 Task: Look for space in Nāsriganj, India from 3rd August, 2023 to 7th August, 2023 for 2 adults in price range Rs.4000 to Rs.9000. Place can be private room with 1  bedroom having 1 bed and 1 bathroom. Property type can be house, flat, guest house, hotel. Amenities needed are: washing machine. Booking option can be shelf check-in. Required host language is English.
Action: Mouse moved to (561, 90)
Screenshot: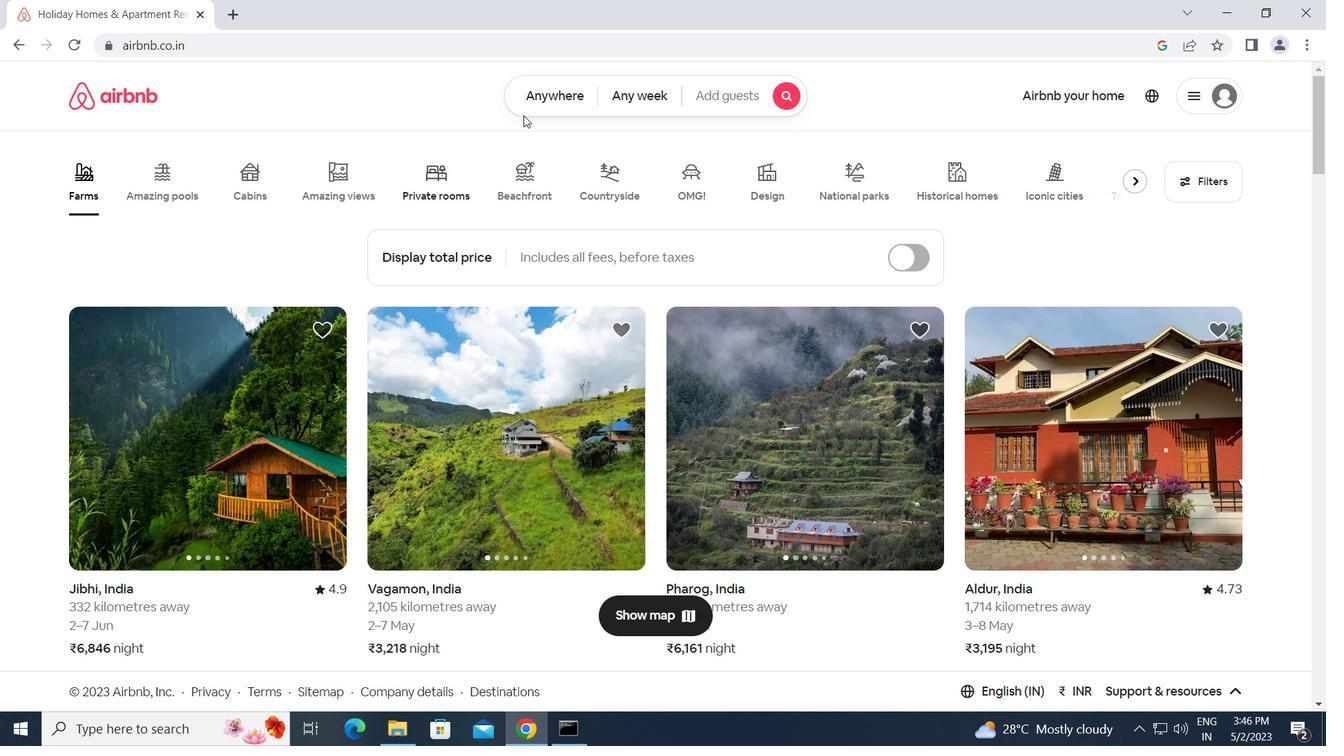 
Action: Mouse pressed left at (561, 90)
Screenshot: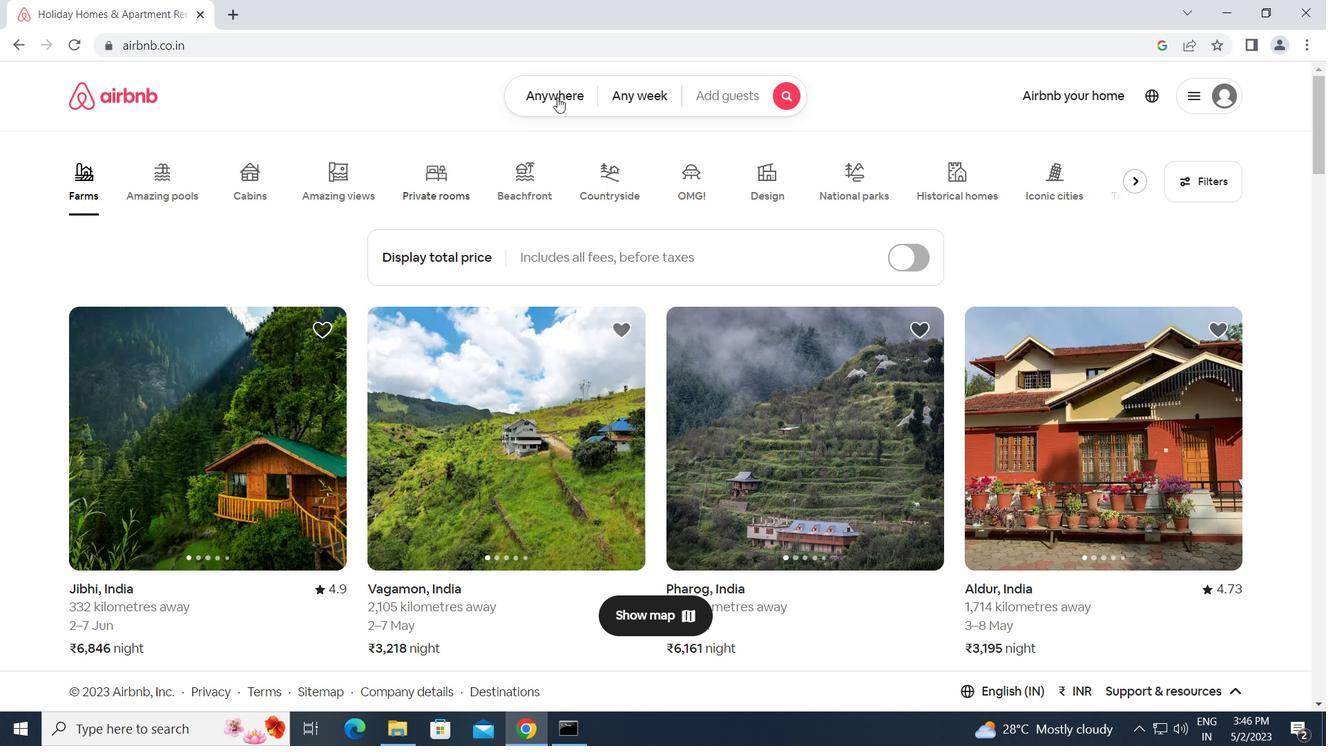 
Action: Mouse moved to (443, 156)
Screenshot: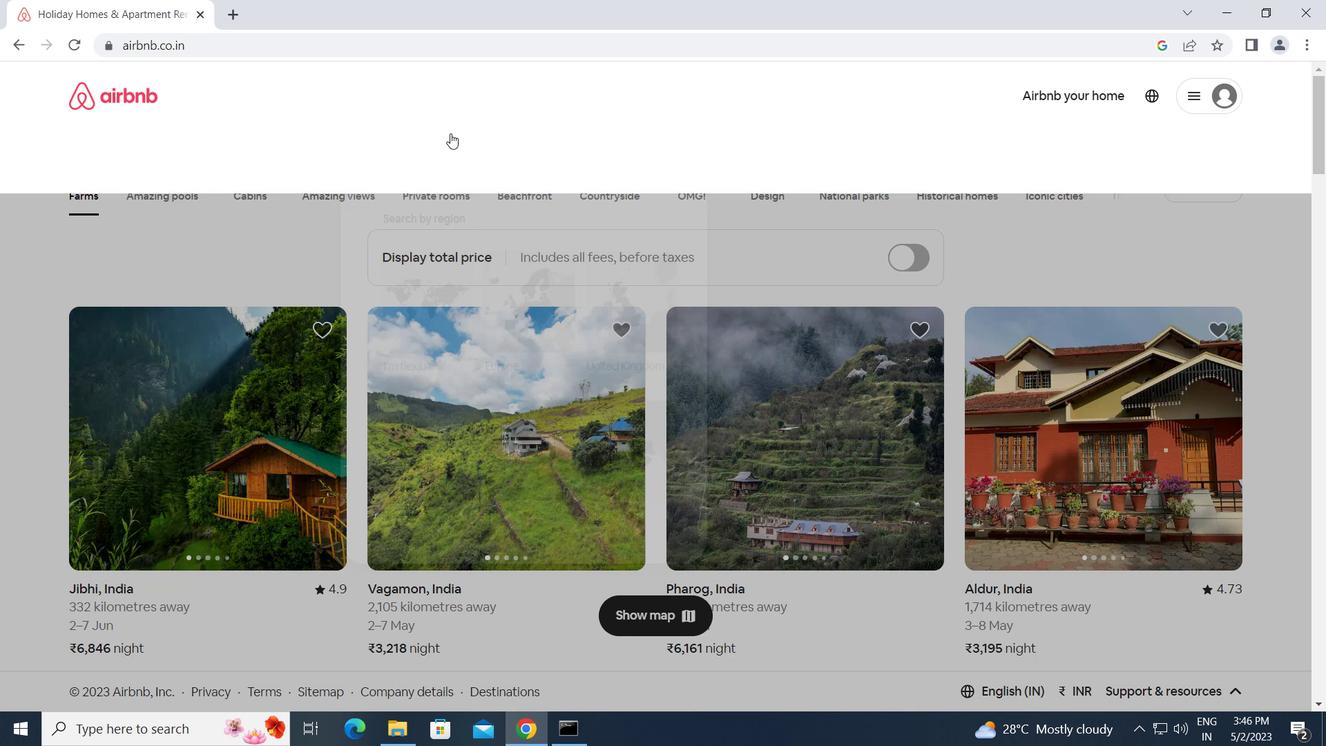 
Action: Mouse pressed left at (443, 156)
Screenshot: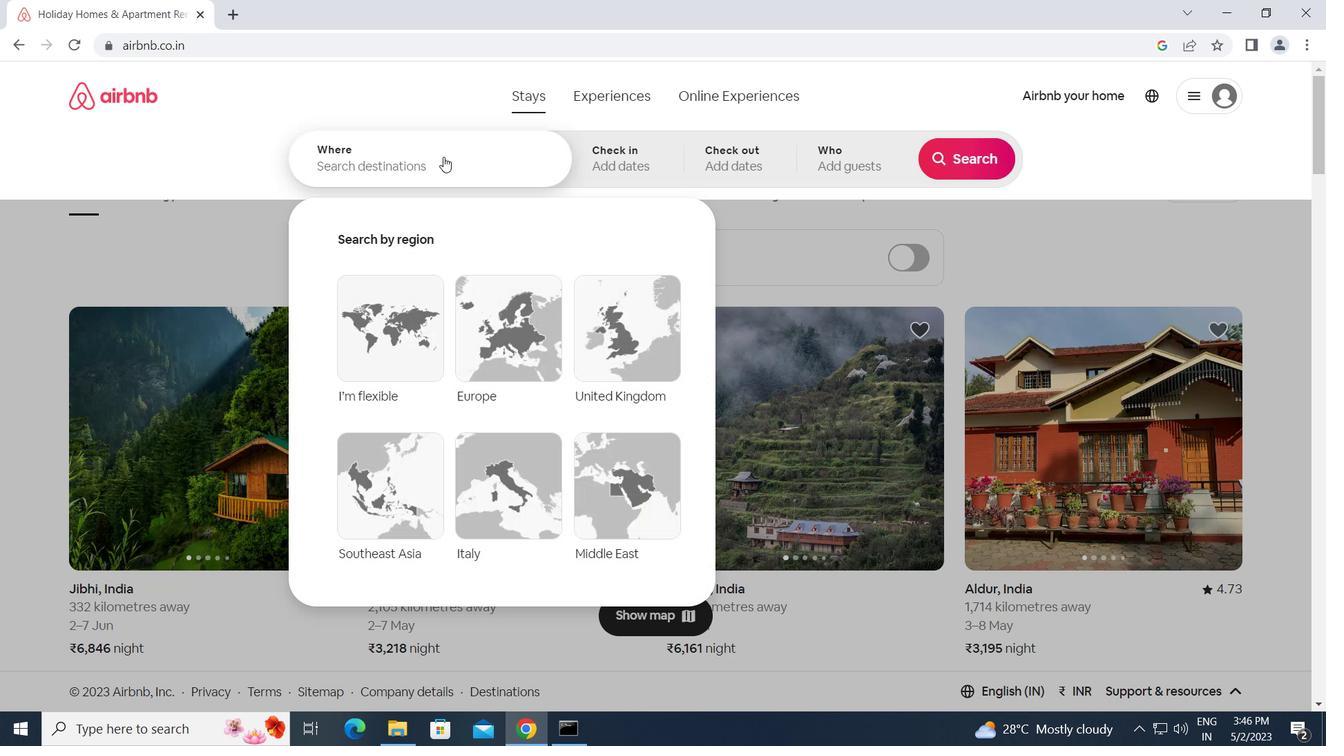 
Action: Key pressed n<Key.caps_lock>asriganj,<Key.space><Key.caps_lock>i<Key.caps_lock>ndia<Key.enter>
Screenshot: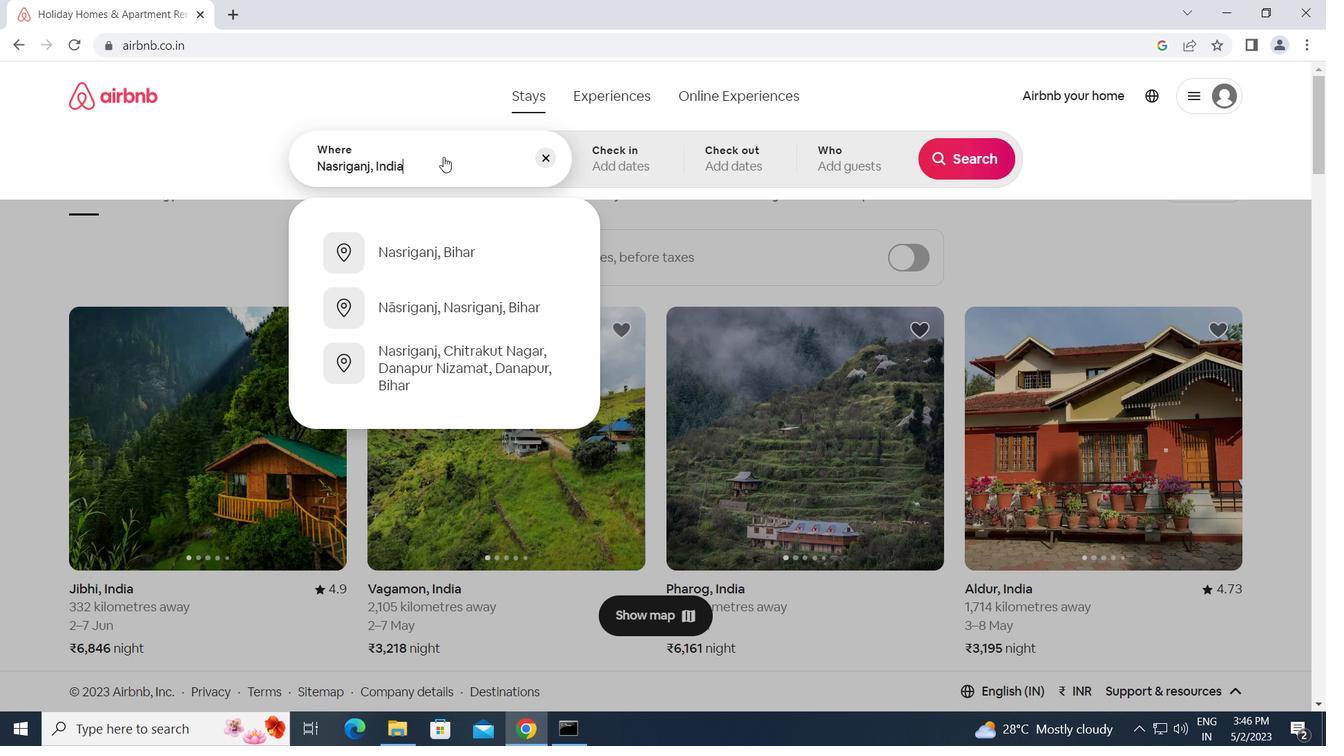 
Action: Mouse moved to (973, 297)
Screenshot: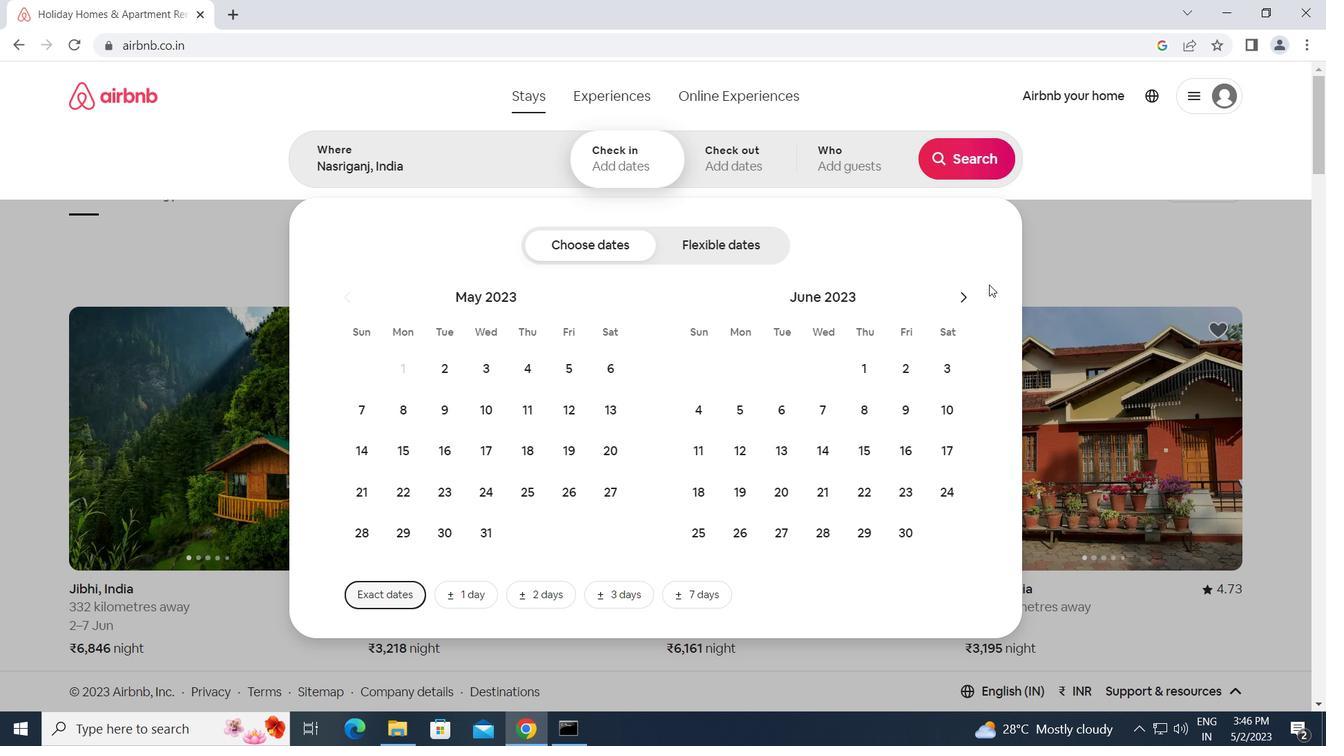 
Action: Mouse pressed left at (973, 297)
Screenshot: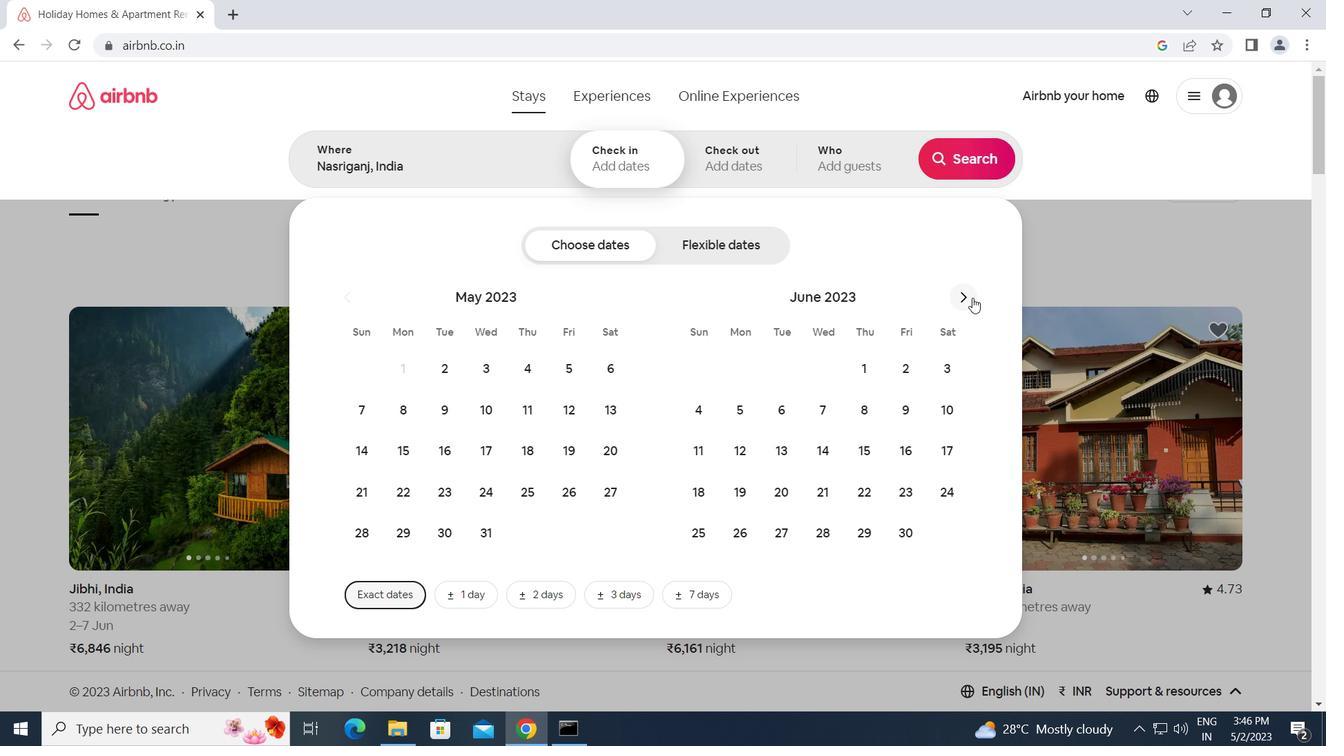 
Action: Mouse pressed left at (973, 297)
Screenshot: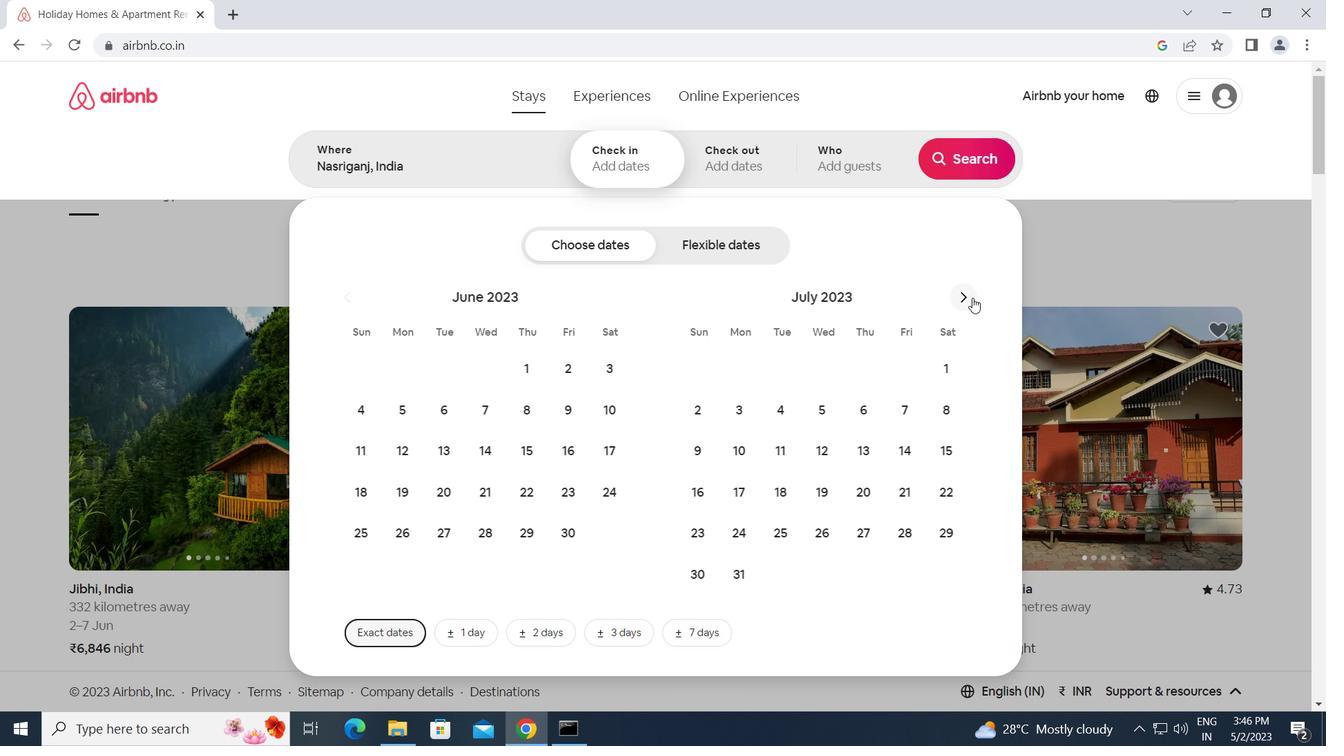
Action: Mouse moved to (868, 360)
Screenshot: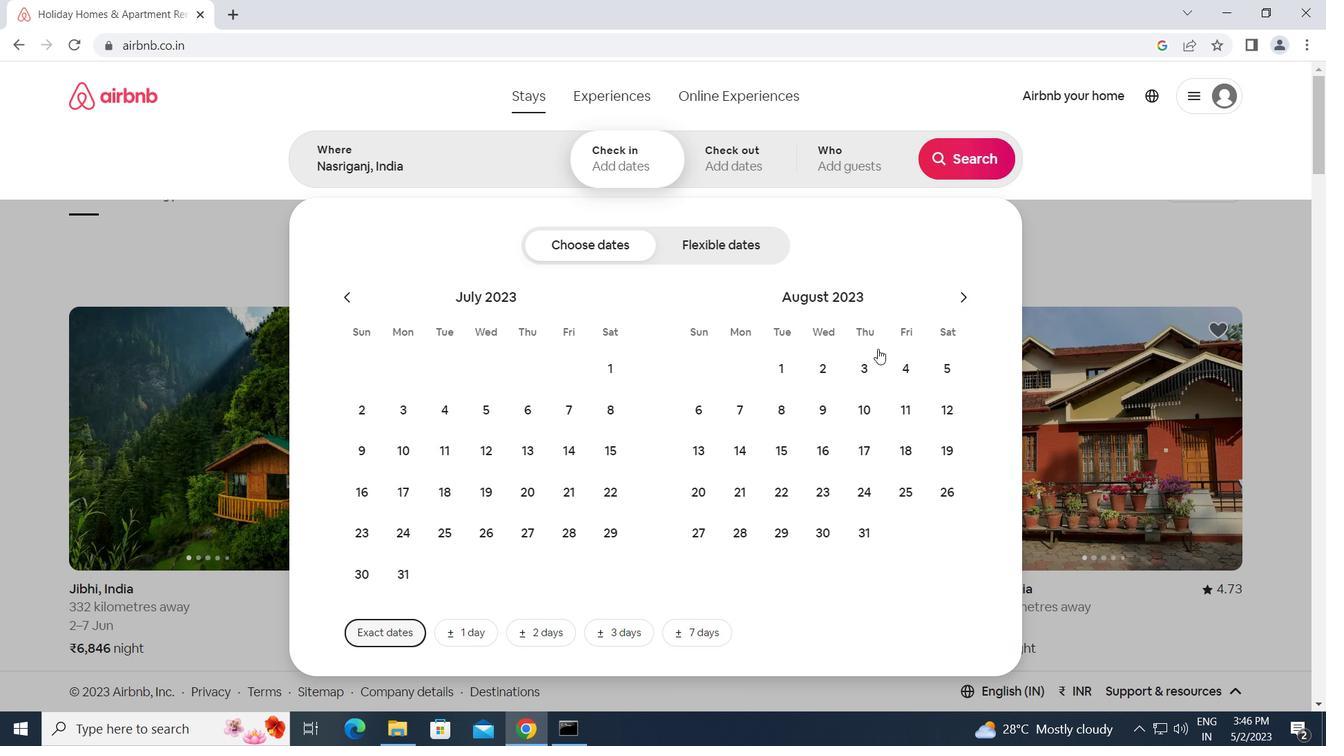 
Action: Mouse pressed left at (868, 360)
Screenshot: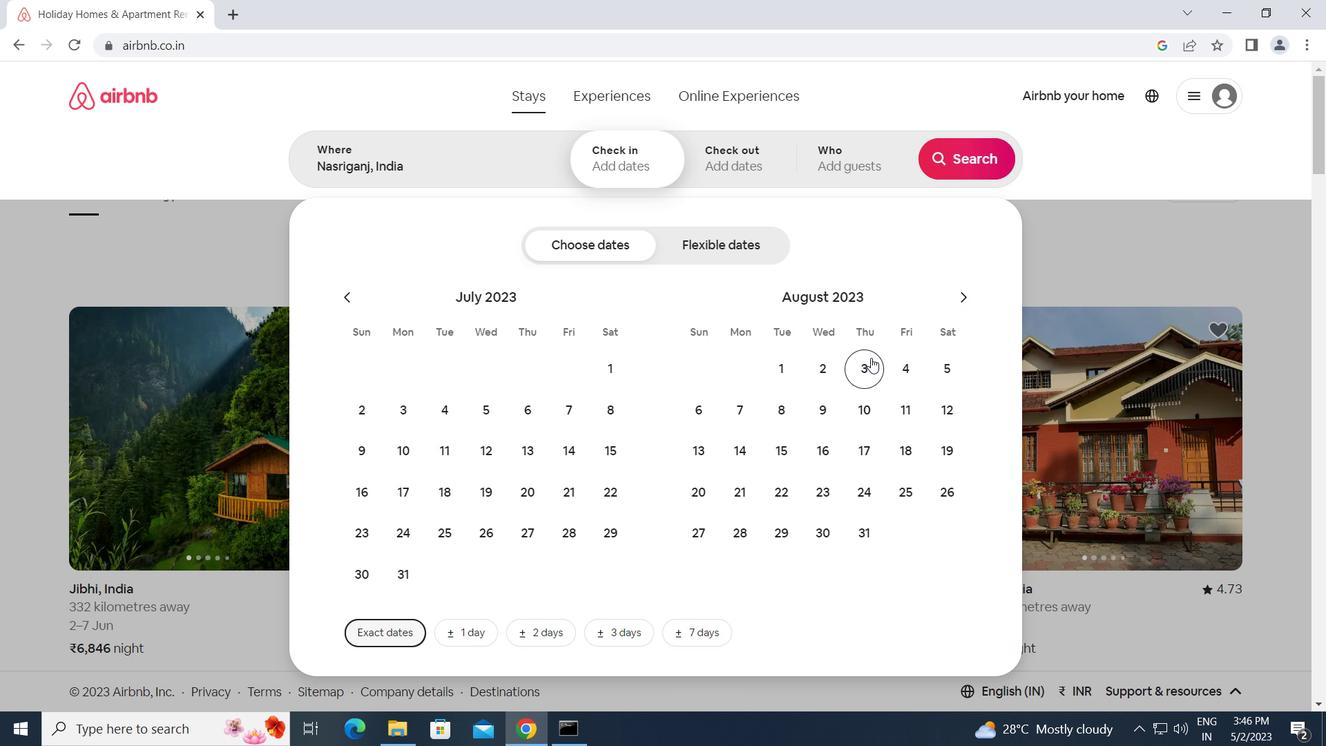 
Action: Mouse moved to (728, 402)
Screenshot: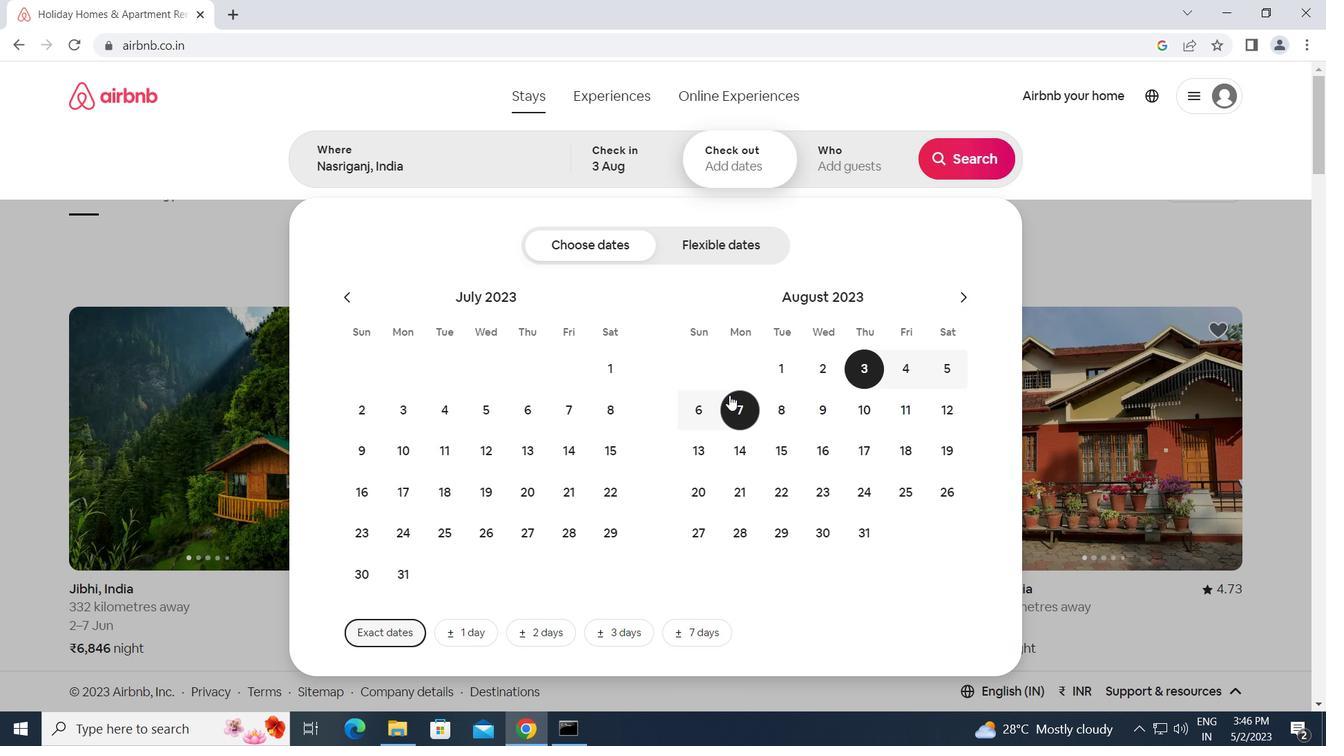 
Action: Mouse pressed left at (728, 402)
Screenshot: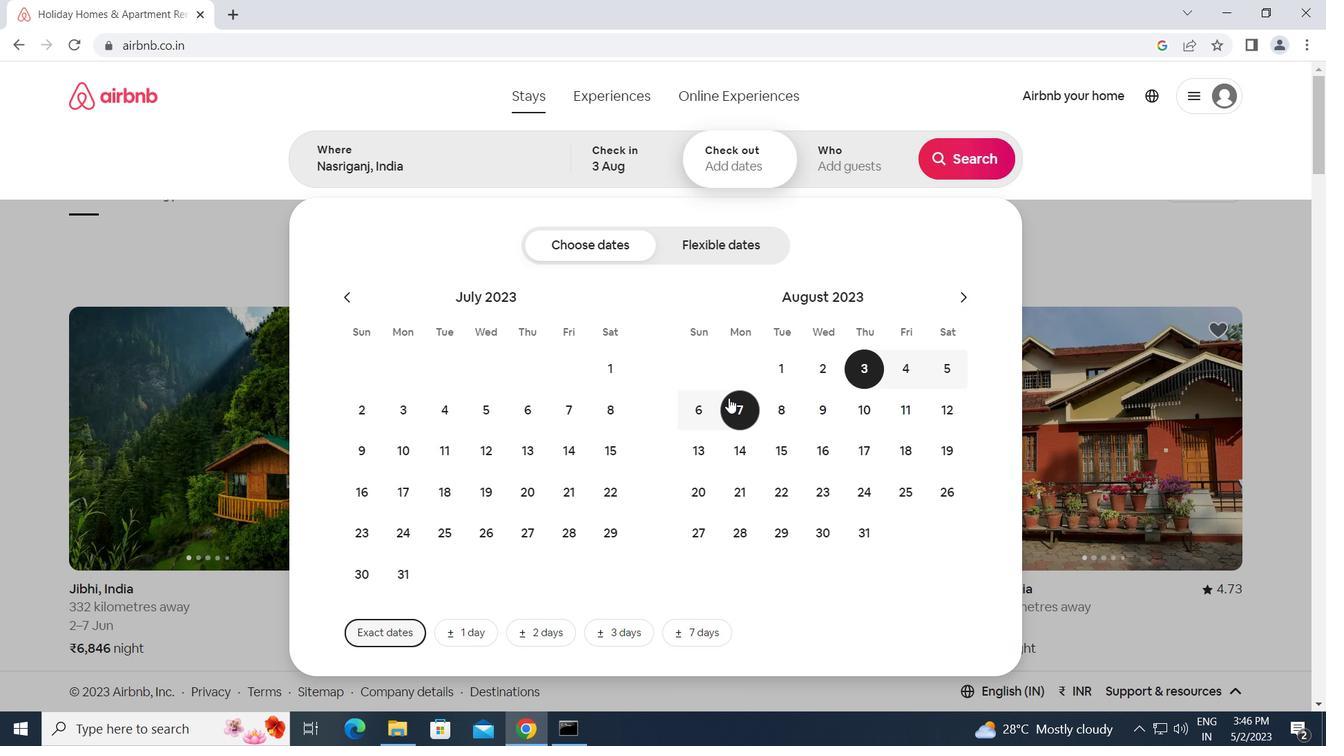 
Action: Mouse moved to (855, 156)
Screenshot: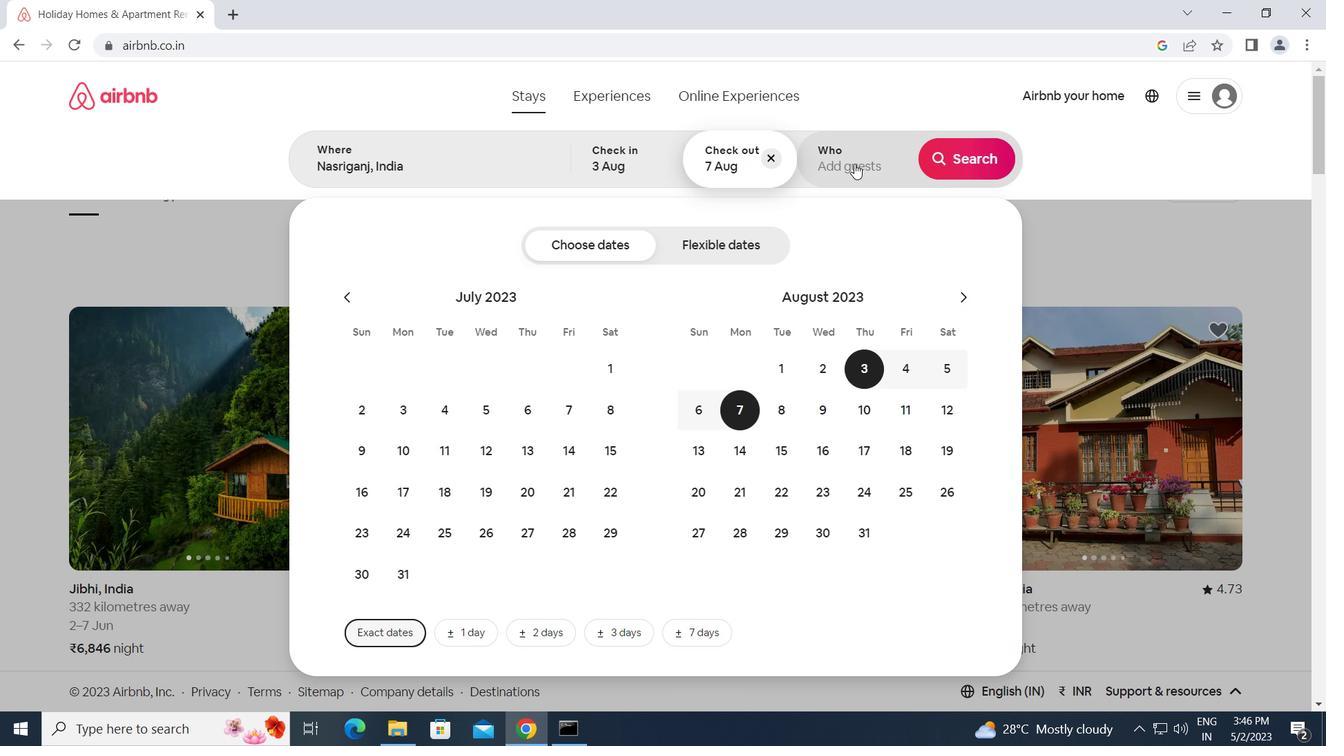 
Action: Mouse pressed left at (855, 156)
Screenshot: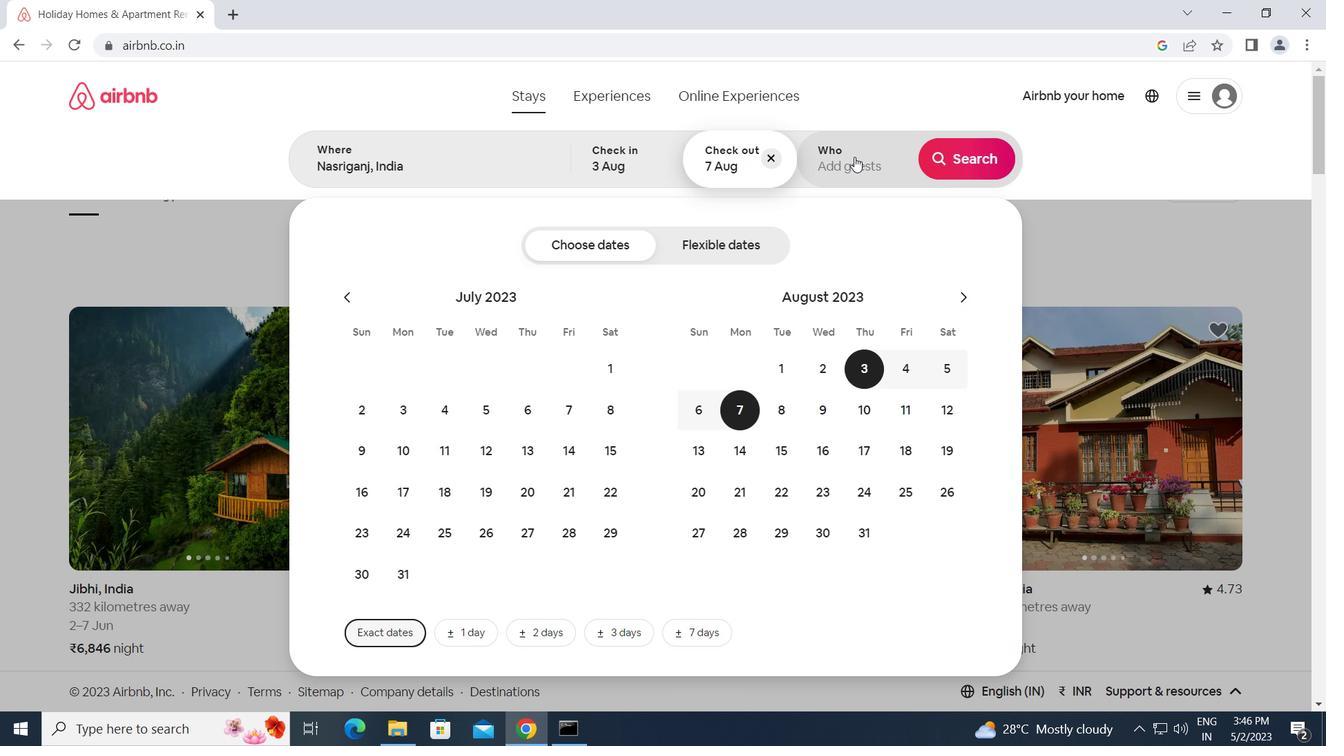 
Action: Mouse moved to (972, 249)
Screenshot: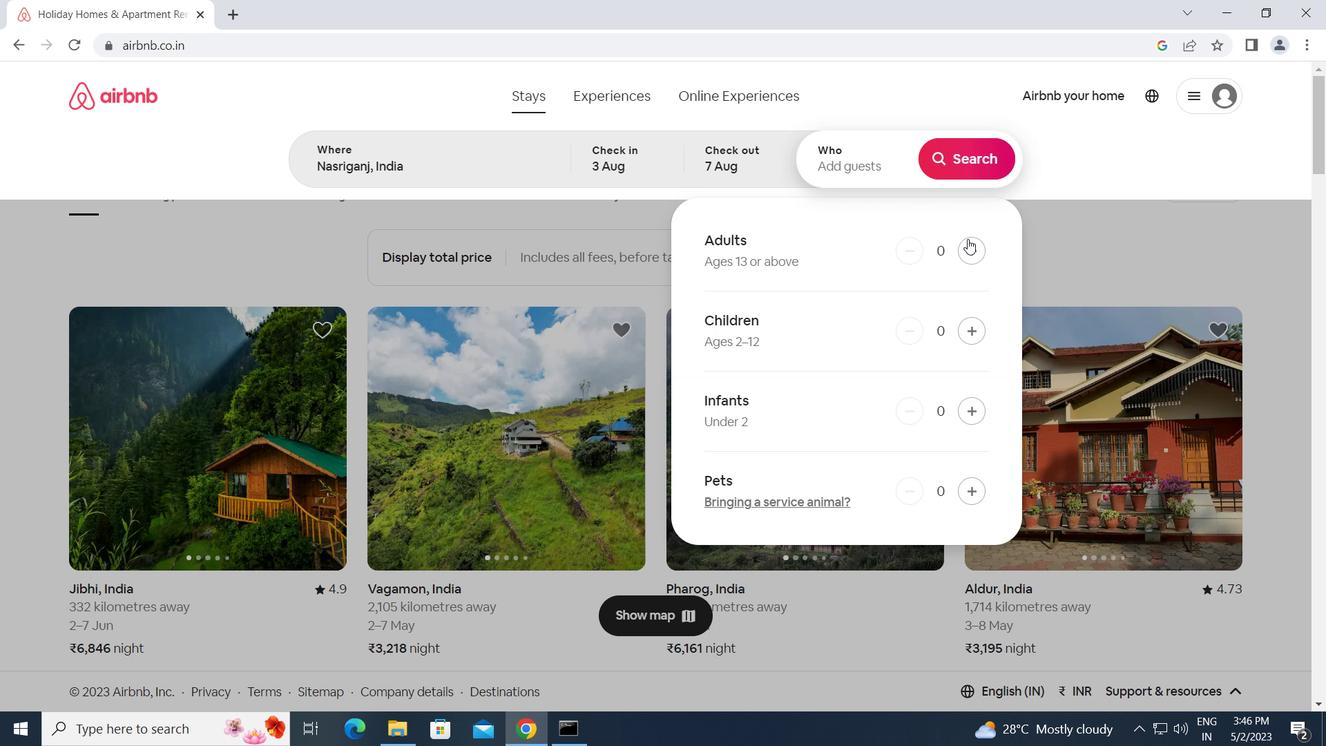 
Action: Mouse pressed left at (972, 249)
Screenshot: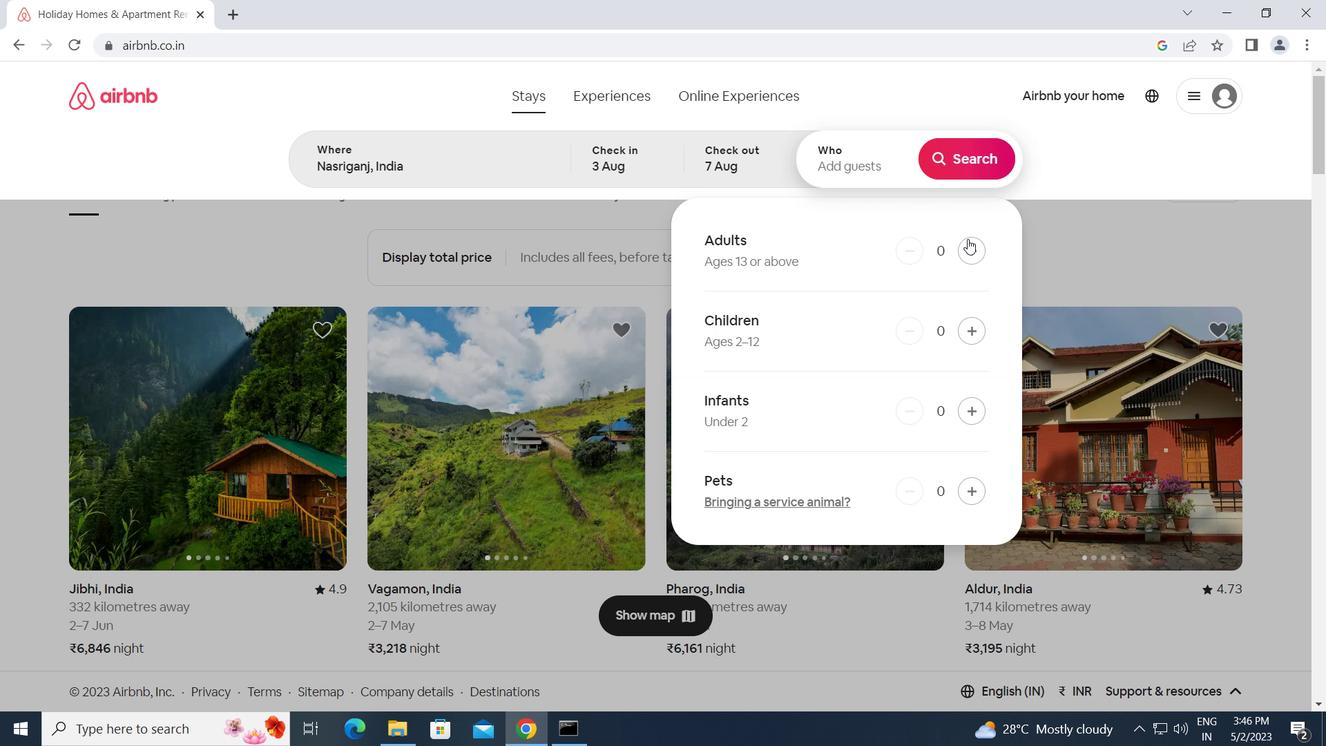 
Action: Mouse pressed left at (972, 249)
Screenshot: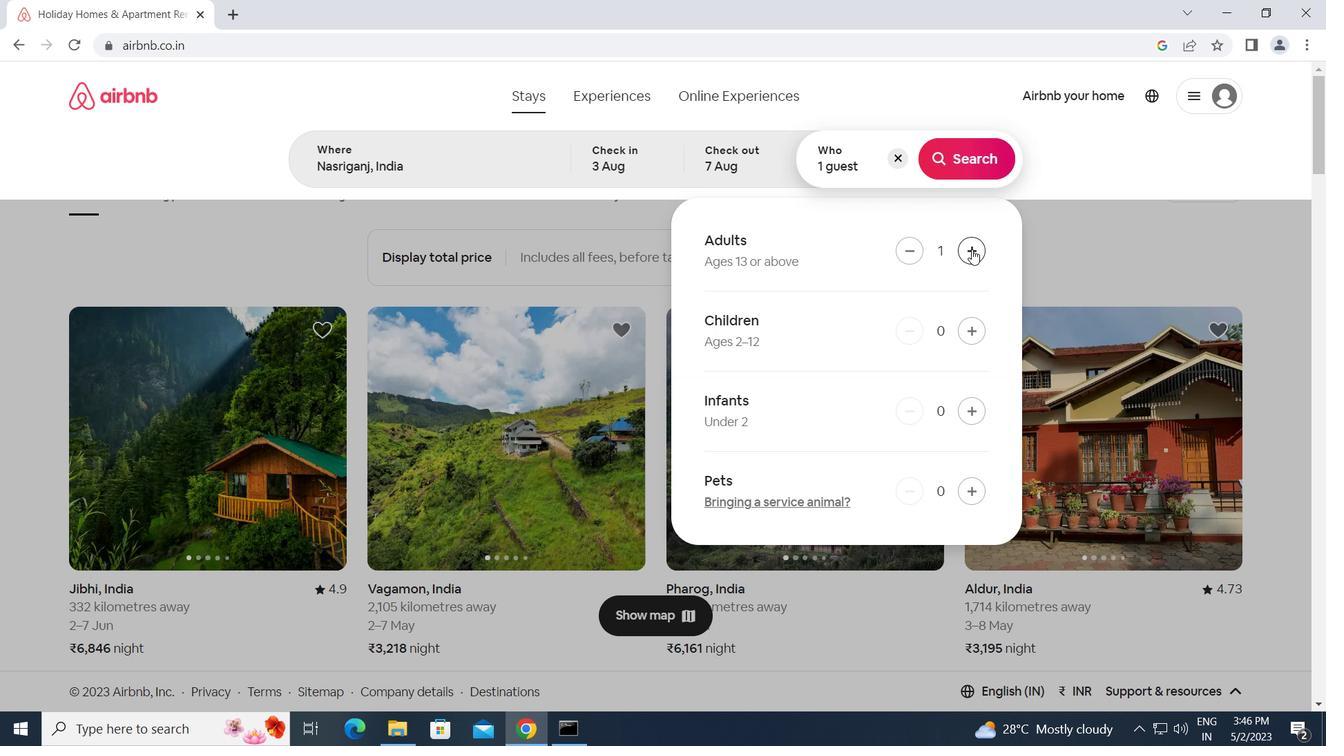 
Action: Mouse moved to (960, 157)
Screenshot: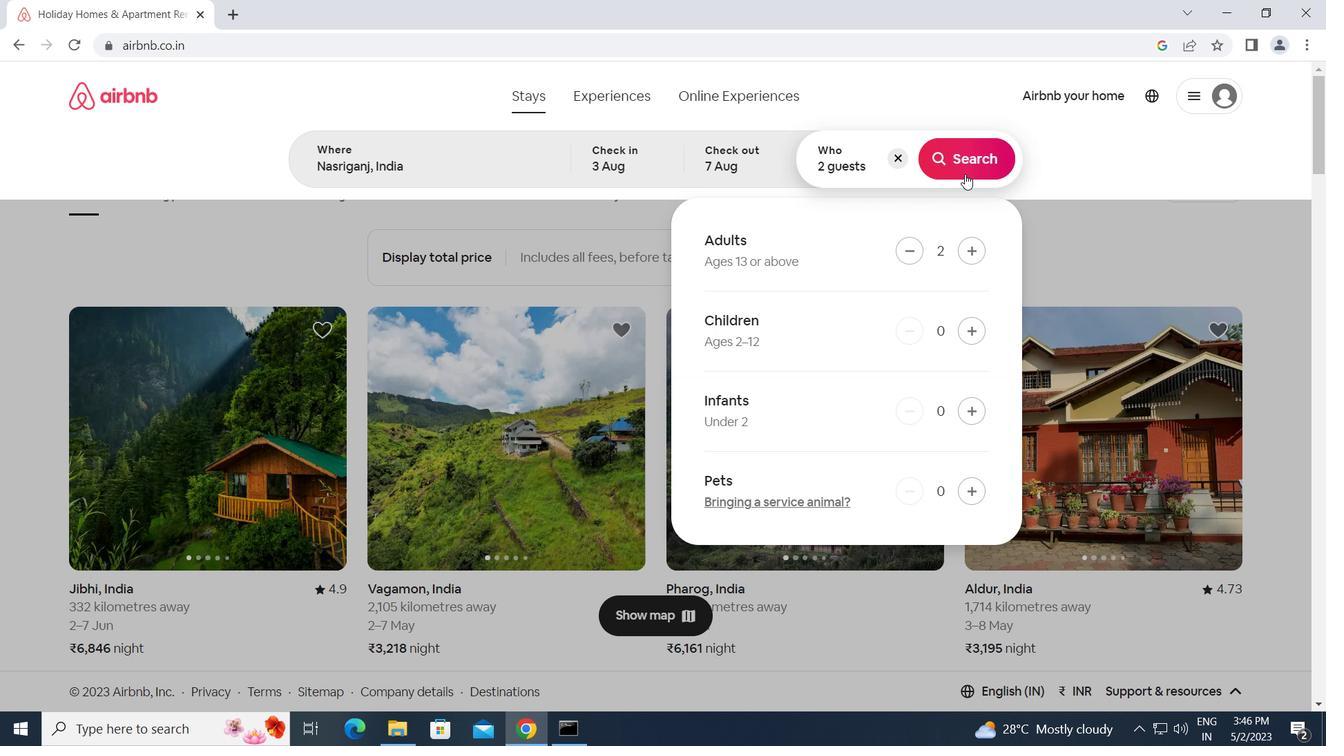 
Action: Mouse pressed left at (960, 157)
Screenshot: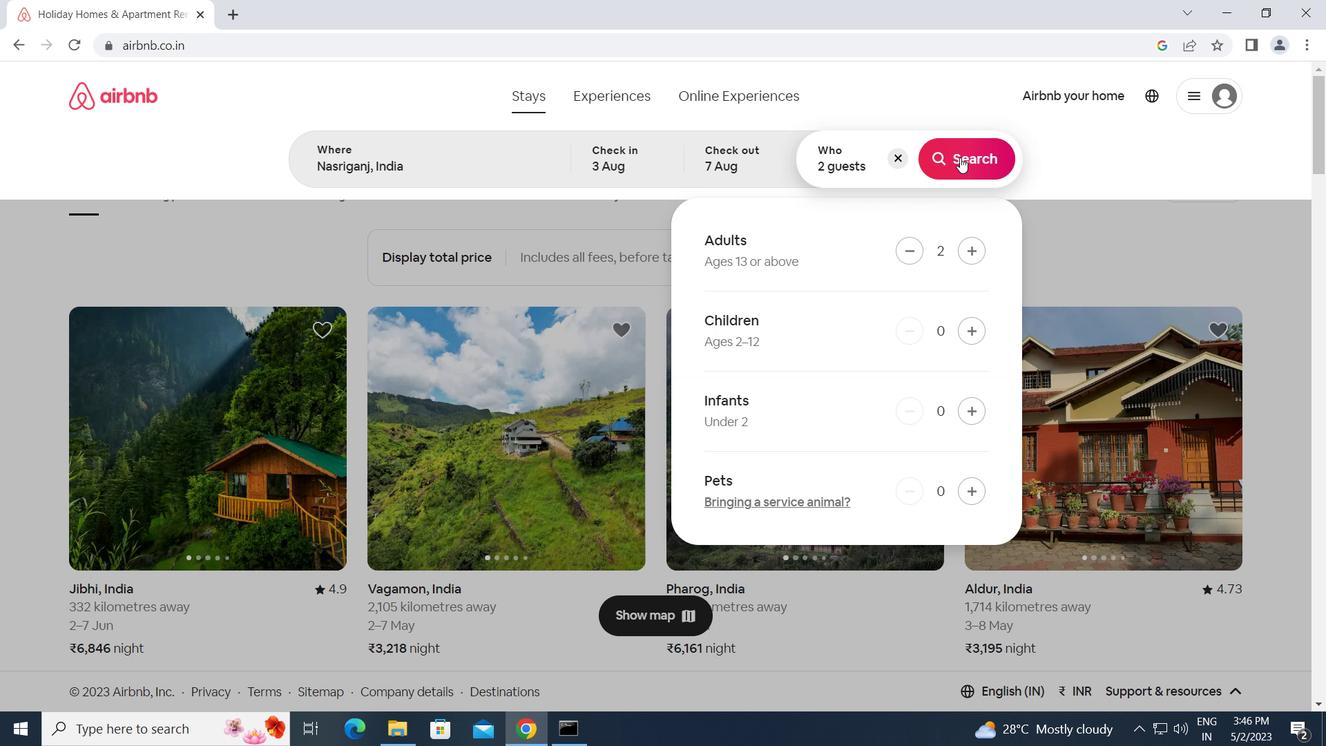 
Action: Mouse moved to (1234, 165)
Screenshot: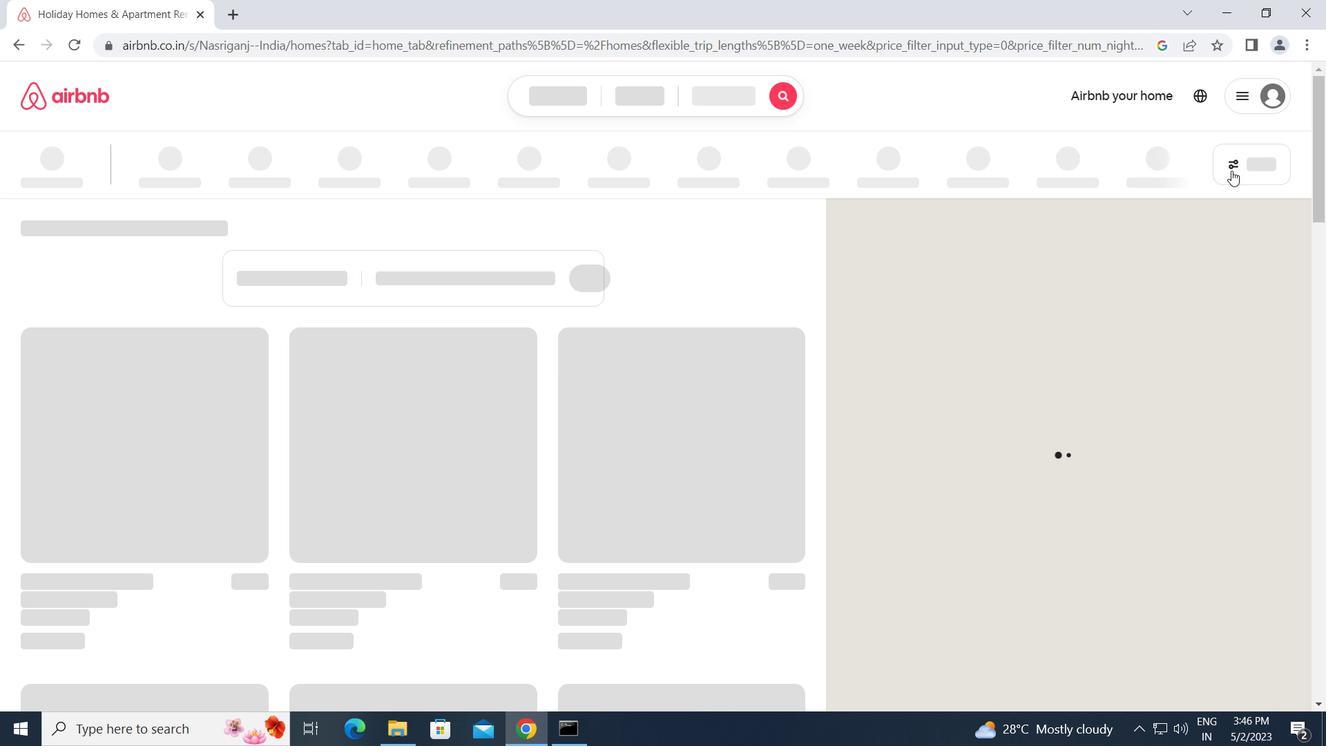 
Action: Mouse pressed left at (1234, 165)
Screenshot: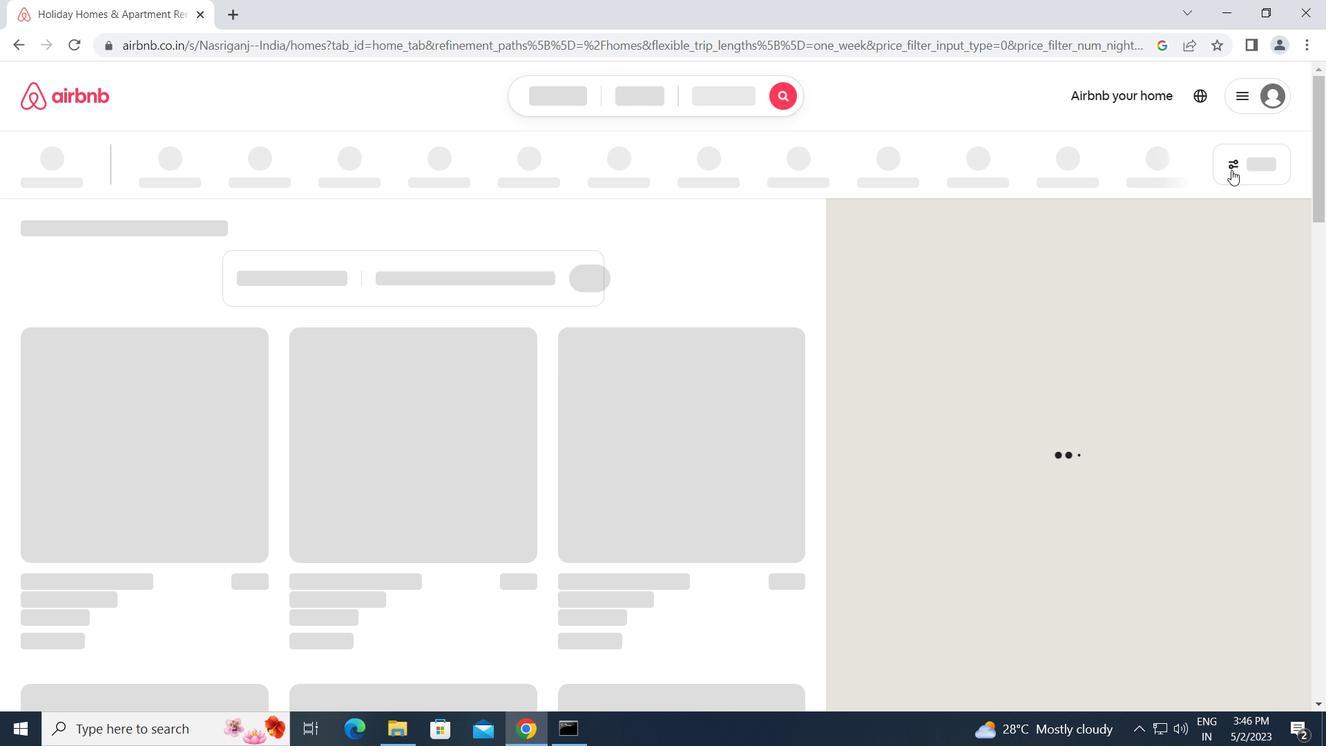 
Action: Mouse moved to (461, 384)
Screenshot: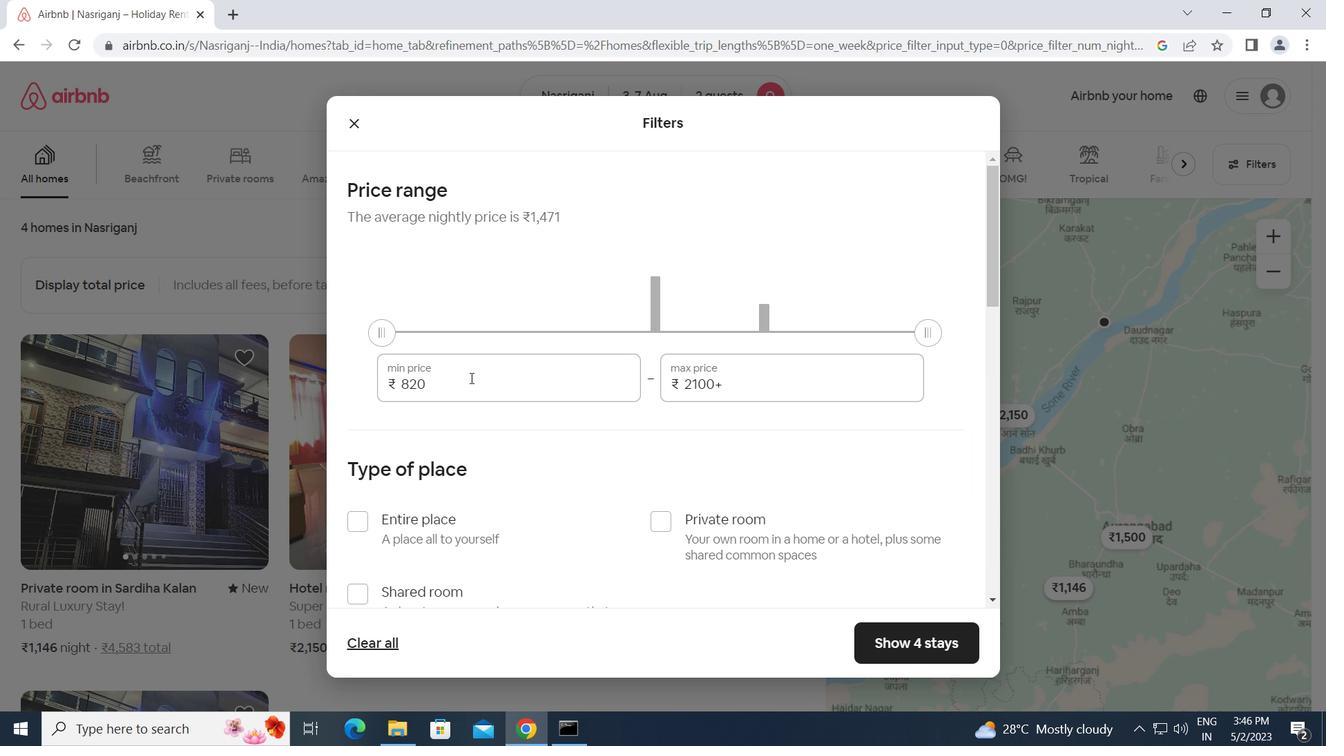 
Action: Mouse pressed left at (461, 384)
Screenshot: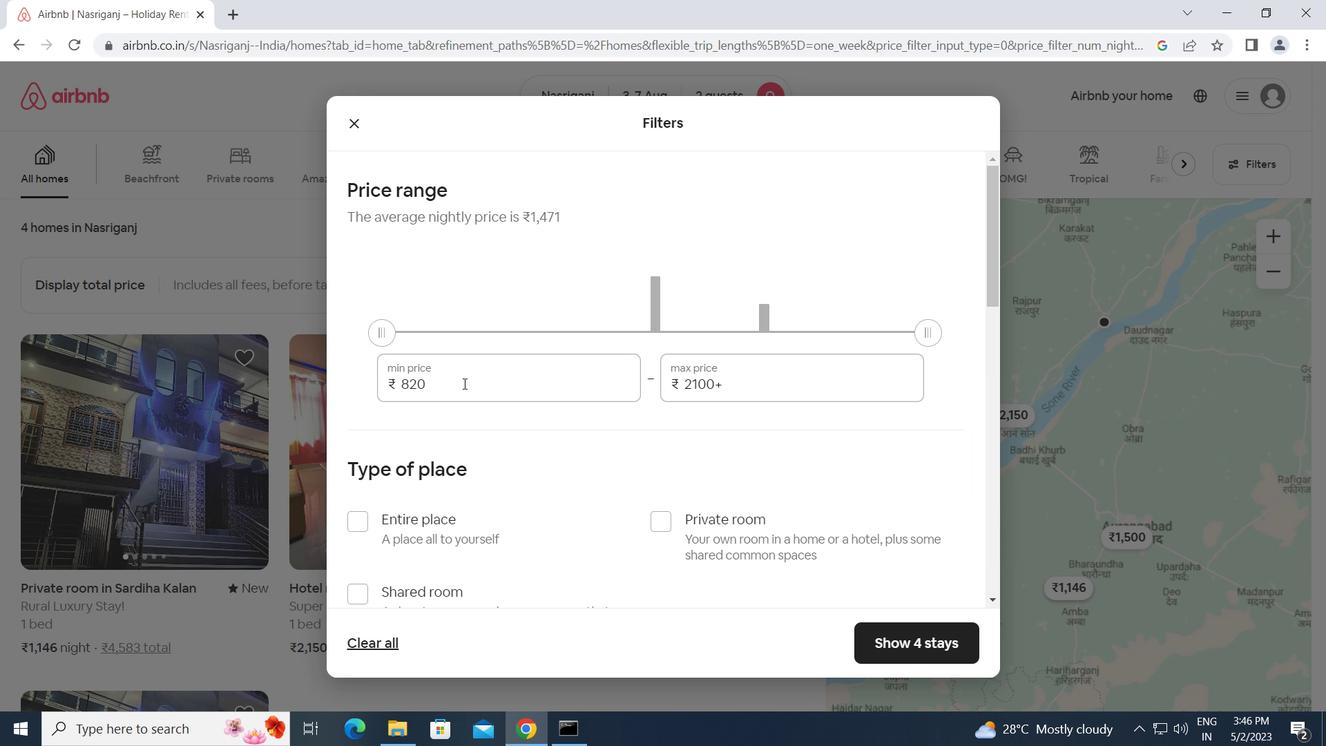 
Action: Mouse moved to (374, 386)
Screenshot: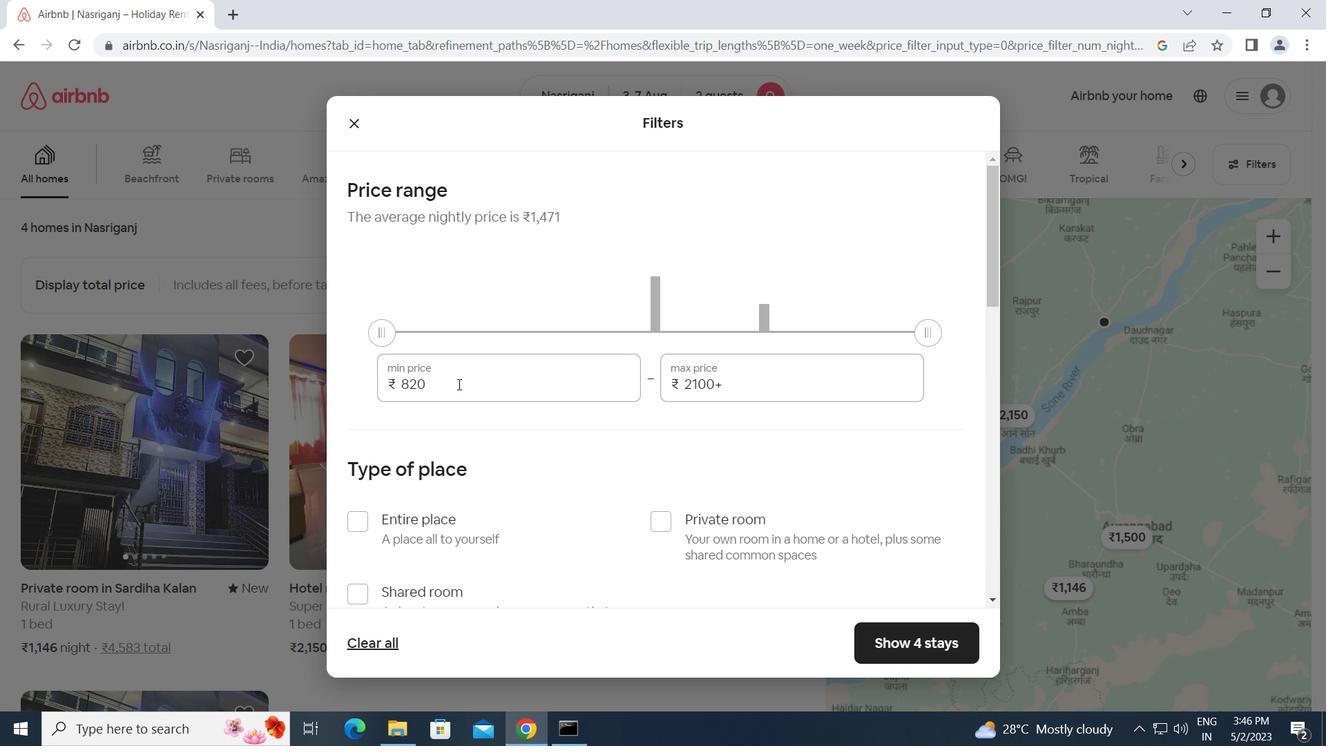 
Action: Key pressed 4000<Key.tab>9000
Screenshot: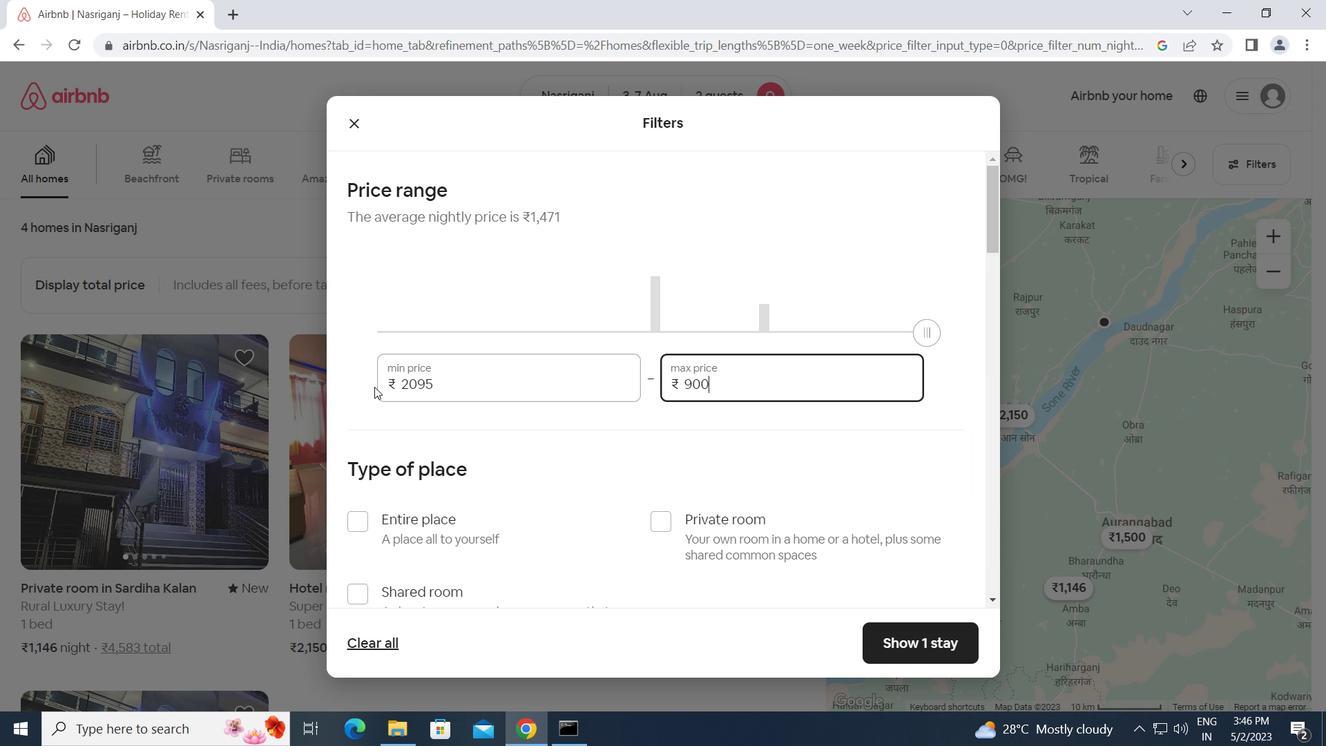 
Action: Mouse moved to (380, 408)
Screenshot: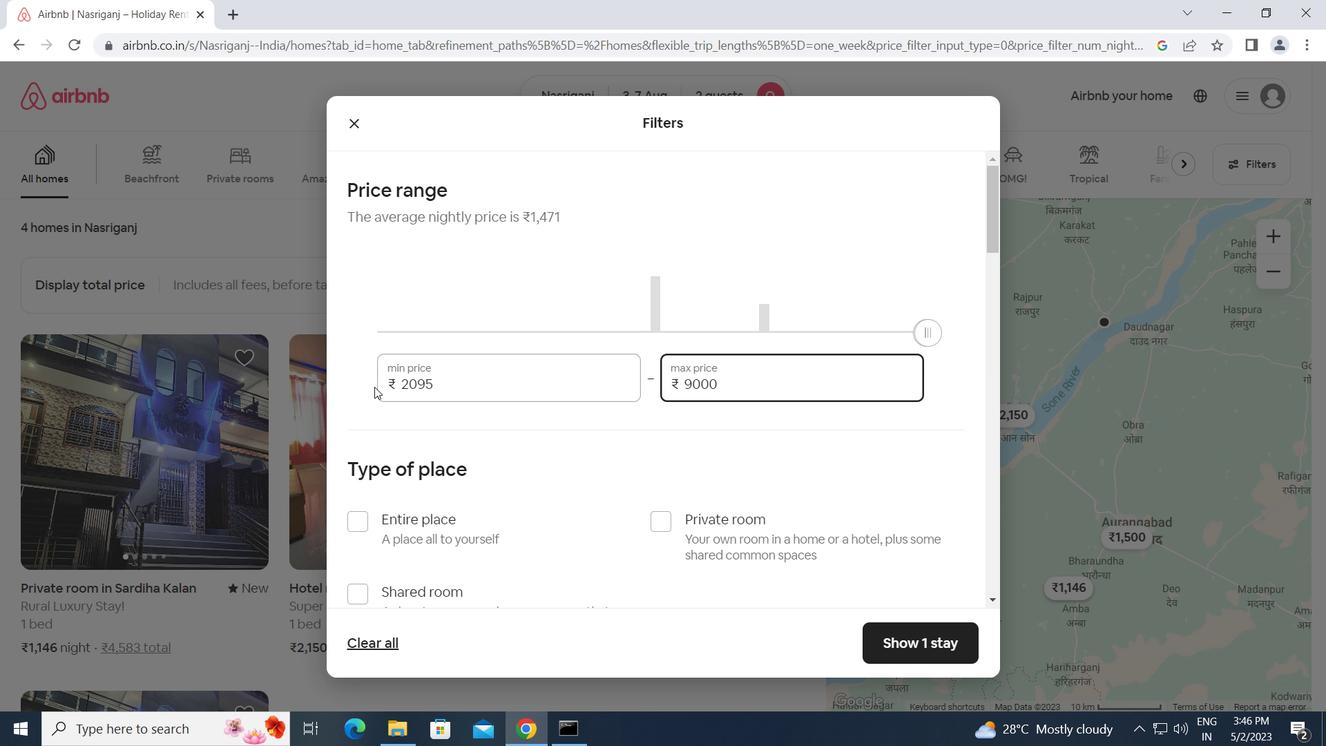
Action: Mouse scrolled (380, 407) with delta (0, 0)
Screenshot: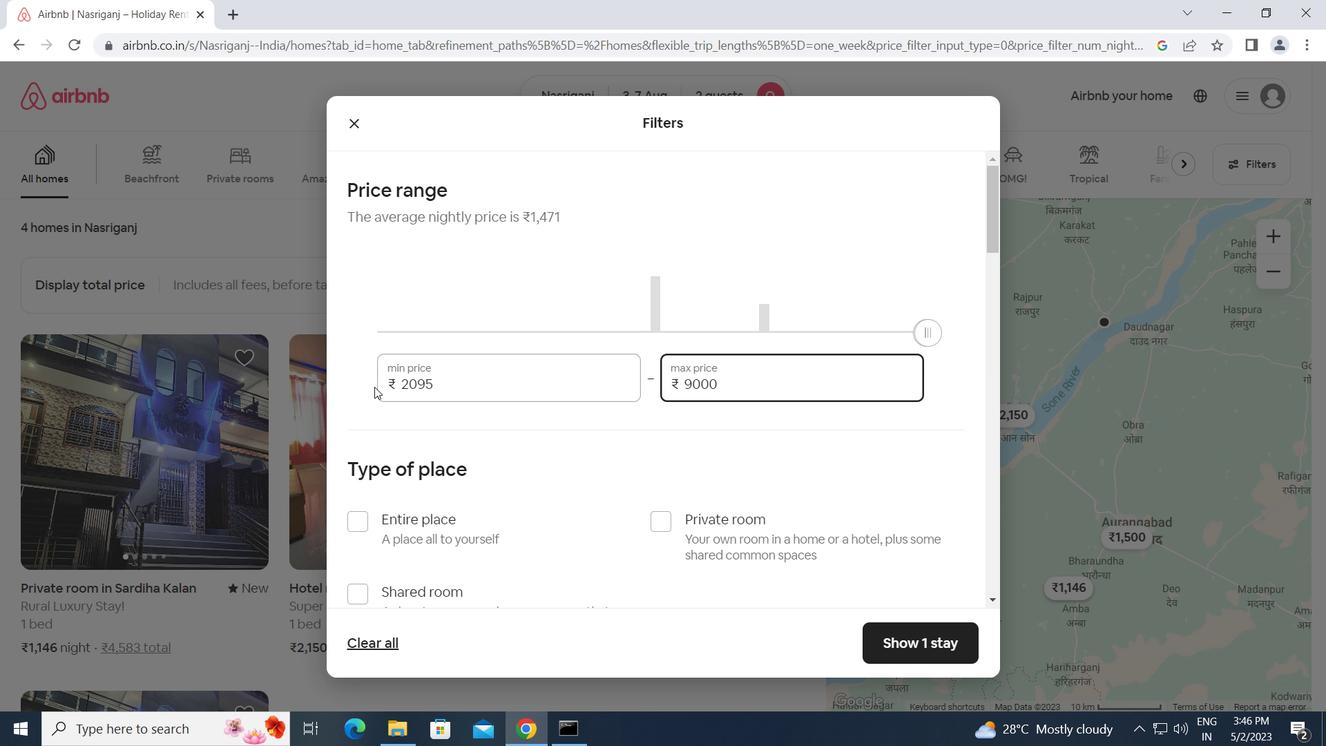 
Action: Mouse moved to (669, 437)
Screenshot: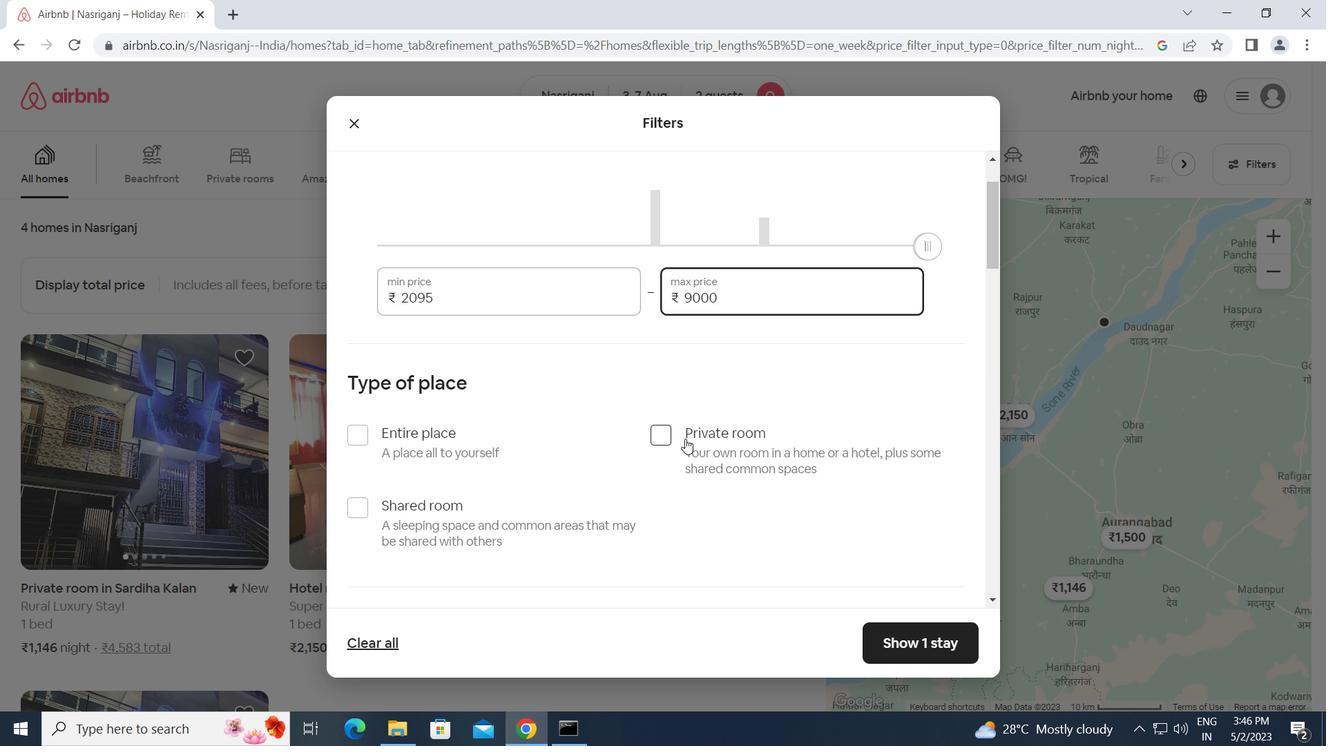 
Action: Mouse pressed left at (669, 437)
Screenshot: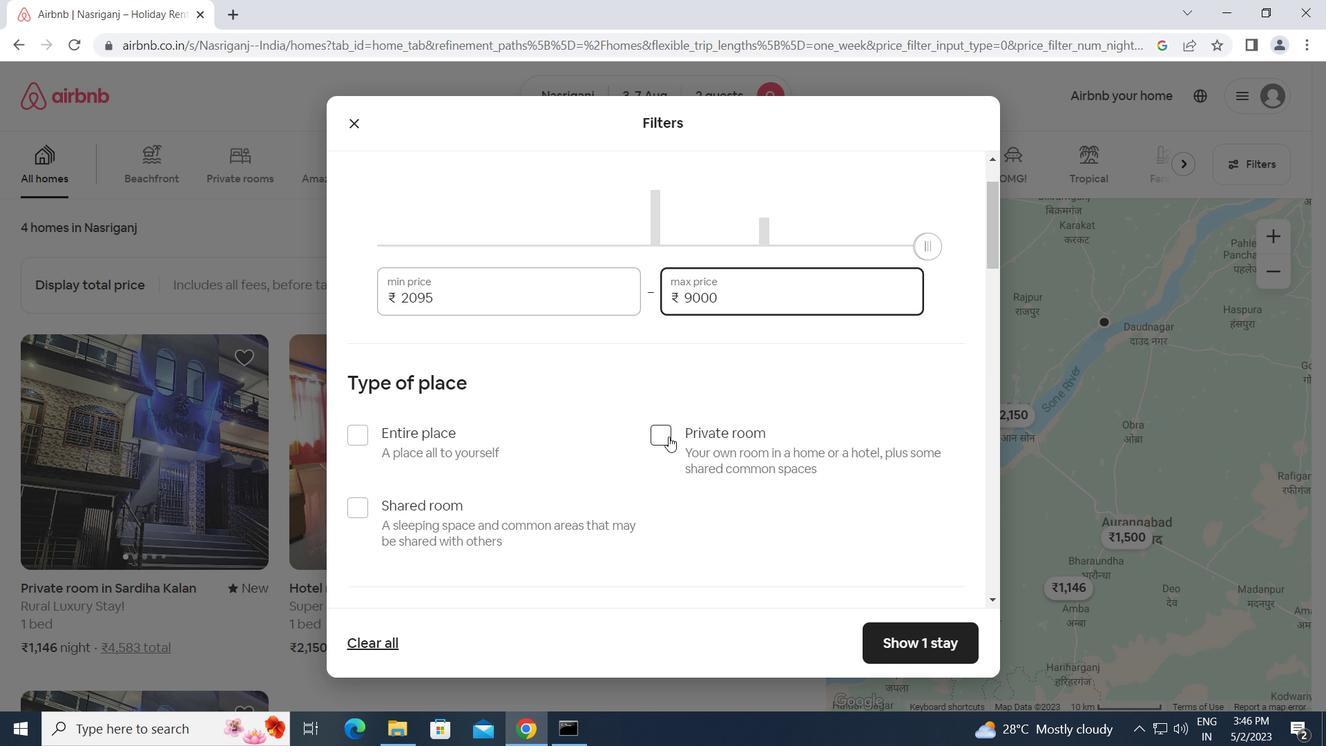 
Action: Mouse moved to (668, 440)
Screenshot: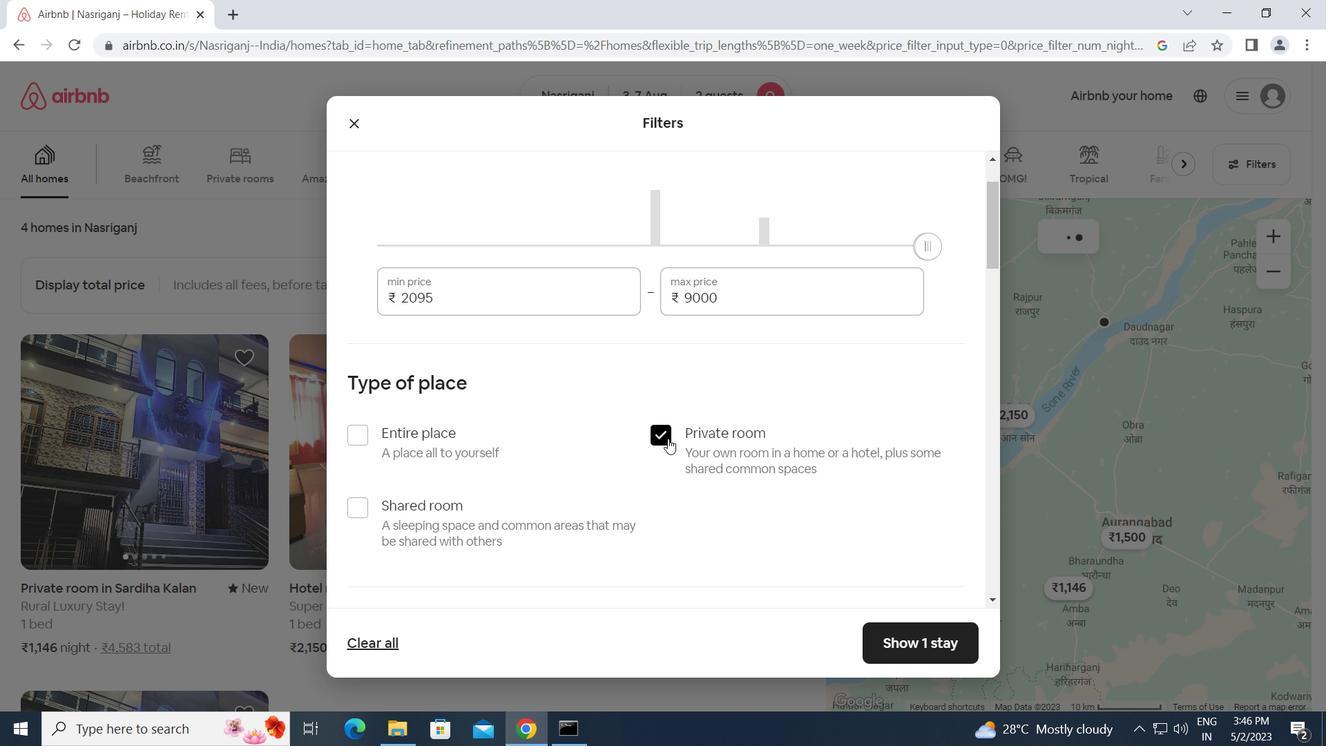 
Action: Mouse scrolled (668, 439) with delta (0, 0)
Screenshot: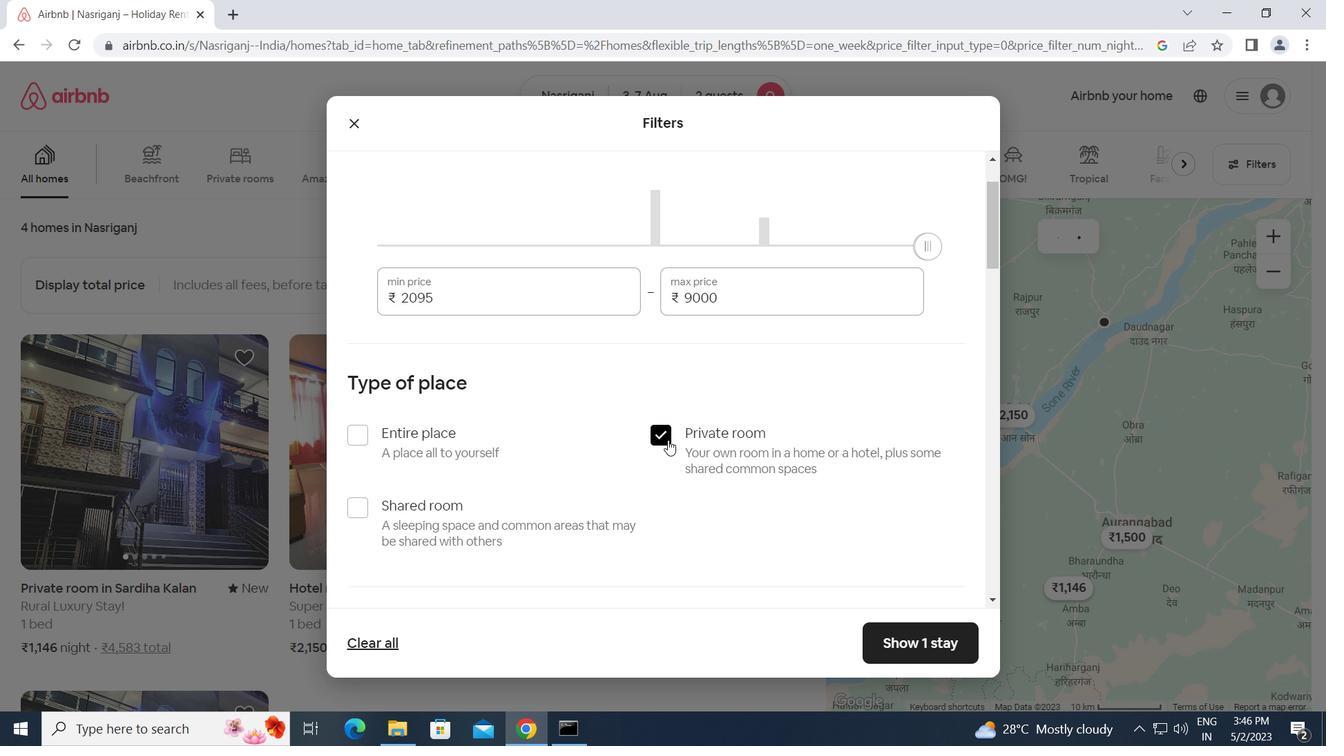 
Action: Mouse scrolled (668, 439) with delta (0, 0)
Screenshot: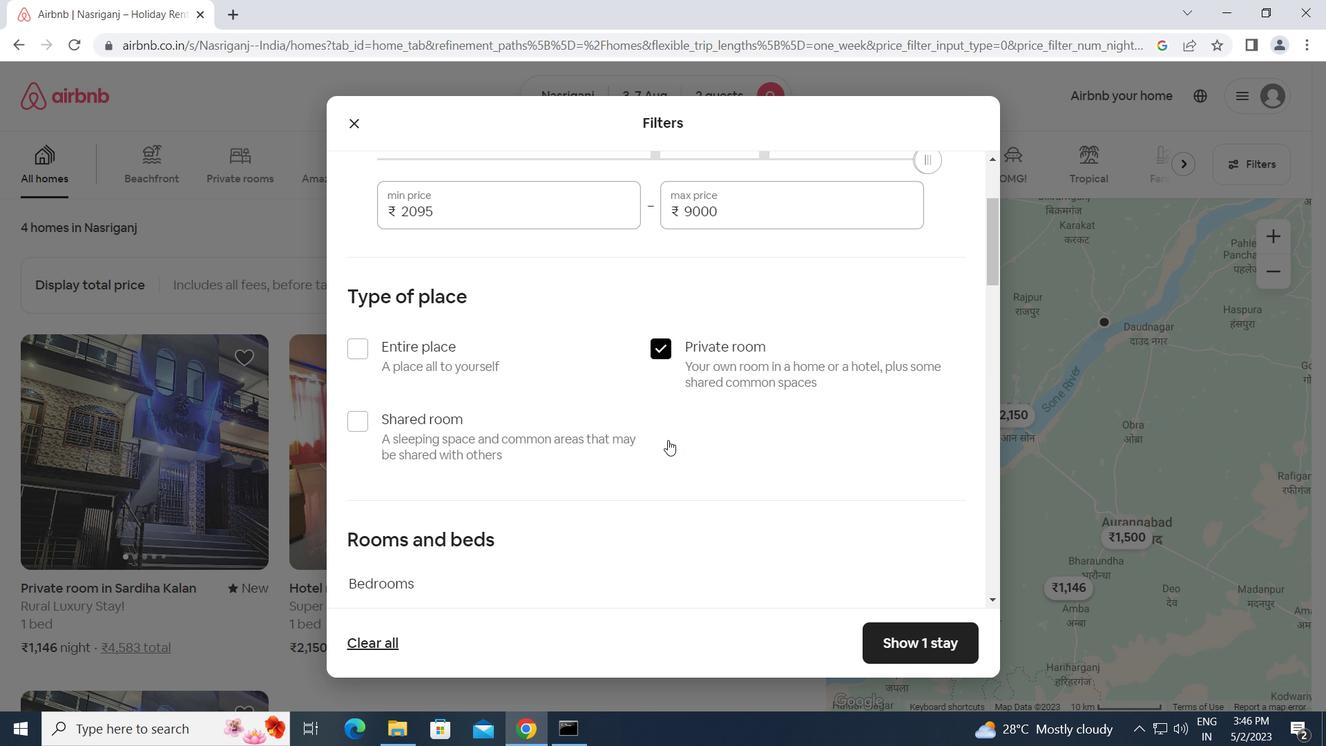 
Action: Mouse scrolled (668, 439) with delta (0, 0)
Screenshot: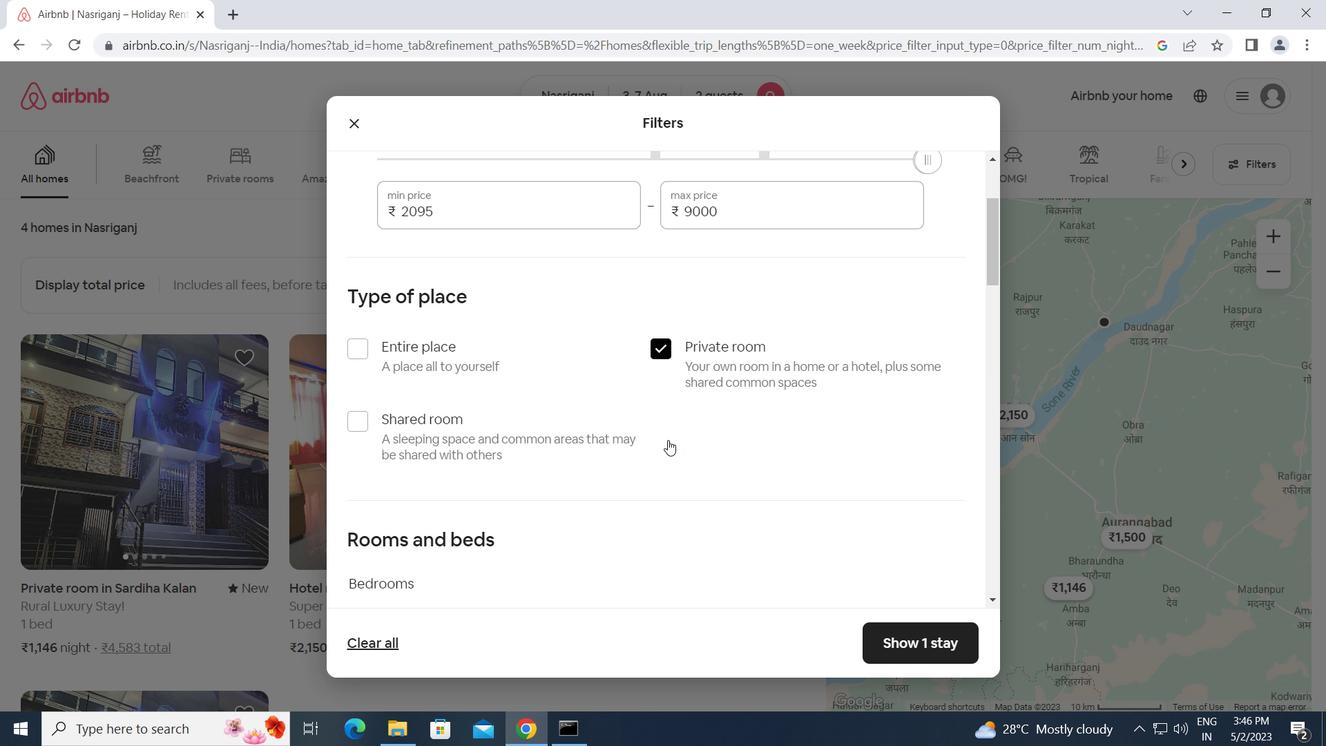 
Action: Mouse moved to (451, 447)
Screenshot: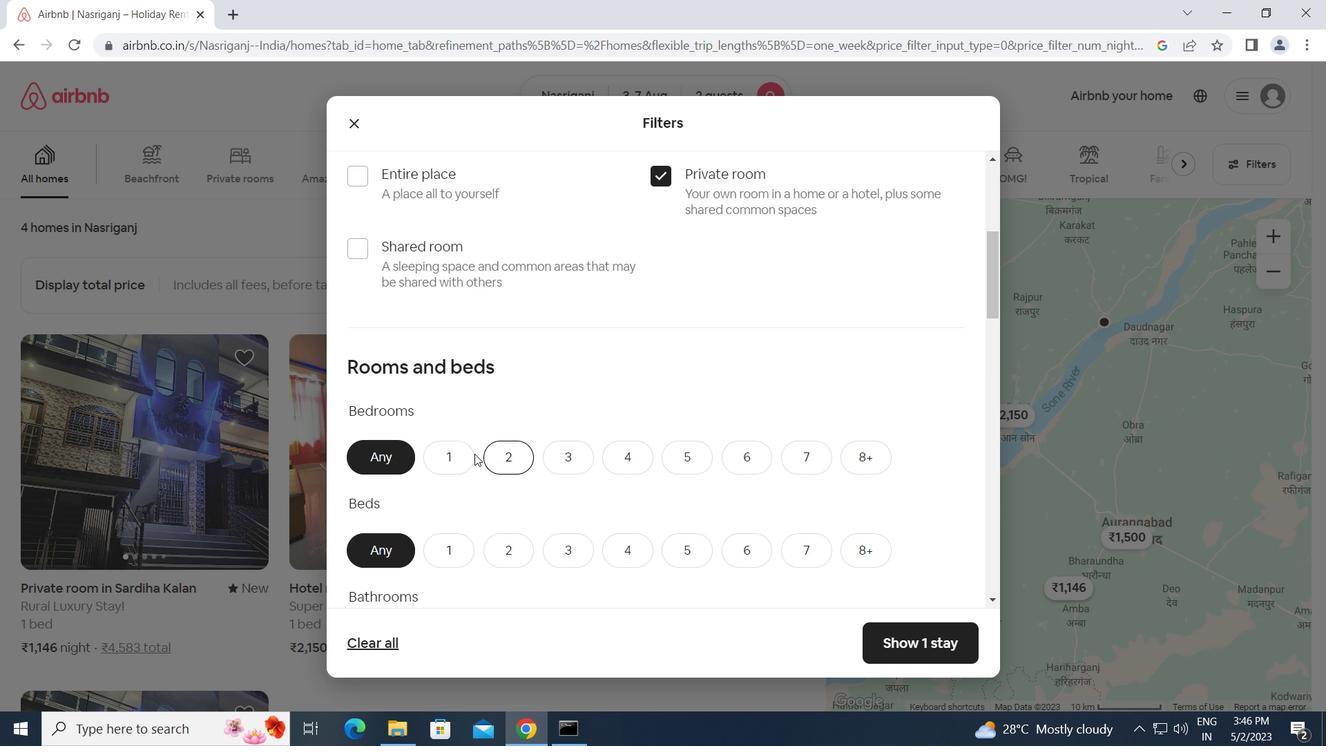 
Action: Mouse pressed left at (451, 447)
Screenshot: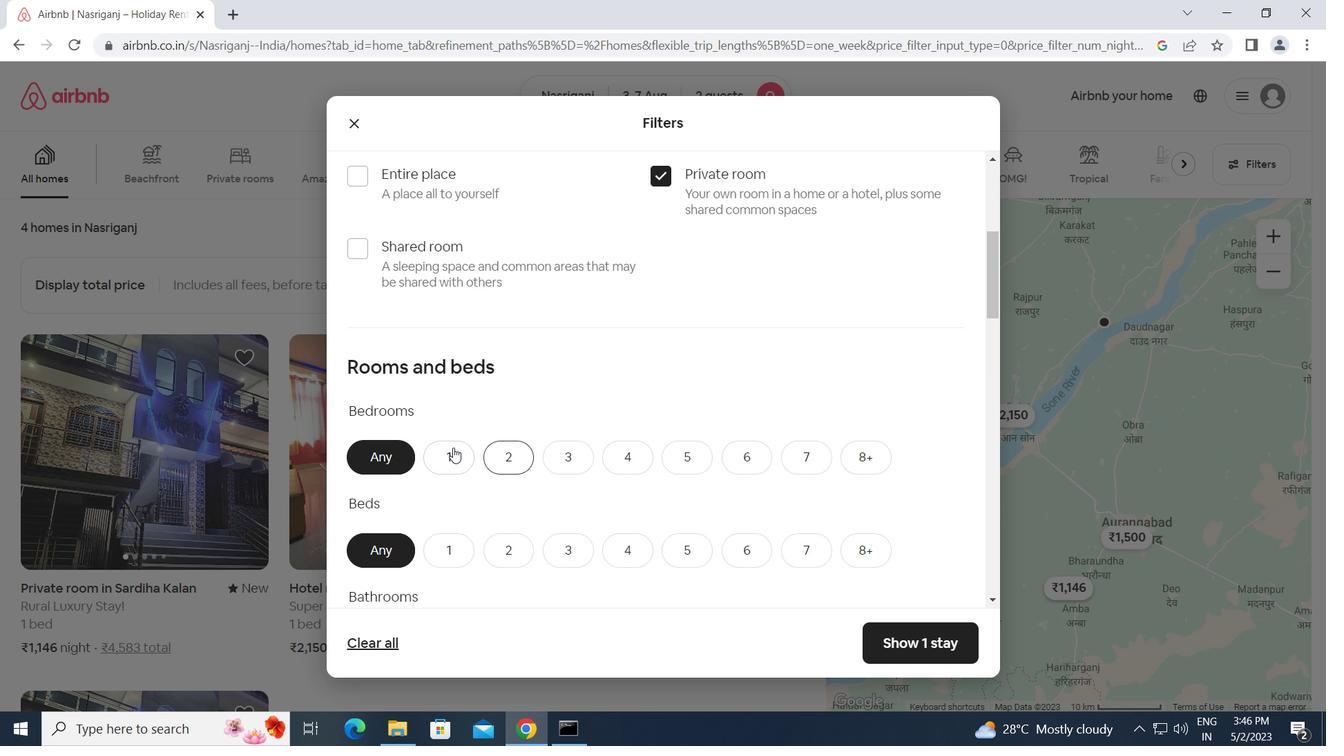 
Action: Mouse moved to (447, 545)
Screenshot: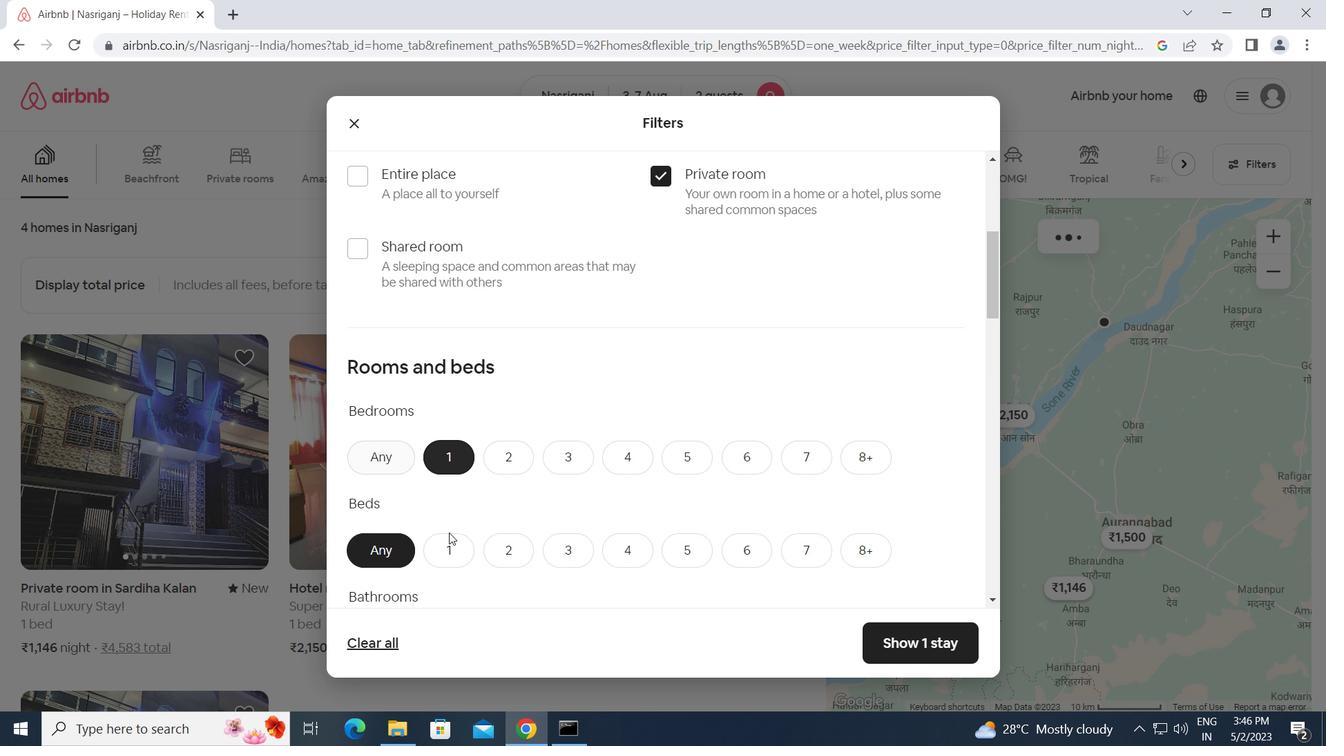 
Action: Mouse pressed left at (447, 545)
Screenshot: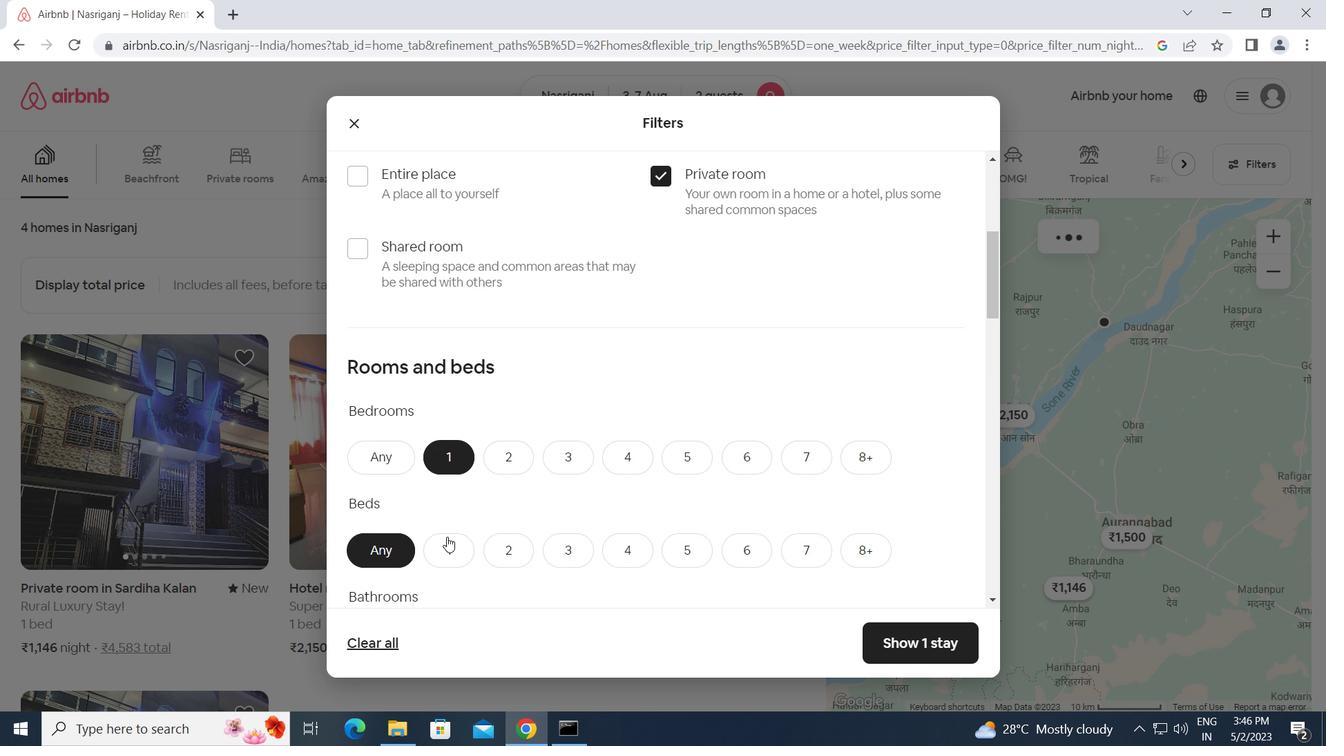 
Action: Mouse scrolled (447, 544) with delta (0, 0)
Screenshot: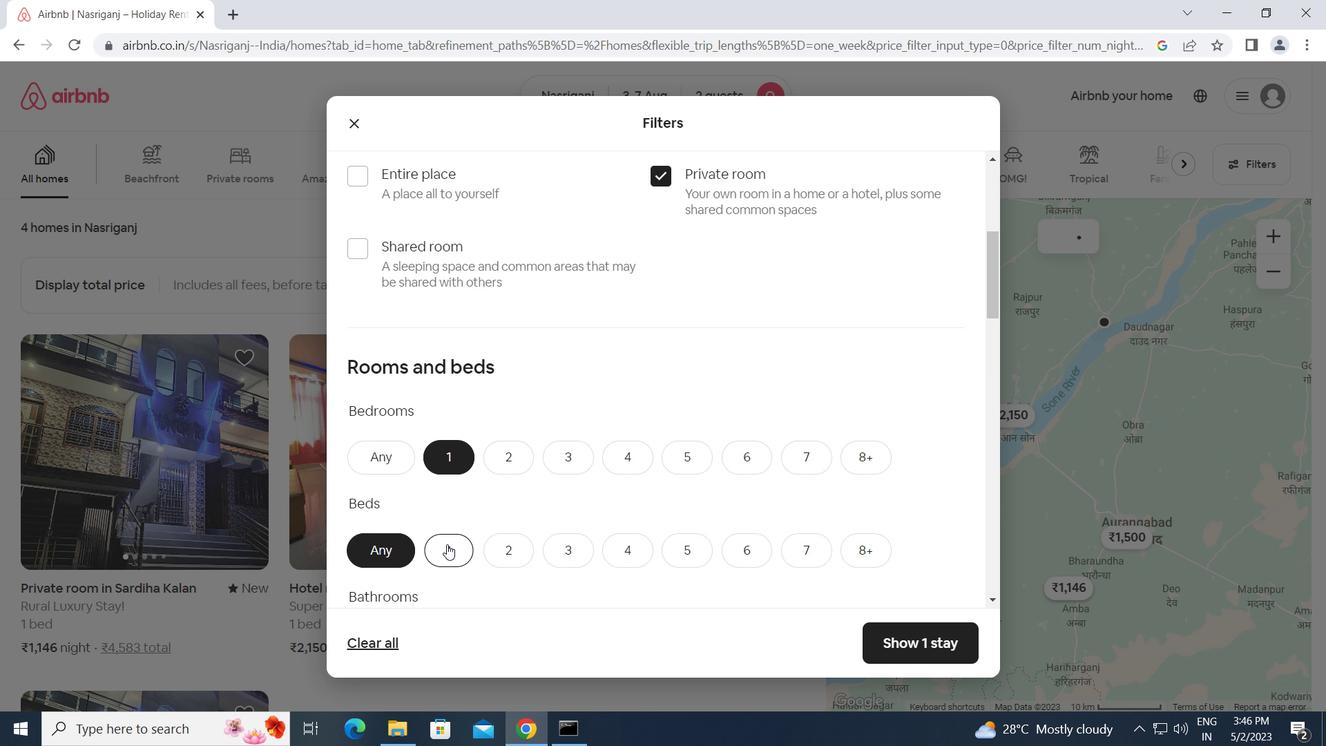 
Action: Mouse scrolled (447, 544) with delta (0, 0)
Screenshot: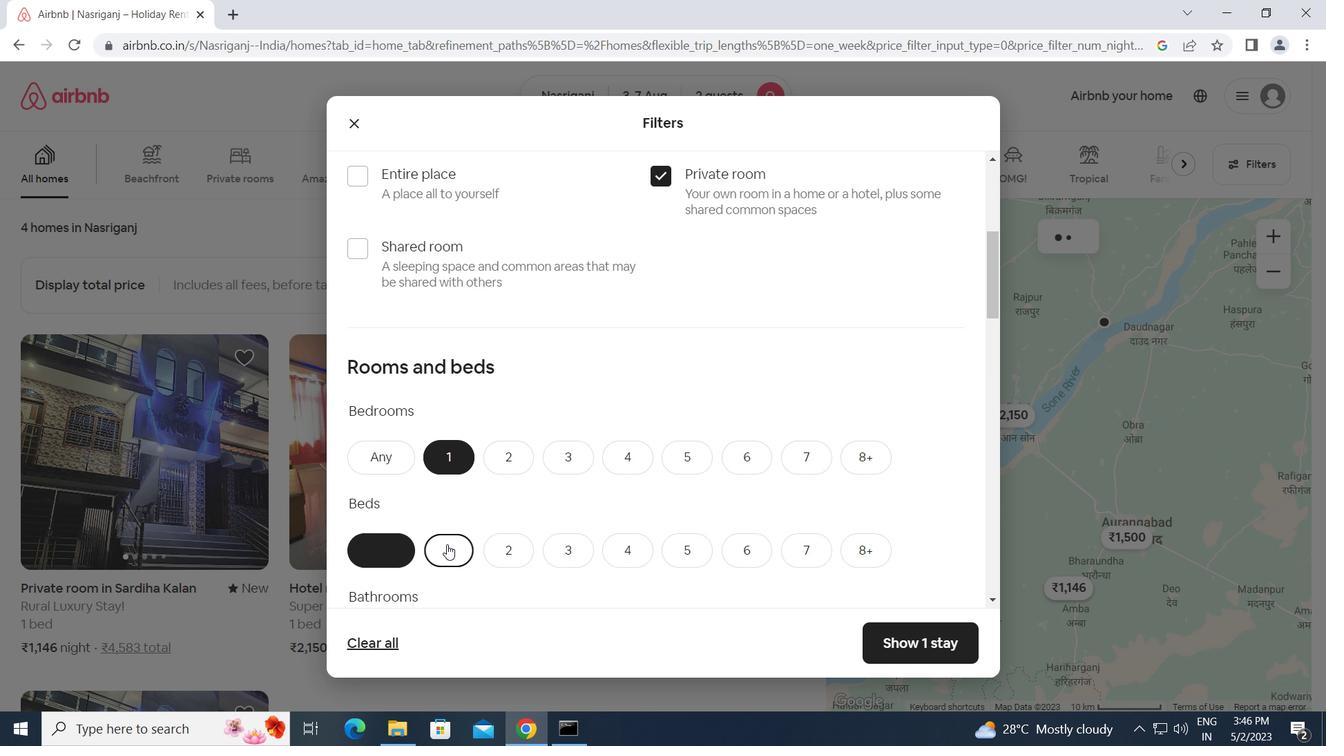 
Action: Mouse scrolled (447, 544) with delta (0, 0)
Screenshot: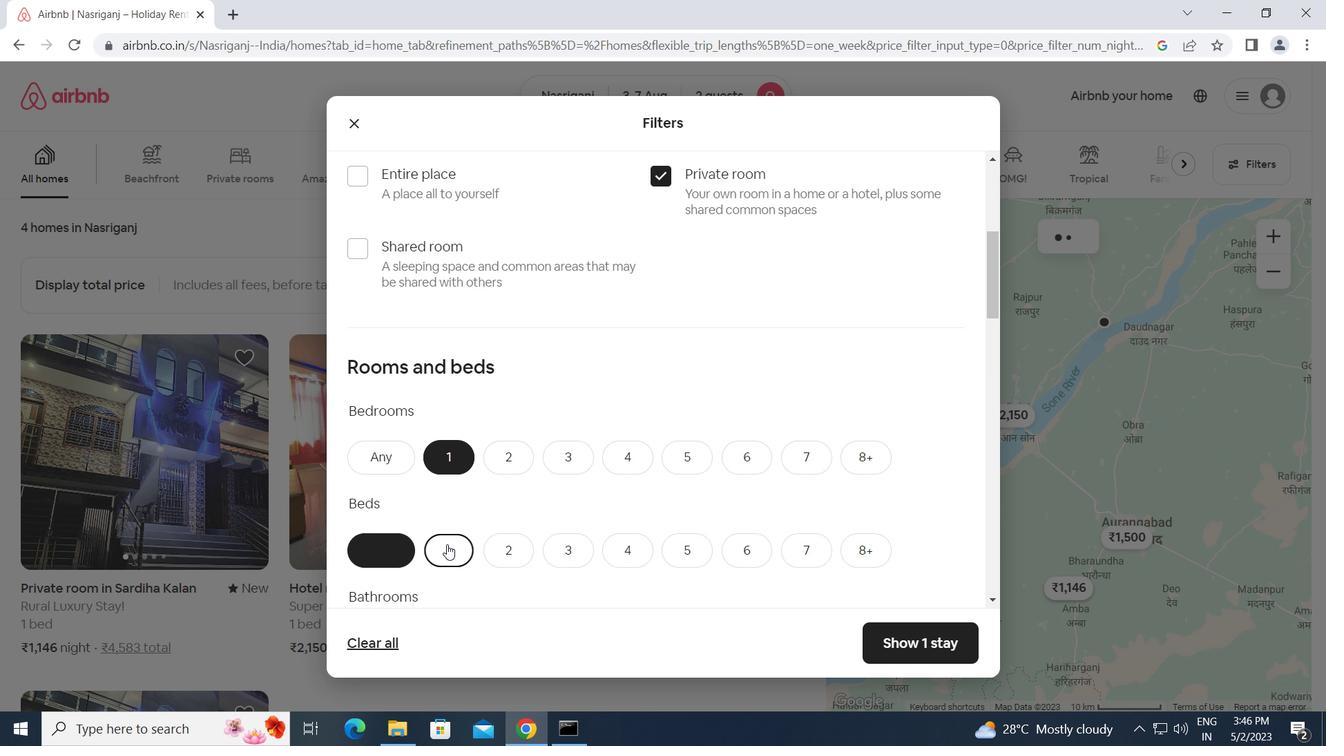 
Action: Mouse moved to (458, 378)
Screenshot: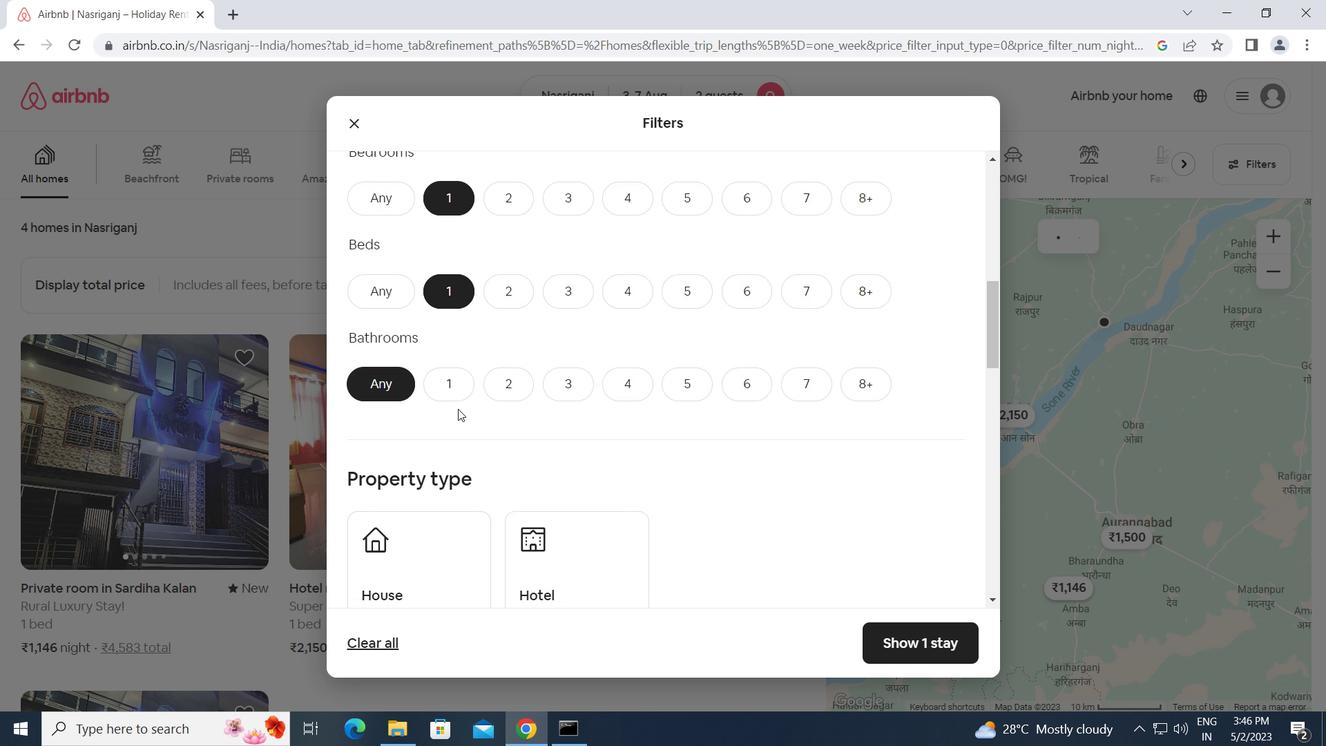 
Action: Mouse pressed left at (458, 378)
Screenshot: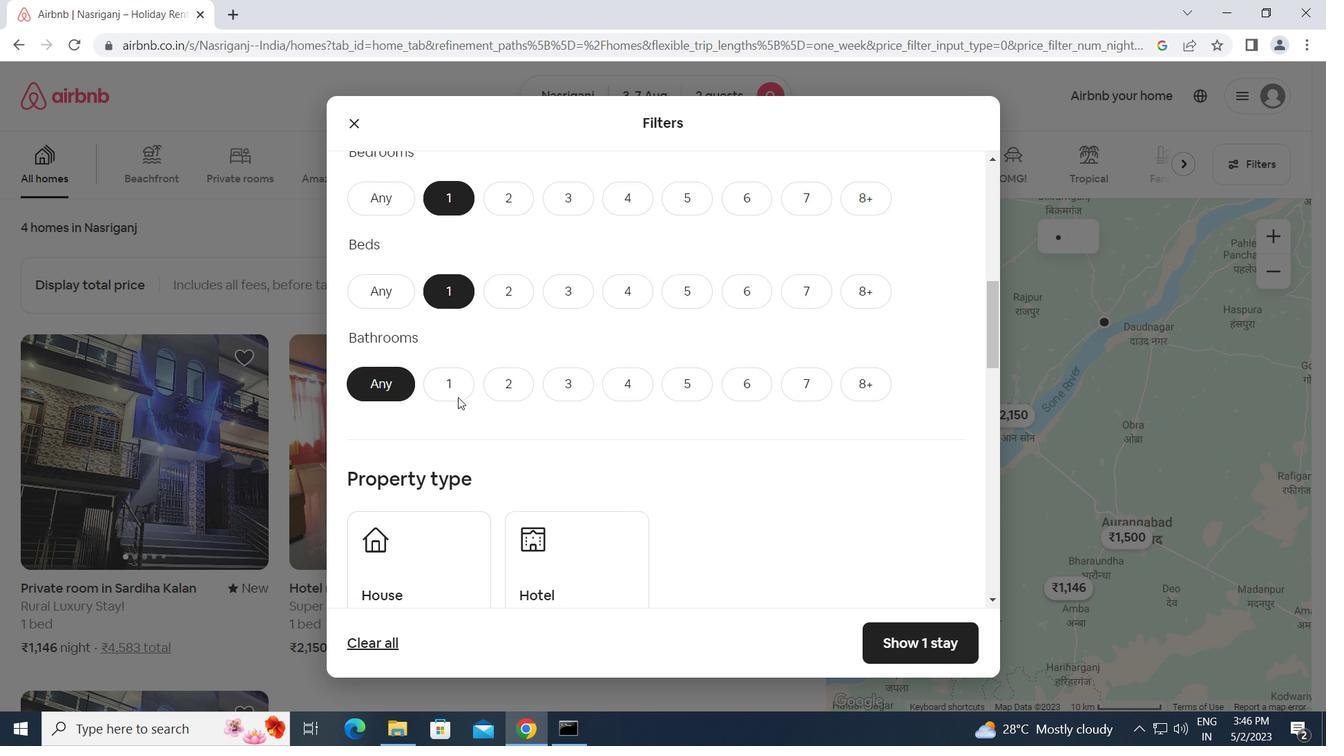 
Action: Mouse moved to (610, 420)
Screenshot: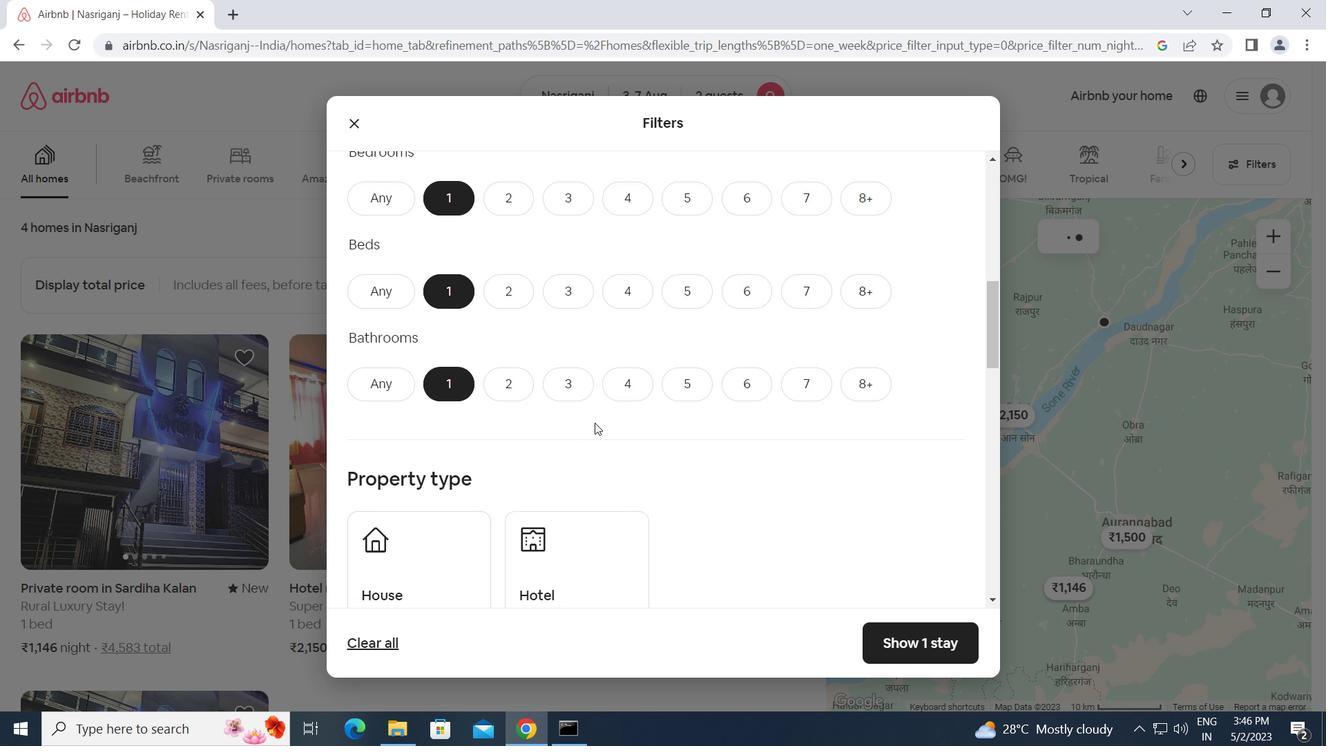 
Action: Mouse scrolled (610, 420) with delta (0, 0)
Screenshot: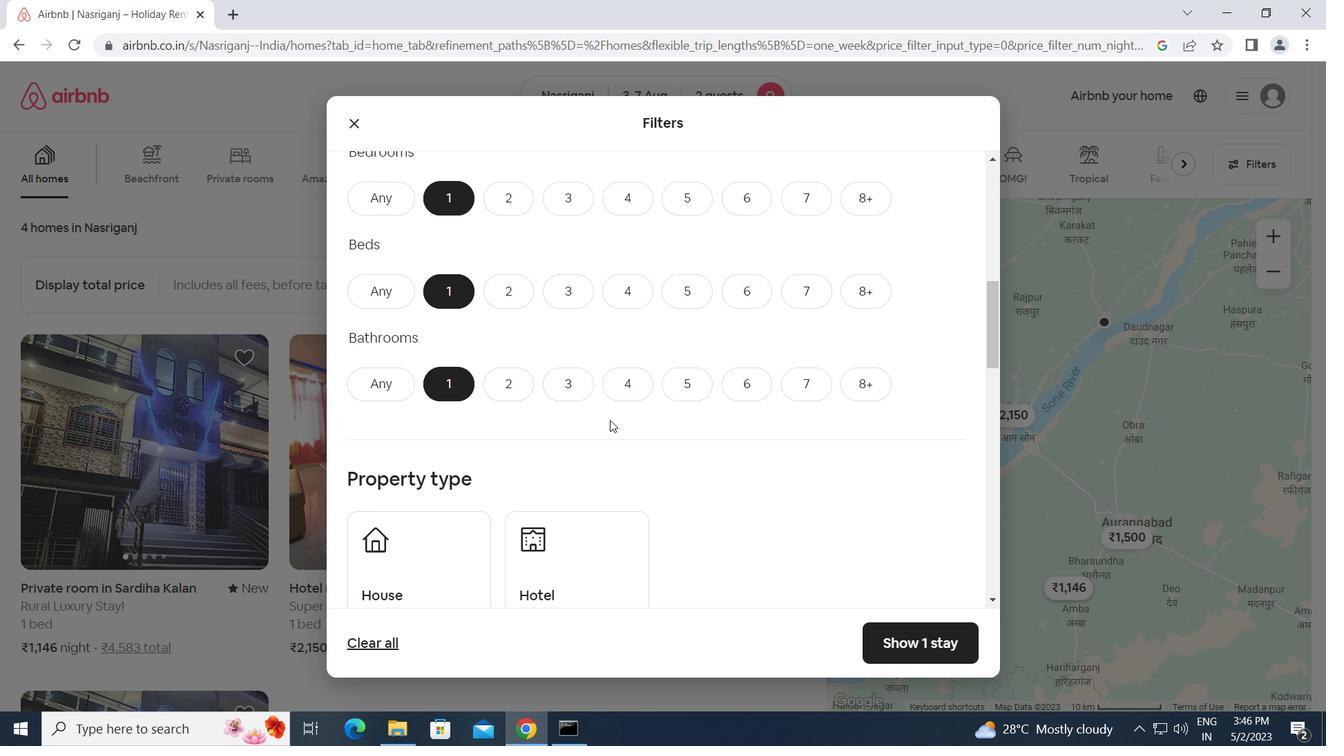 
Action: Mouse scrolled (610, 420) with delta (0, 0)
Screenshot: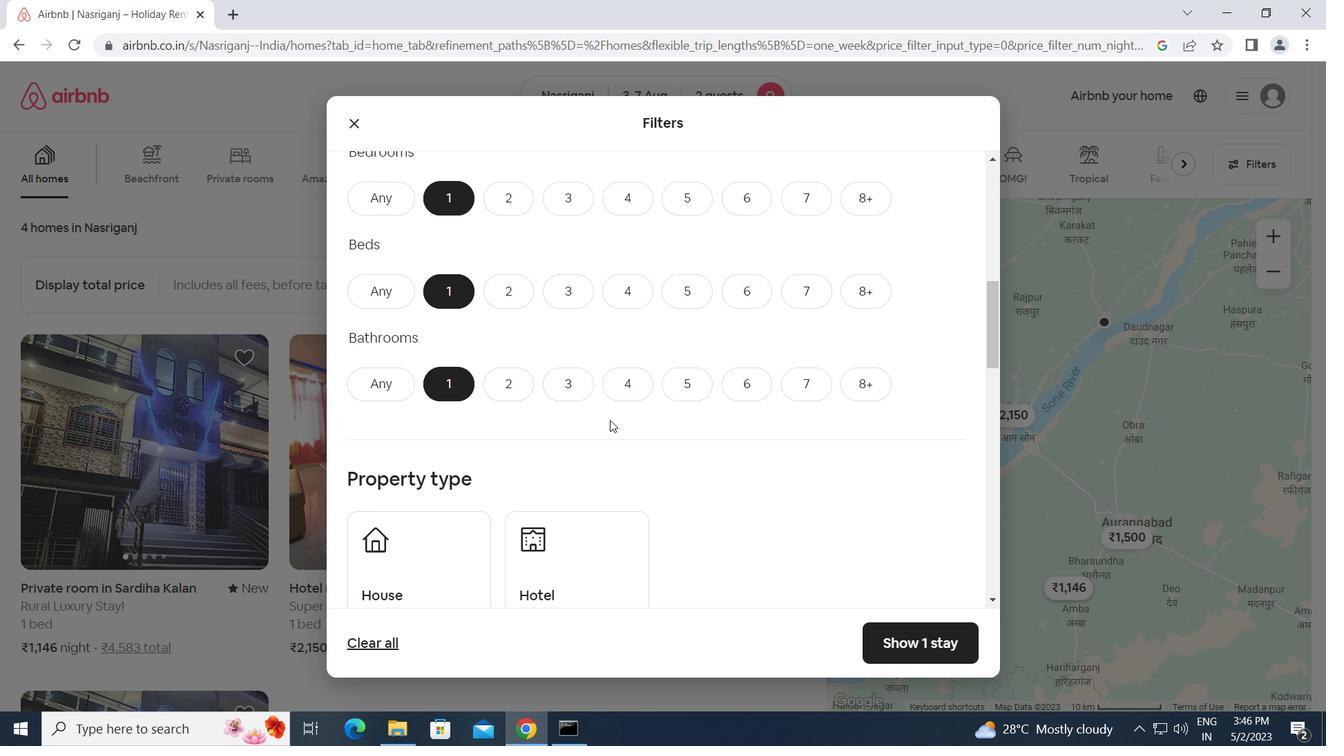 
Action: Mouse moved to (416, 391)
Screenshot: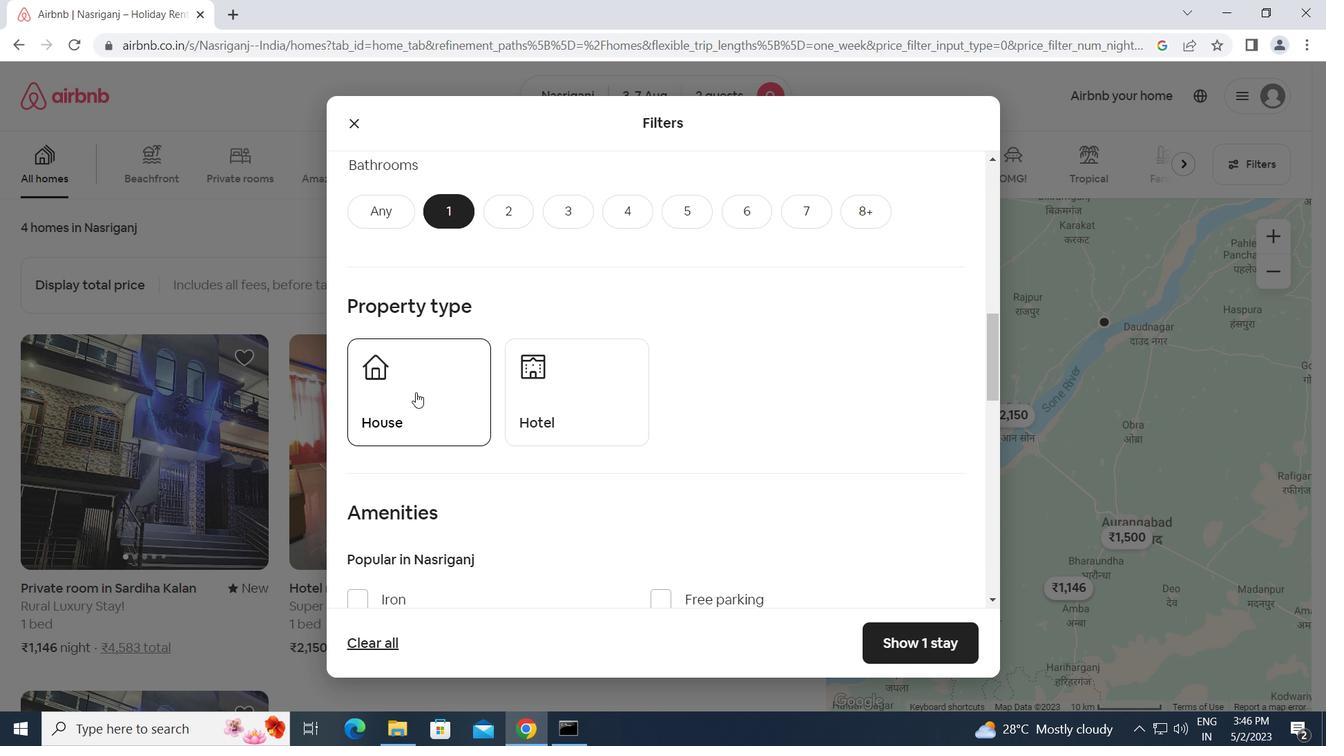 
Action: Mouse pressed left at (416, 391)
Screenshot: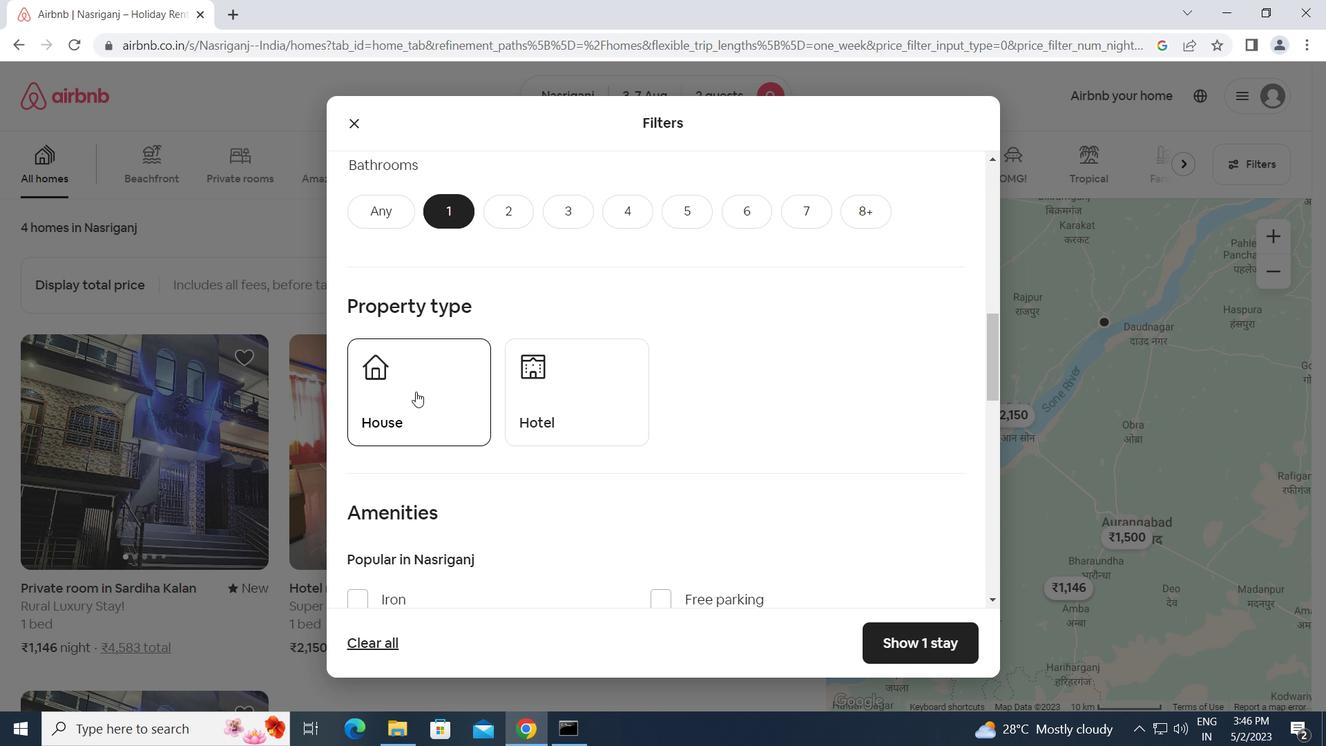 
Action: Mouse moved to (560, 402)
Screenshot: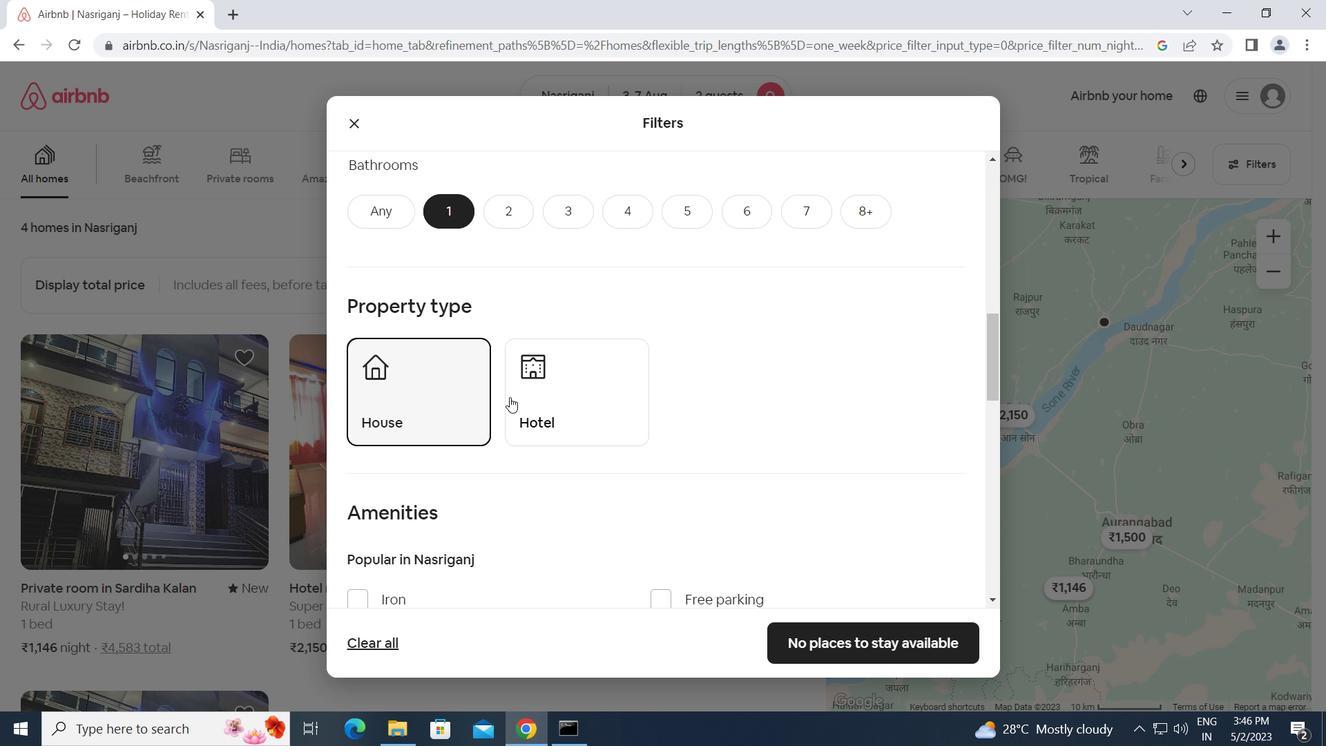 
Action: Mouse pressed left at (560, 402)
Screenshot: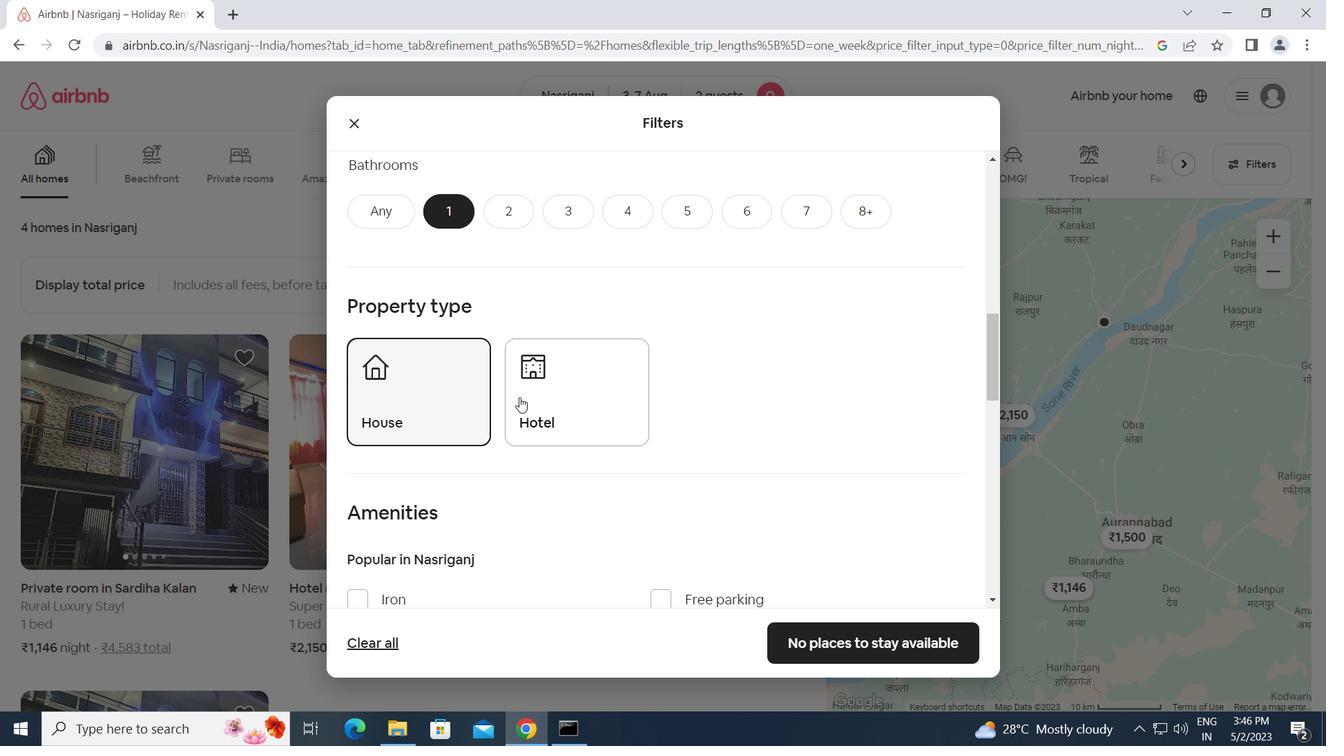 
Action: Mouse moved to (560, 403)
Screenshot: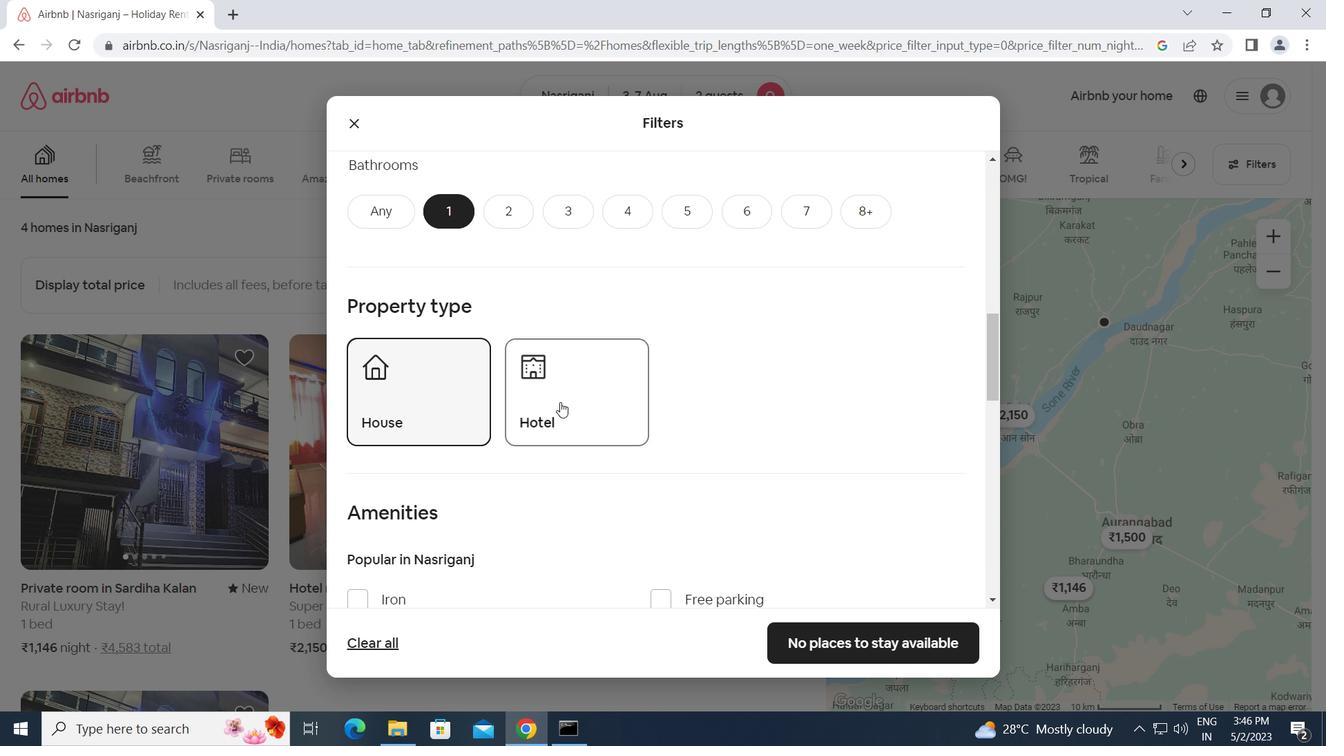 
Action: Mouse scrolled (560, 402) with delta (0, 0)
Screenshot: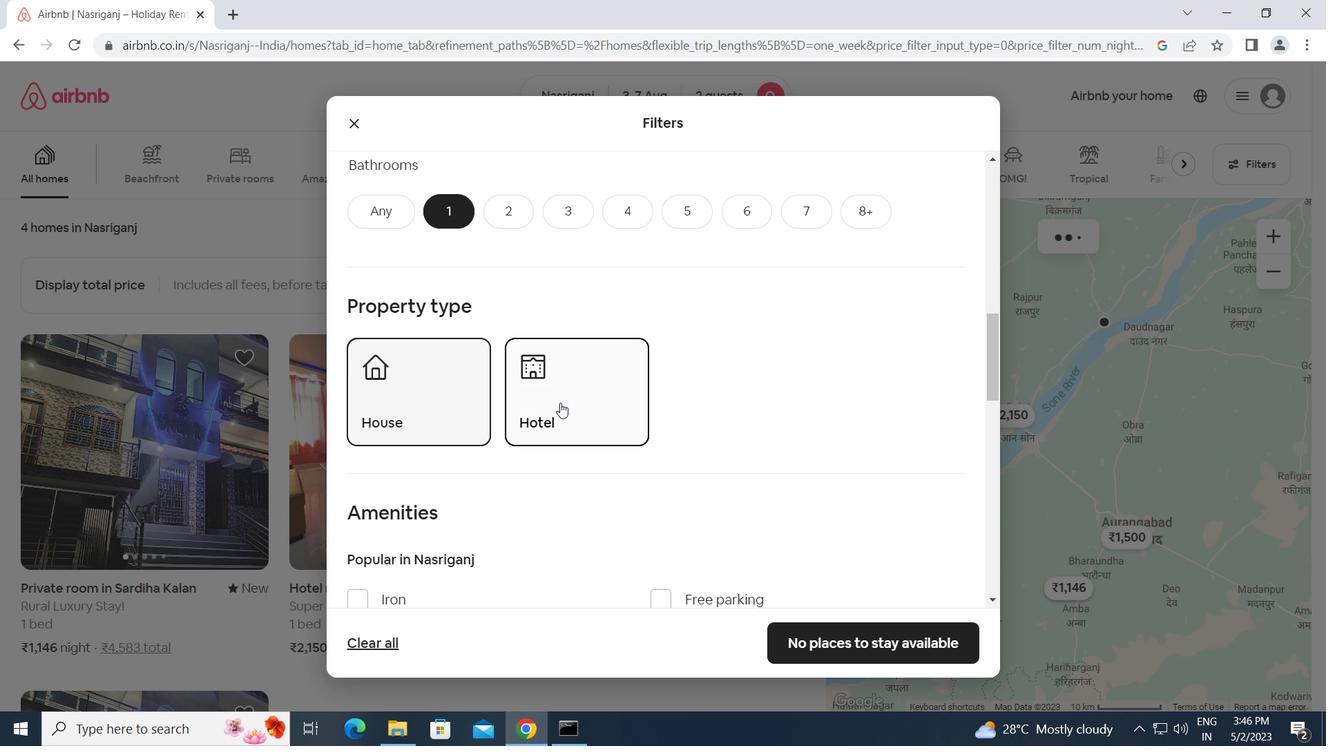 
Action: Mouse scrolled (560, 402) with delta (0, 0)
Screenshot: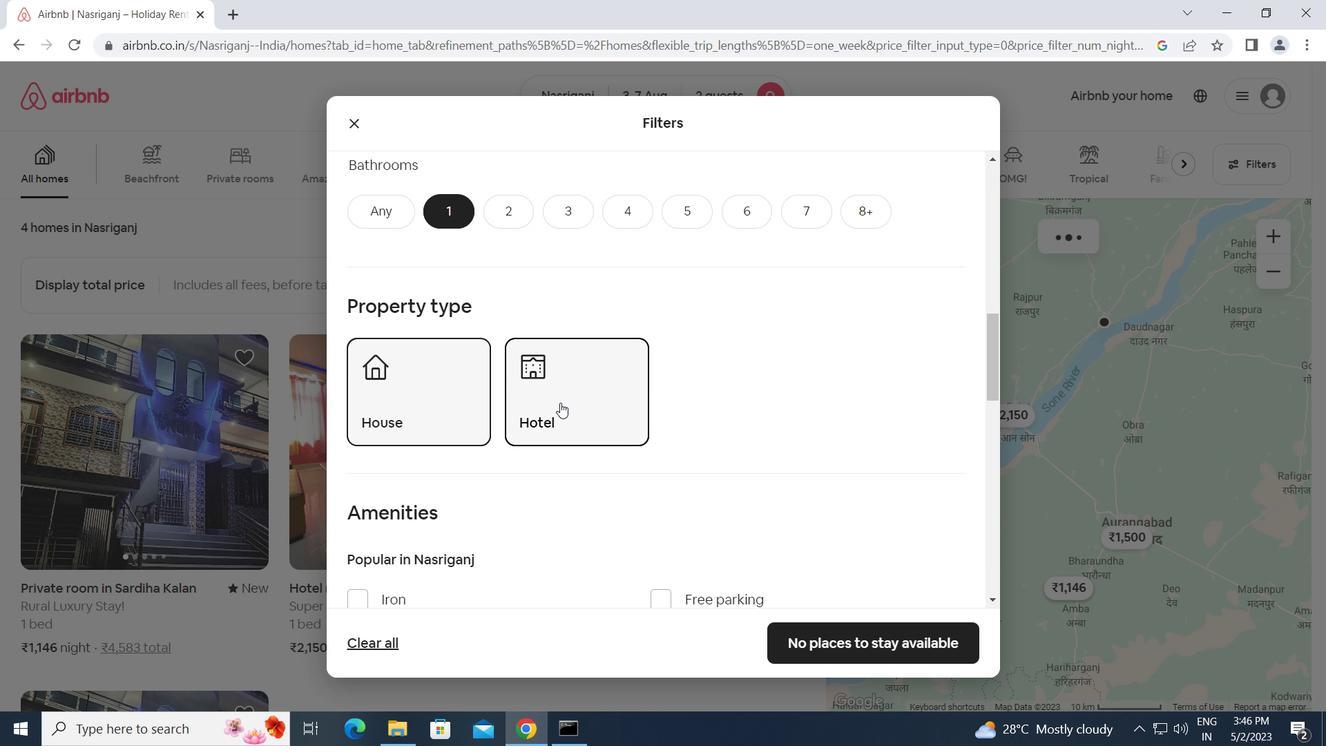 
Action: Mouse scrolled (560, 402) with delta (0, 0)
Screenshot: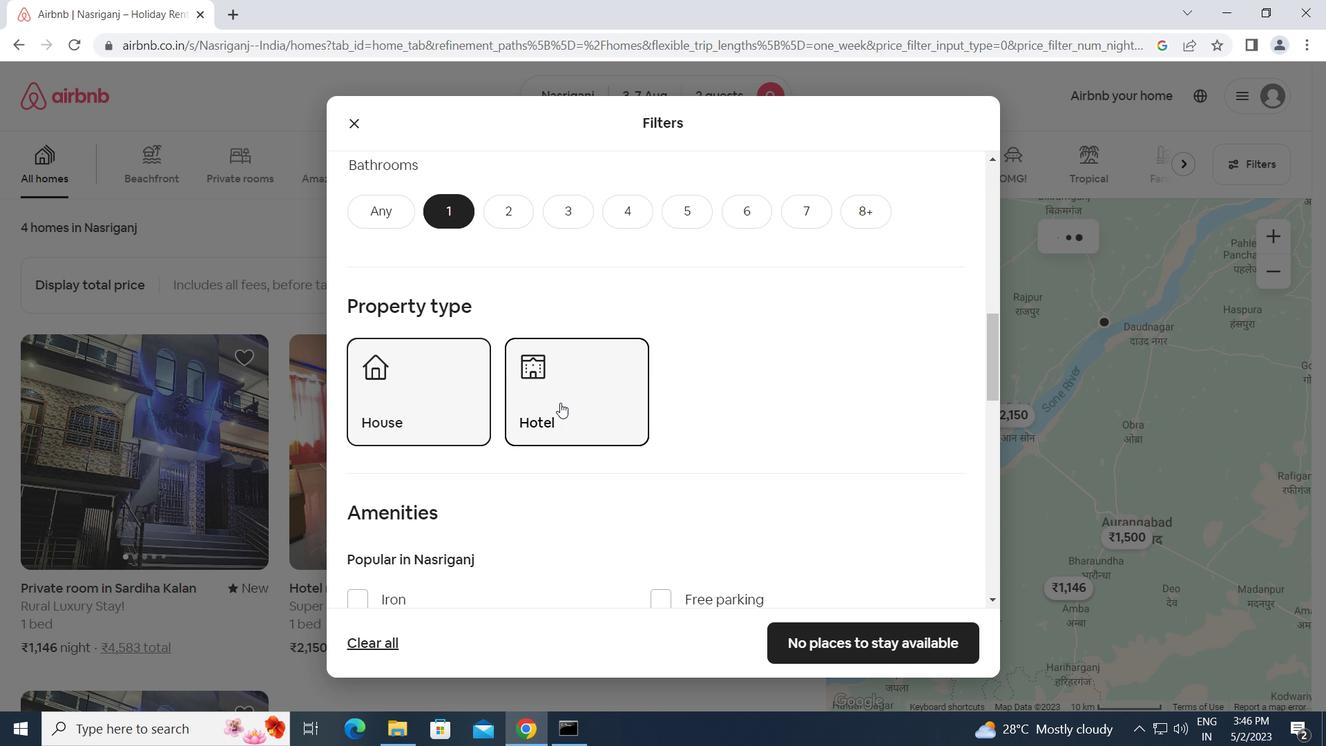 
Action: Mouse scrolled (560, 402) with delta (0, 0)
Screenshot: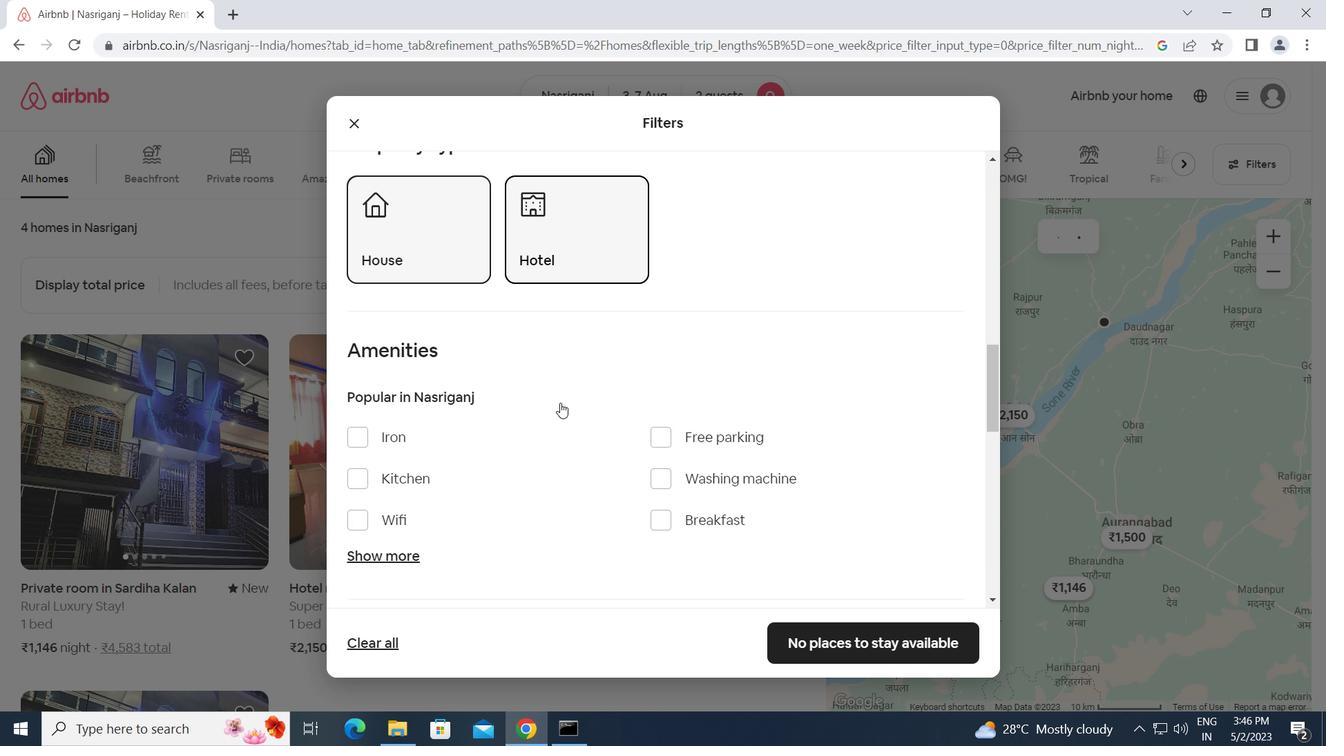 
Action: Mouse scrolled (560, 402) with delta (0, 0)
Screenshot: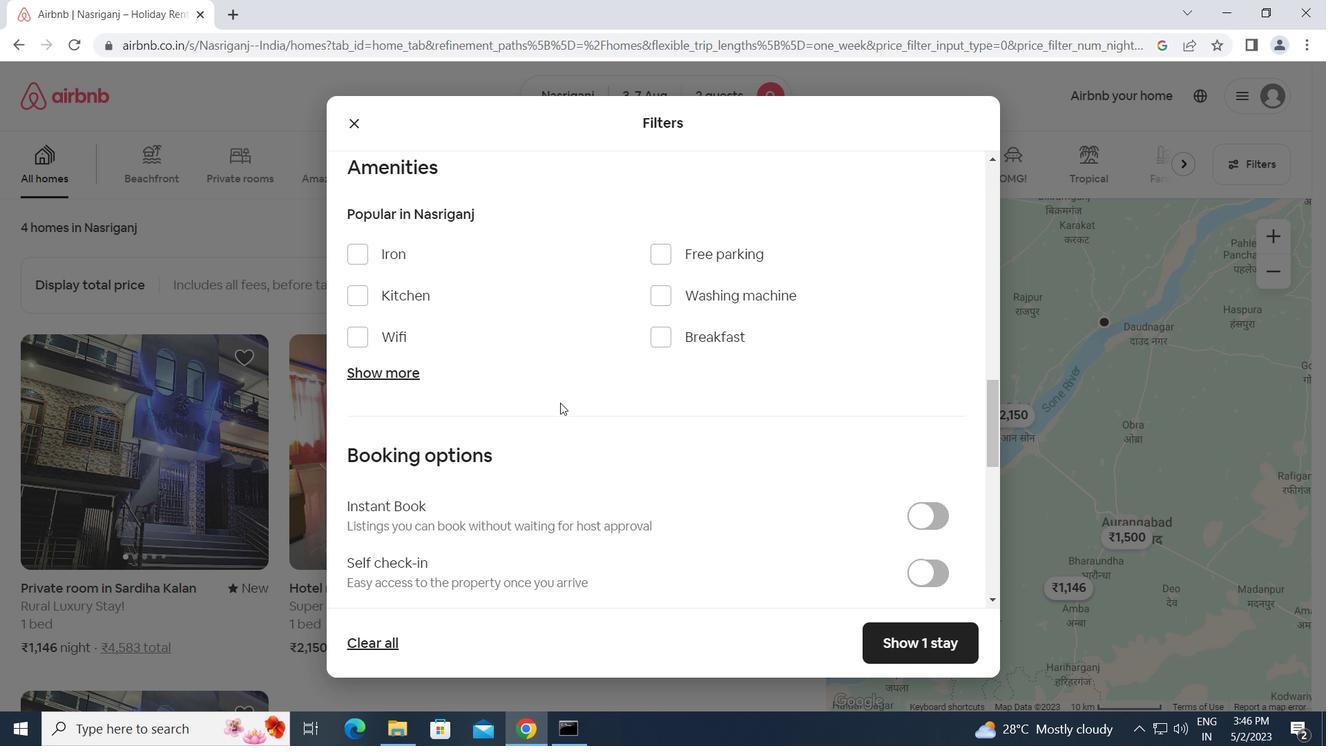 
Action: Mouse scrolled (560, 402) with delta (0, 0)
Screenshot: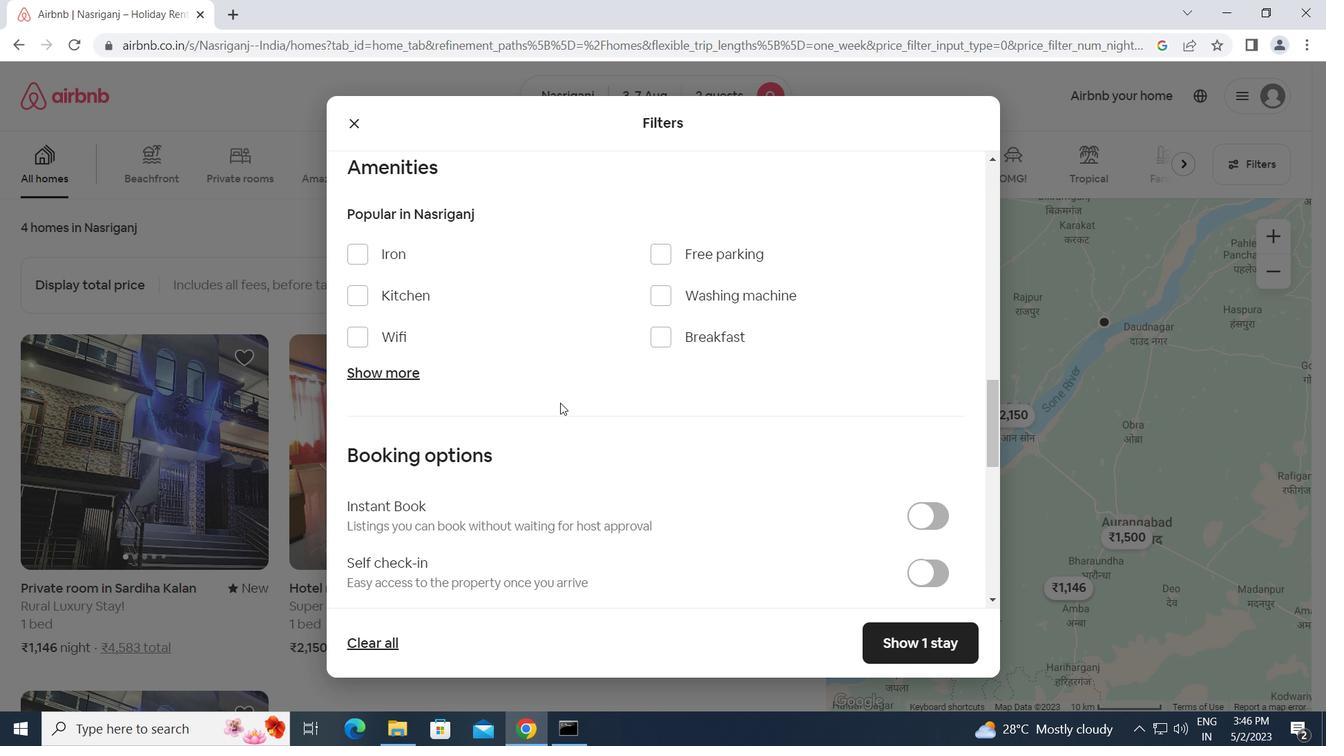 
Action: Mouse scrolled (560, 402) with delta (0, 0)
Screenshot: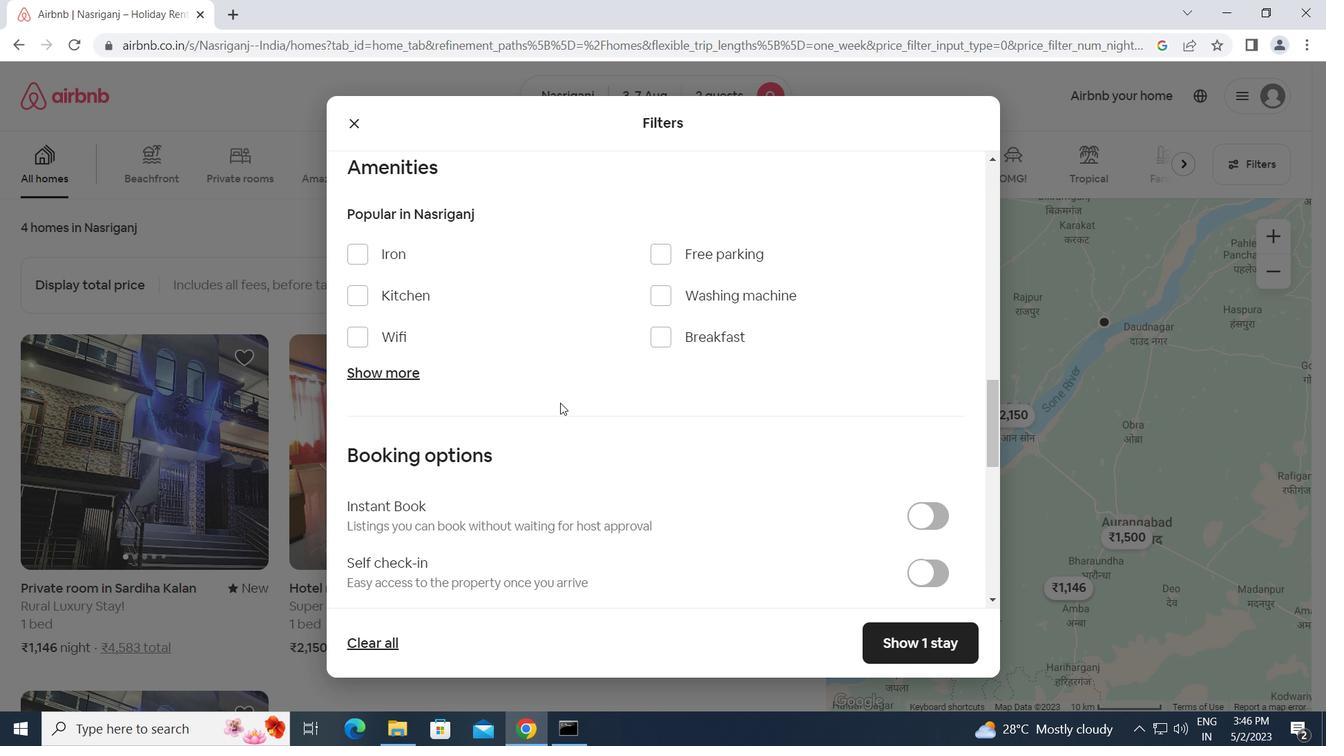 
Action: Mouse moved to (713, 323)
Screenshot: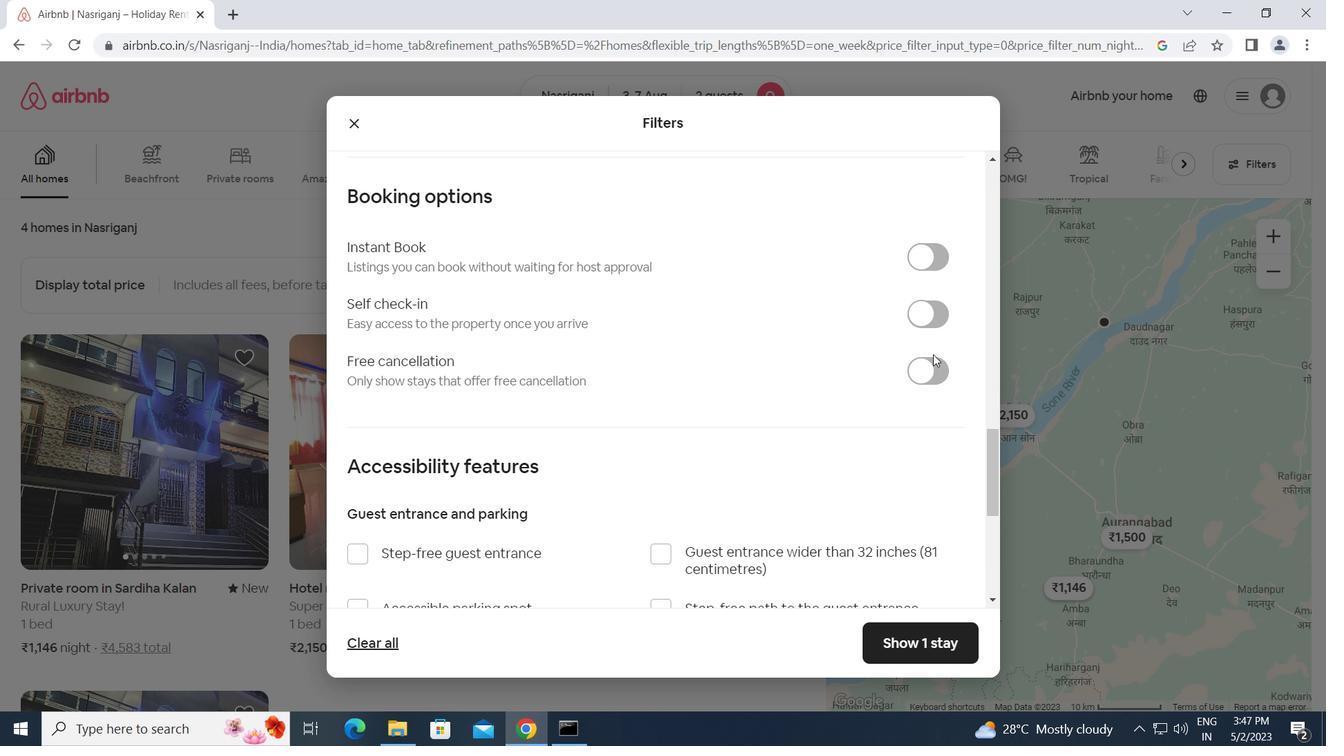 
Action: Mouse scrolled (713, 324) with delta (0, 0)
Screenshot: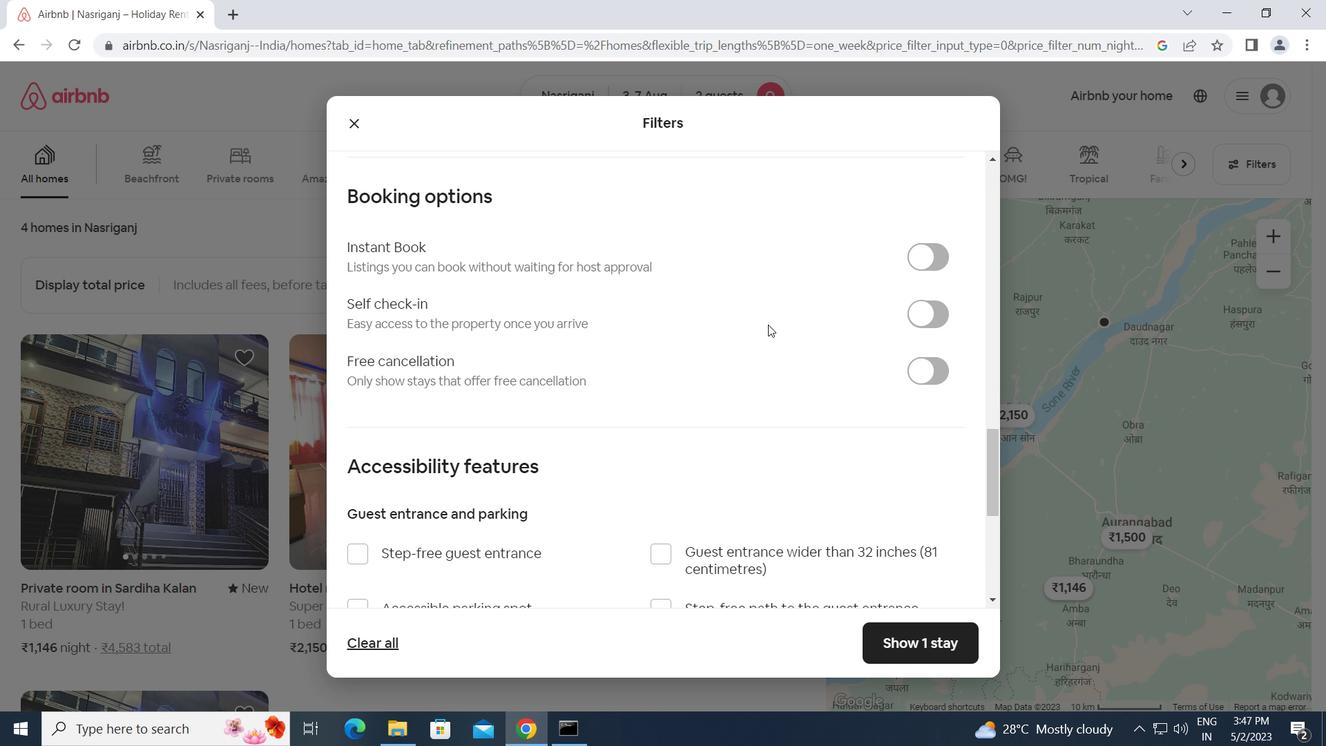 
Action: Mouse moved to (713, 323)
Screenshot: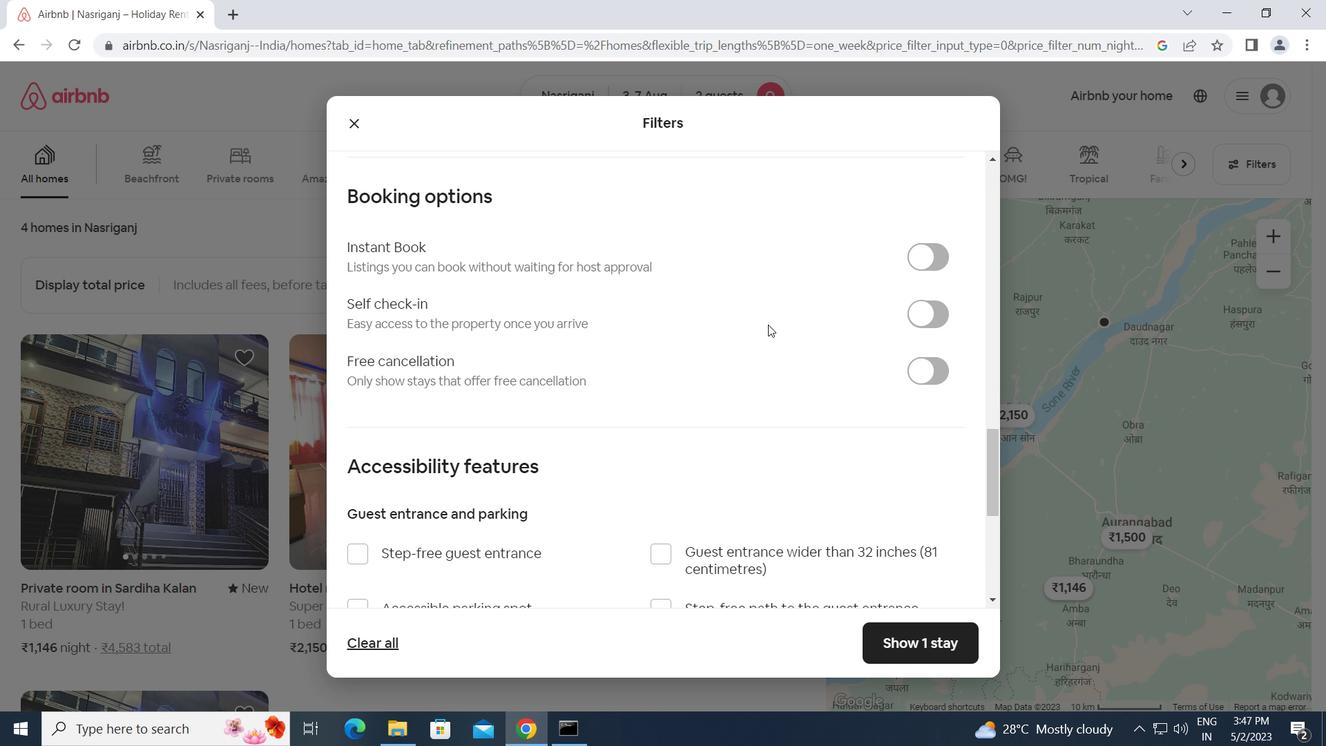 
Action: Mouse scrolled (713, 324) with delta (0, 0)
Screenshot: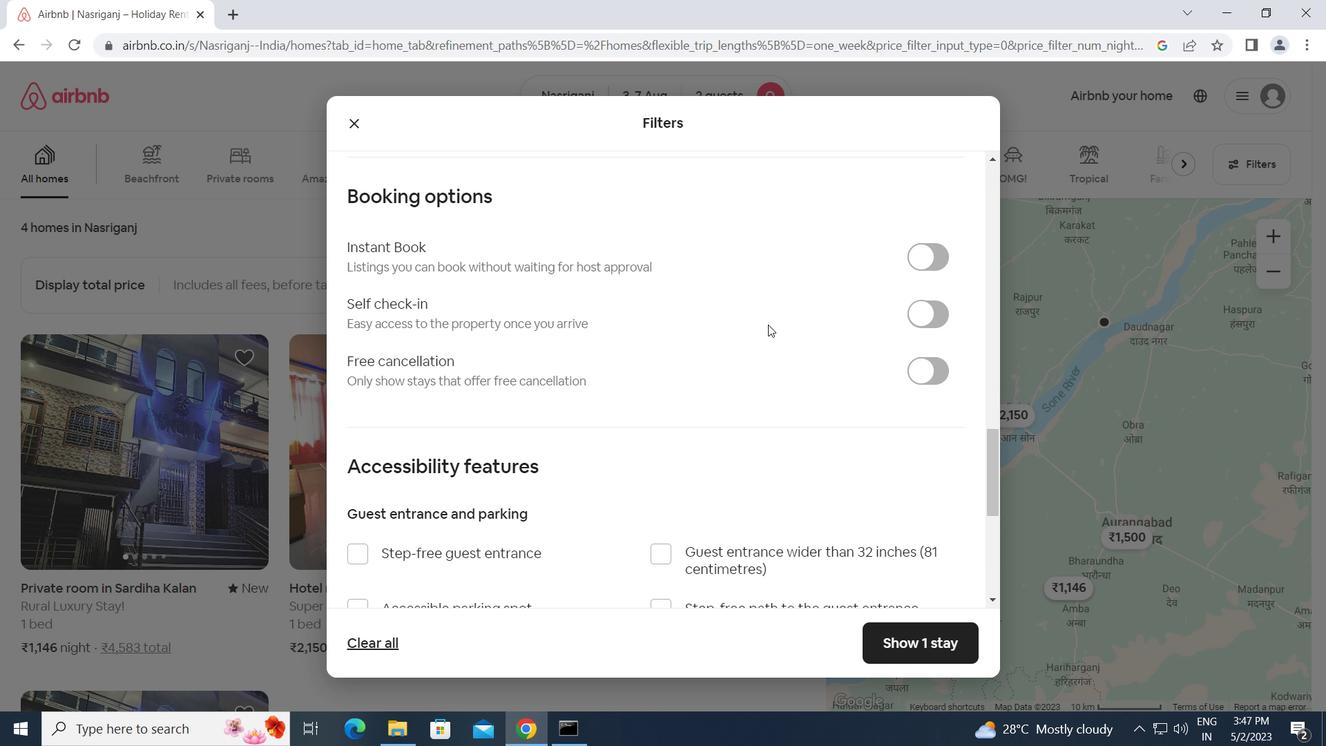 
Action: Mouse scrolled (713, 324) with delta (0, 0)
Screenshot: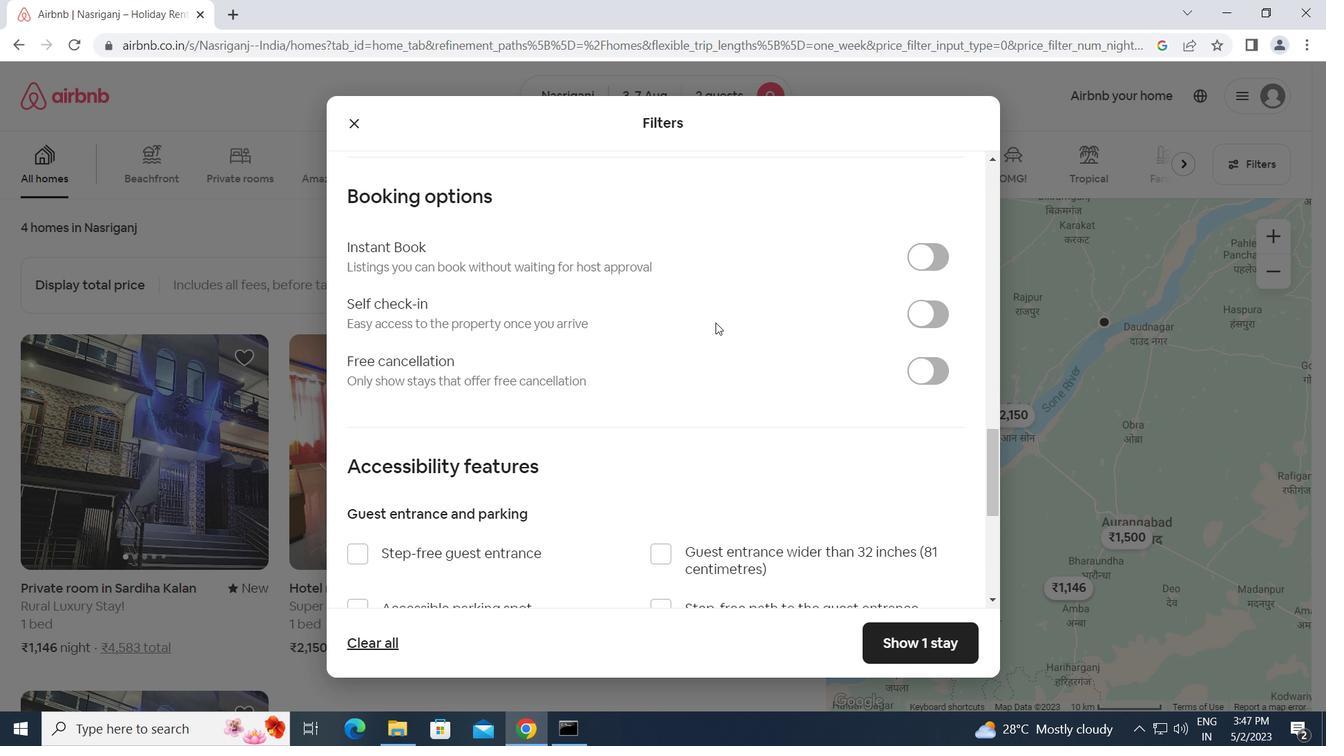
Action: Mouse moved to (665, 291)
Screenshot: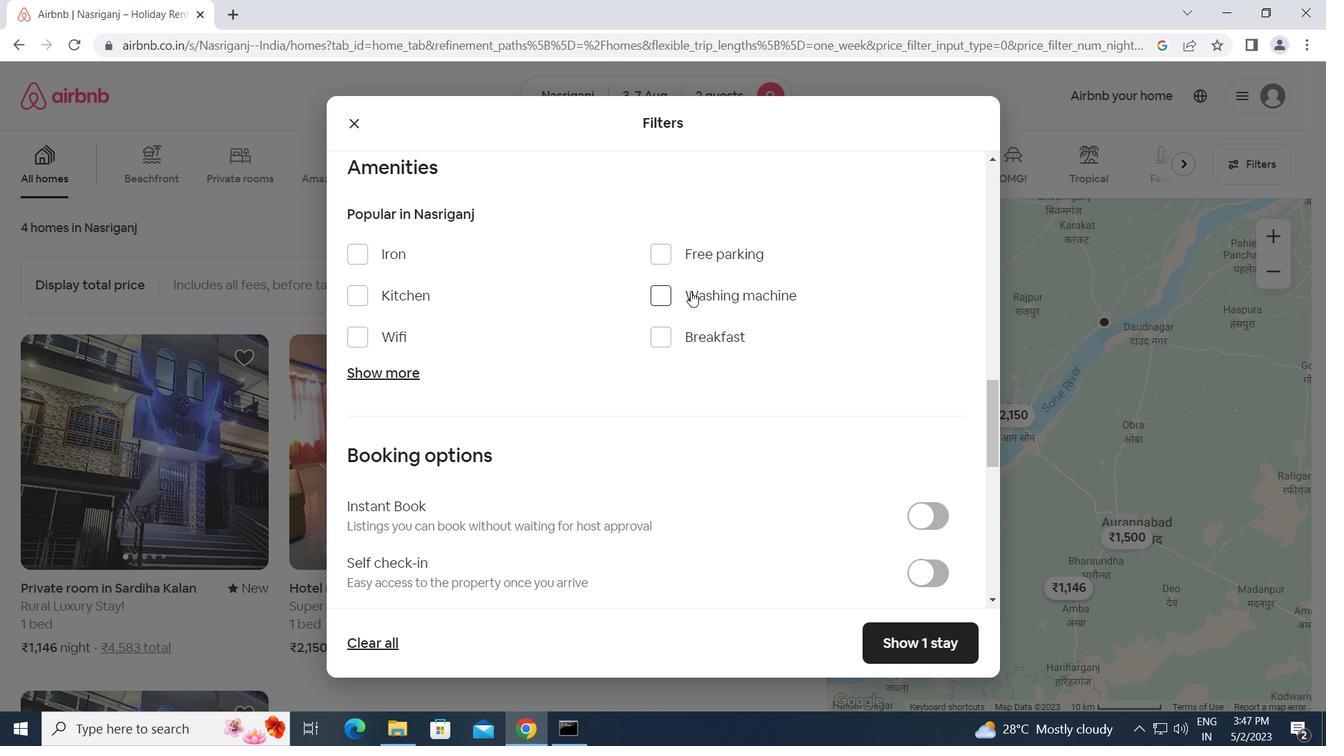 
Action: Mouse pressed left at (665, 291)
Screenshot: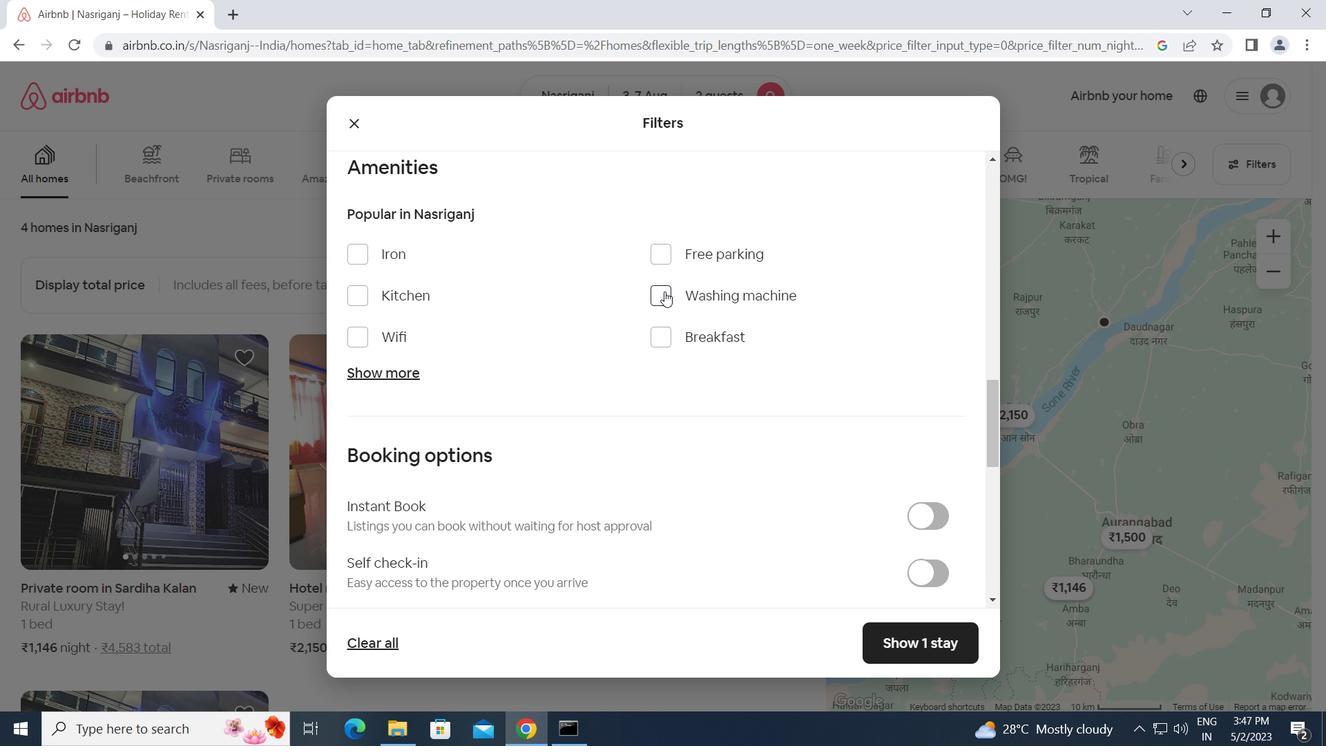 
Action: Mouse moved to (740, 402)
Screenshot: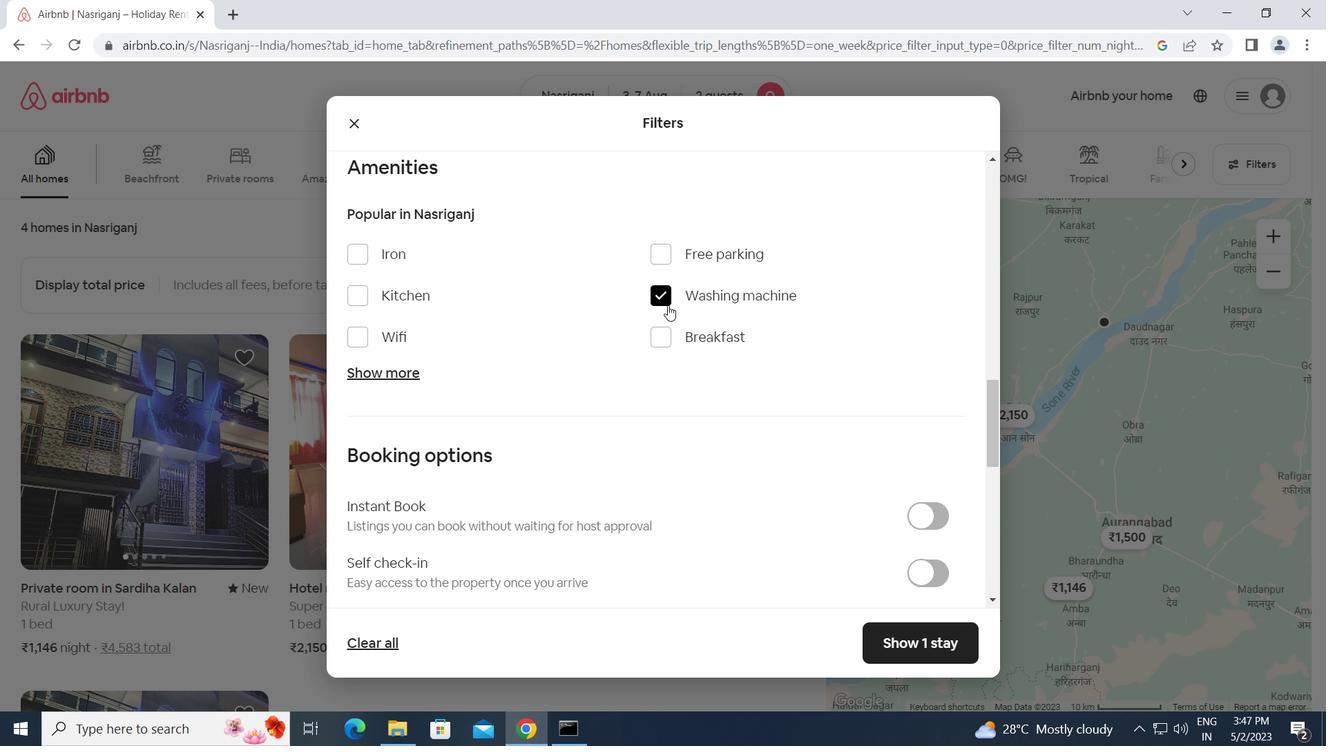 
Action: Mouse scrolled (740, 402) with delta (0, 0)
Screenshot: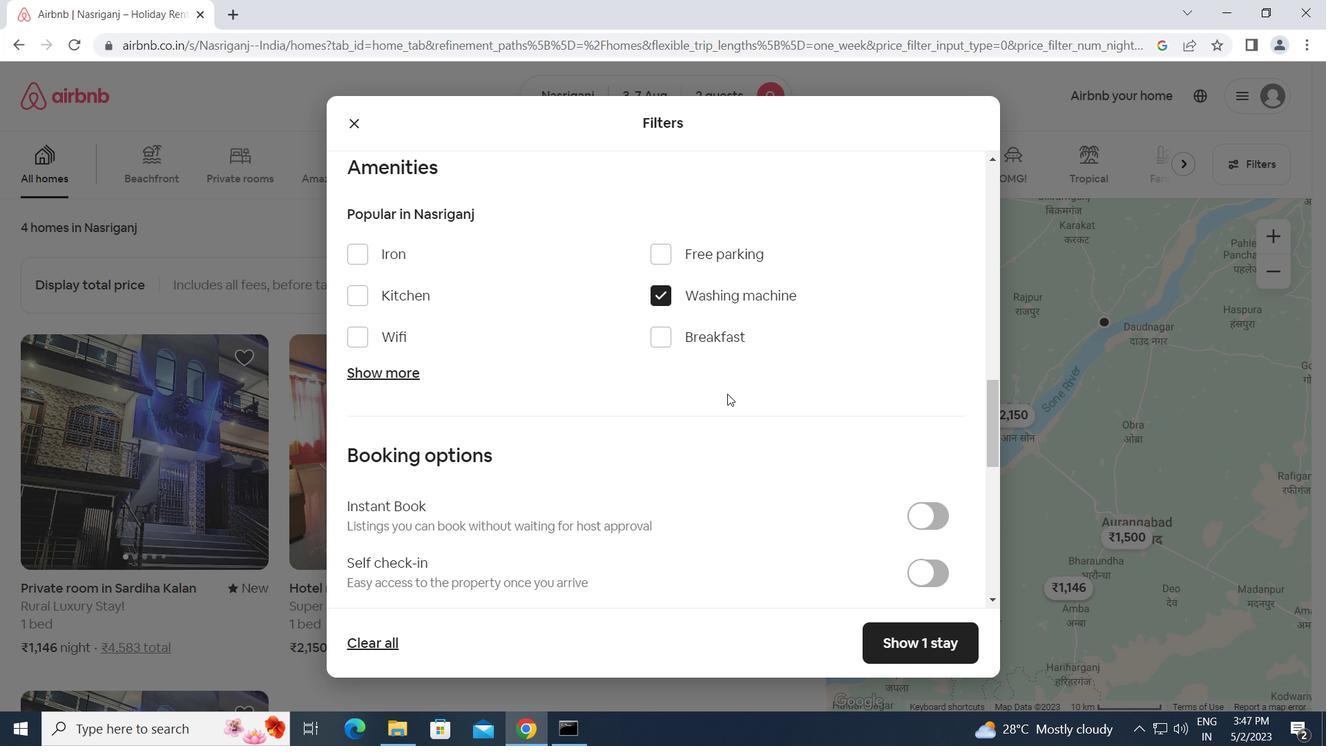 
Action: Mouse scrolled (740, 402) with delta (0, 0)
Screenshot: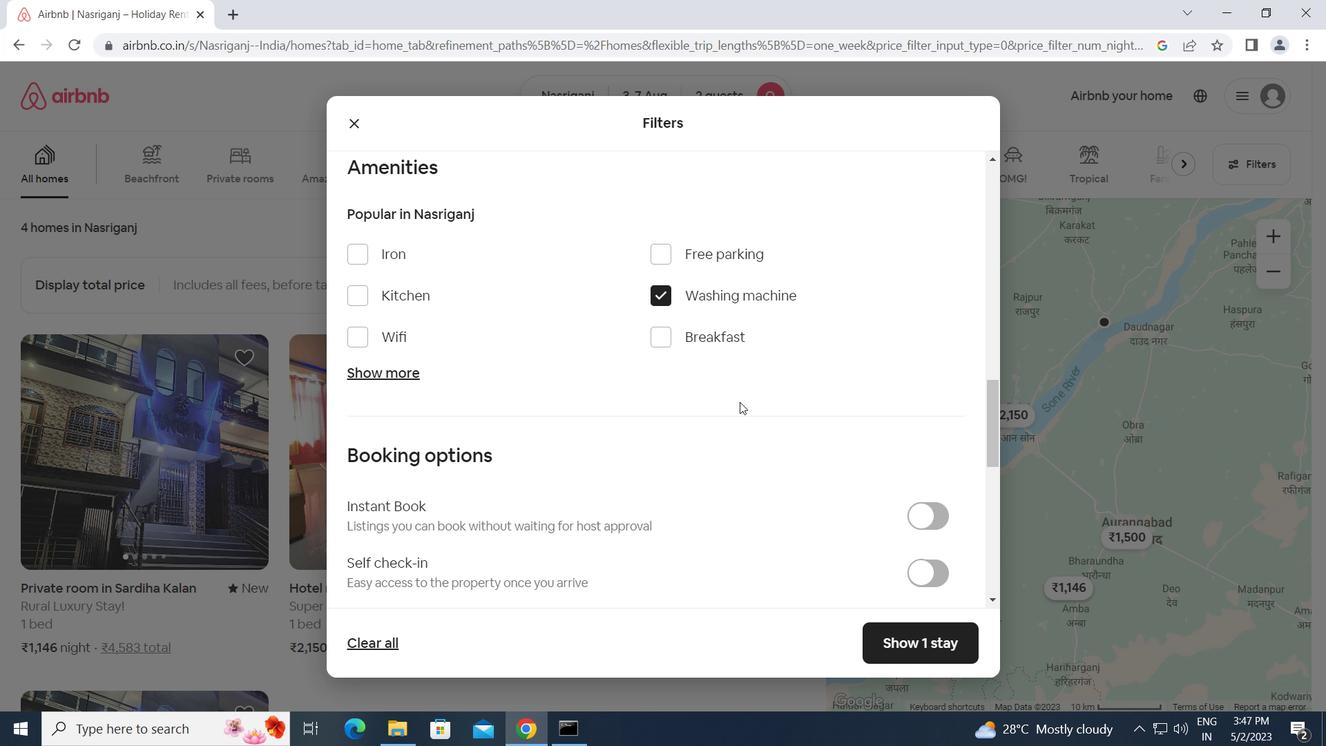 
Action: Mouse moved to (910, 398)
Screenshot: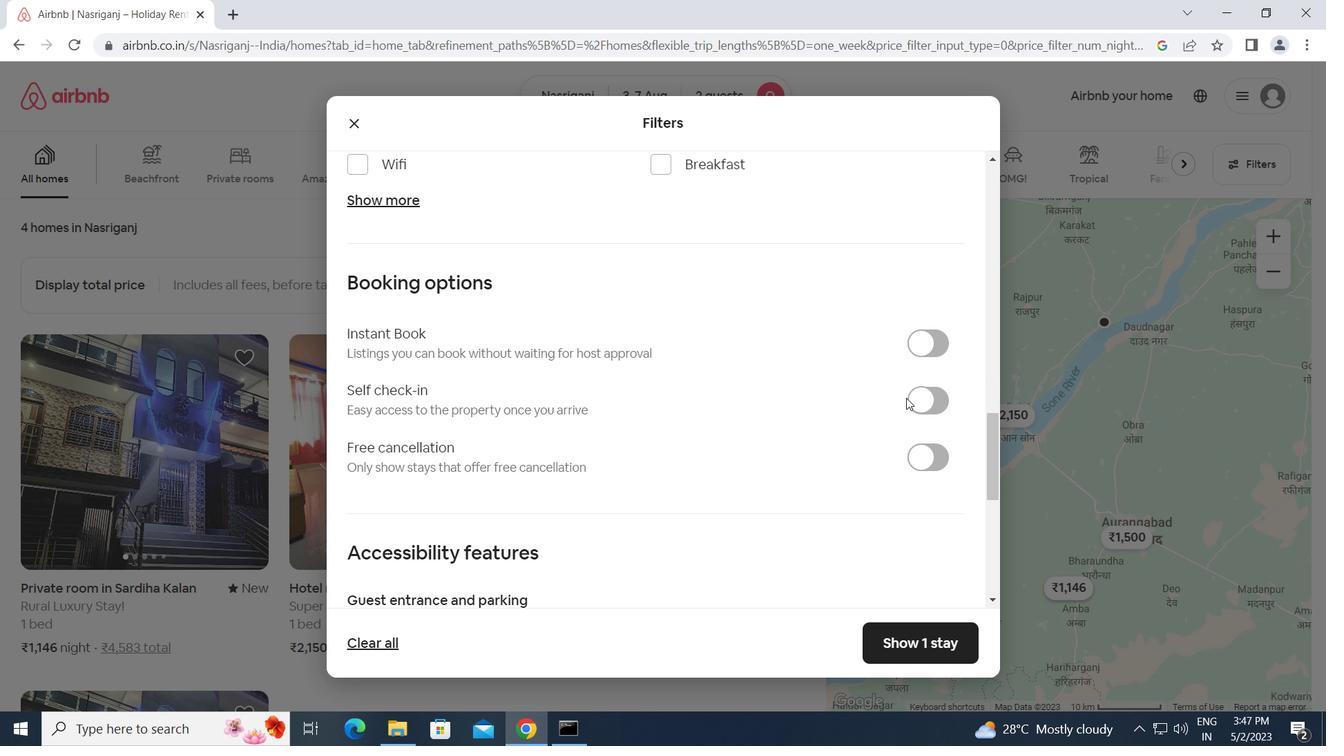 
Action: Mouse pressed left at (910, 398)
Screenshot: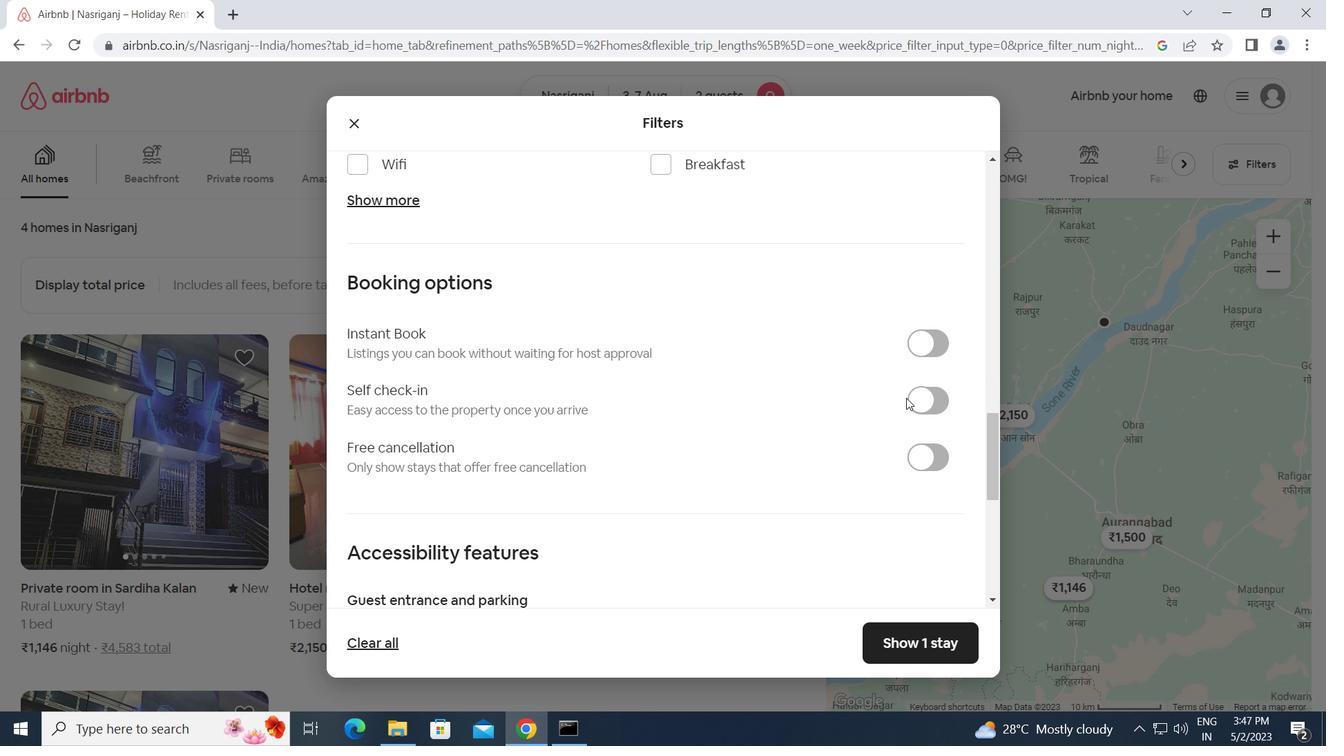 
Action: Mouse moved to (816, 442)
Screenshot: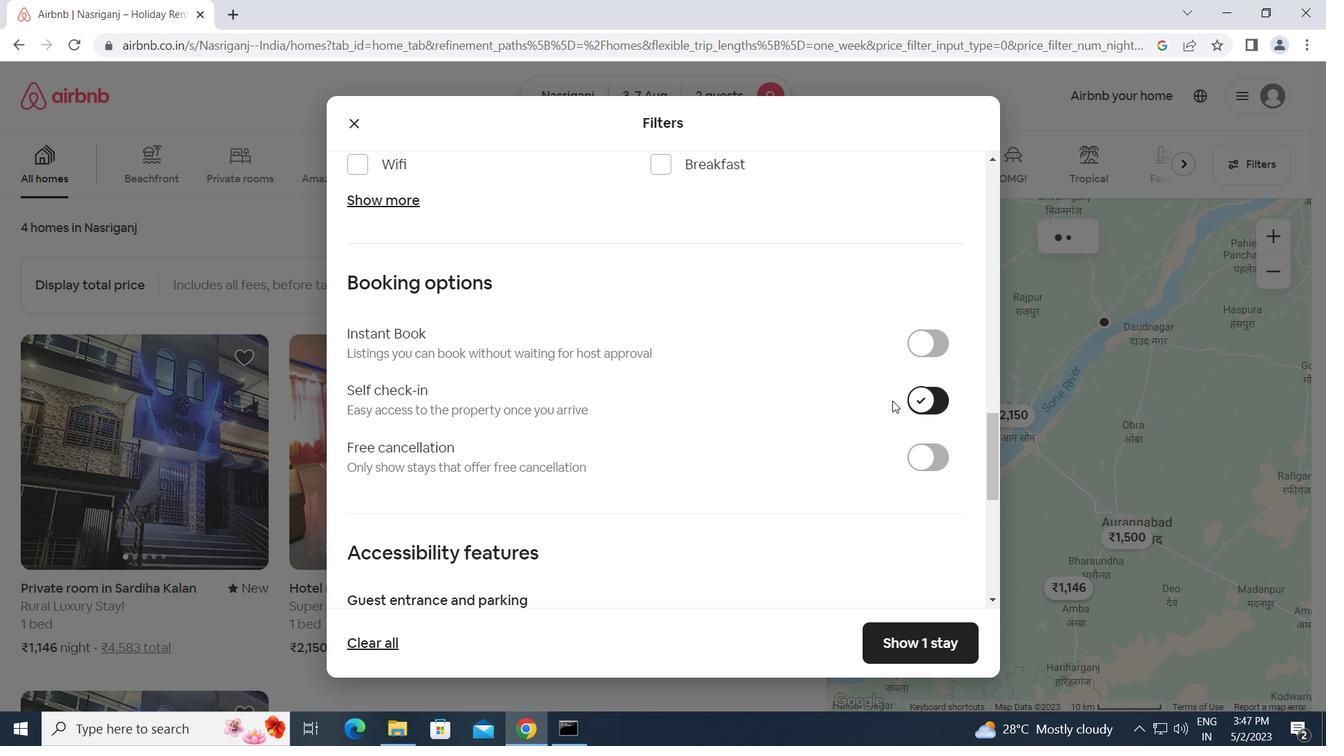 
Action: Mouse scrolled (816, 441) with delta (0, 0)
Screenshot: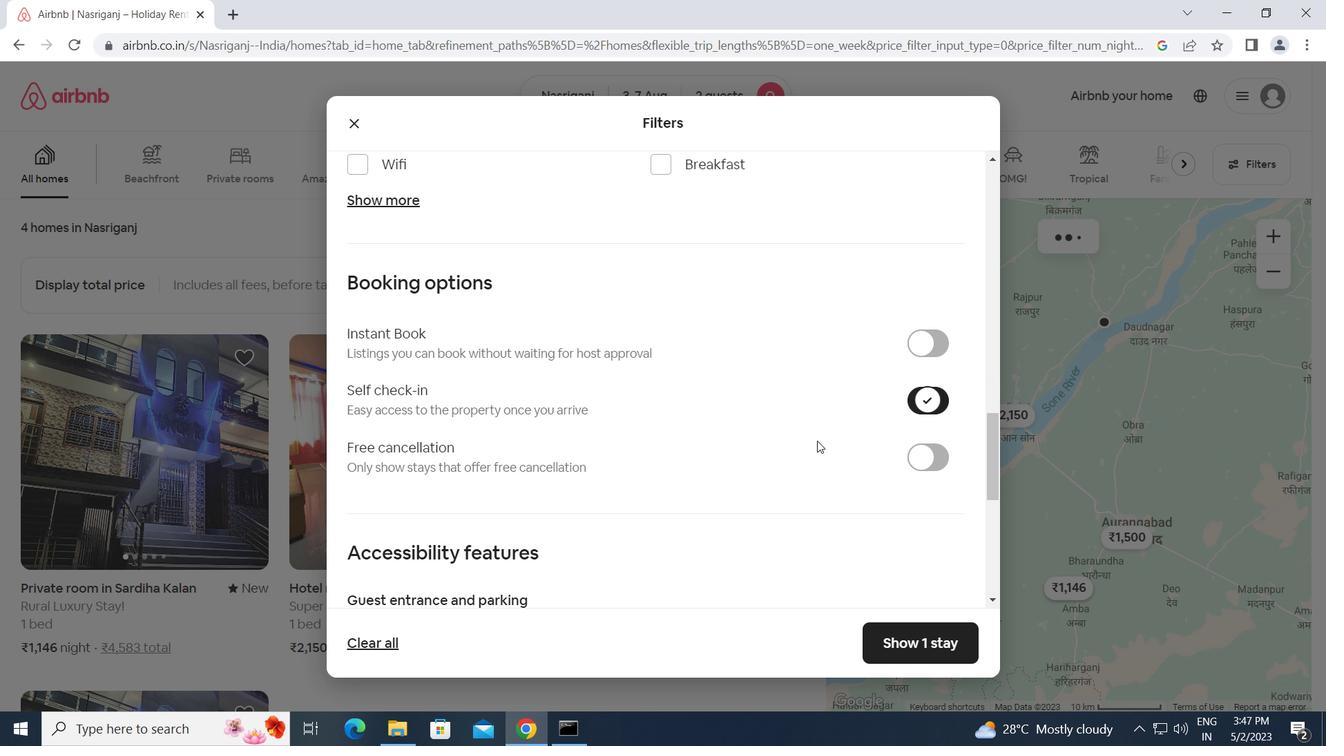 
Action: Mouse scrolled (816, 441) with delta (0, 0)
Screenshot: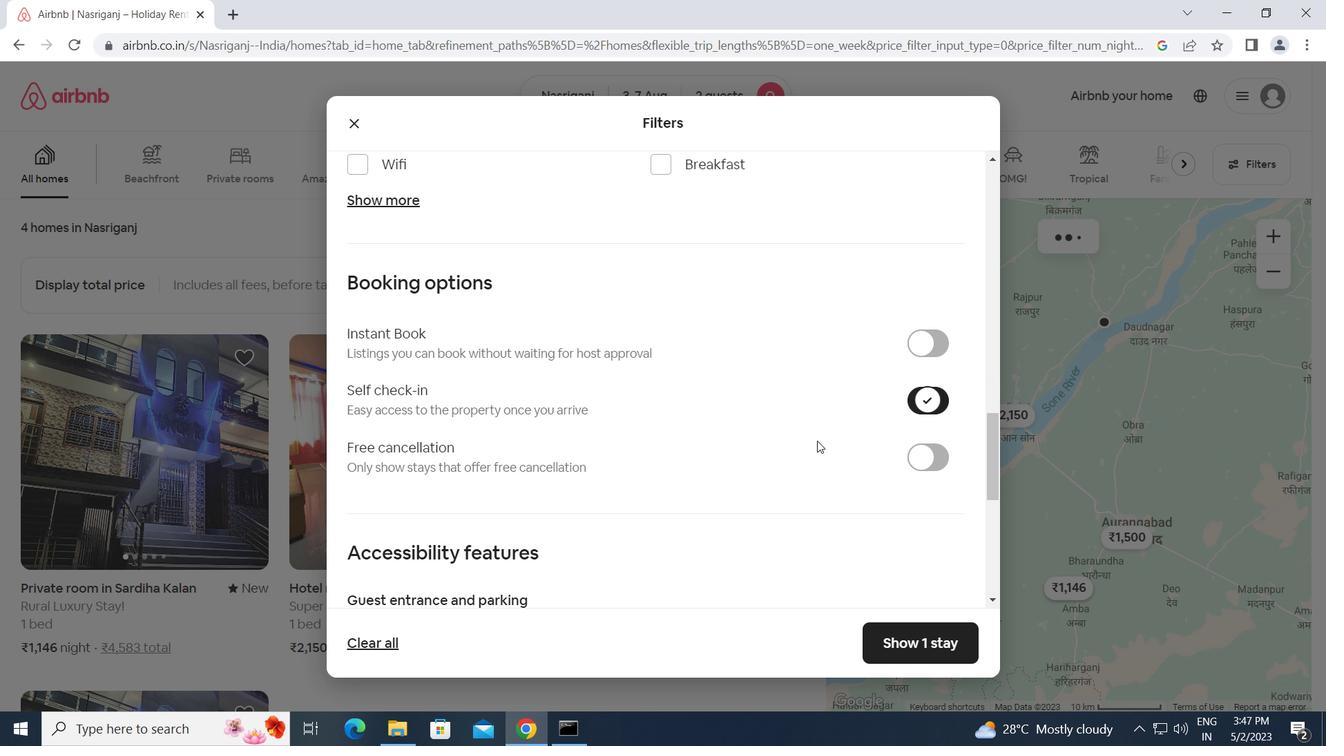 
Action: Mouse scrolled (816, 441) with delta (0, 0)
Screenshot: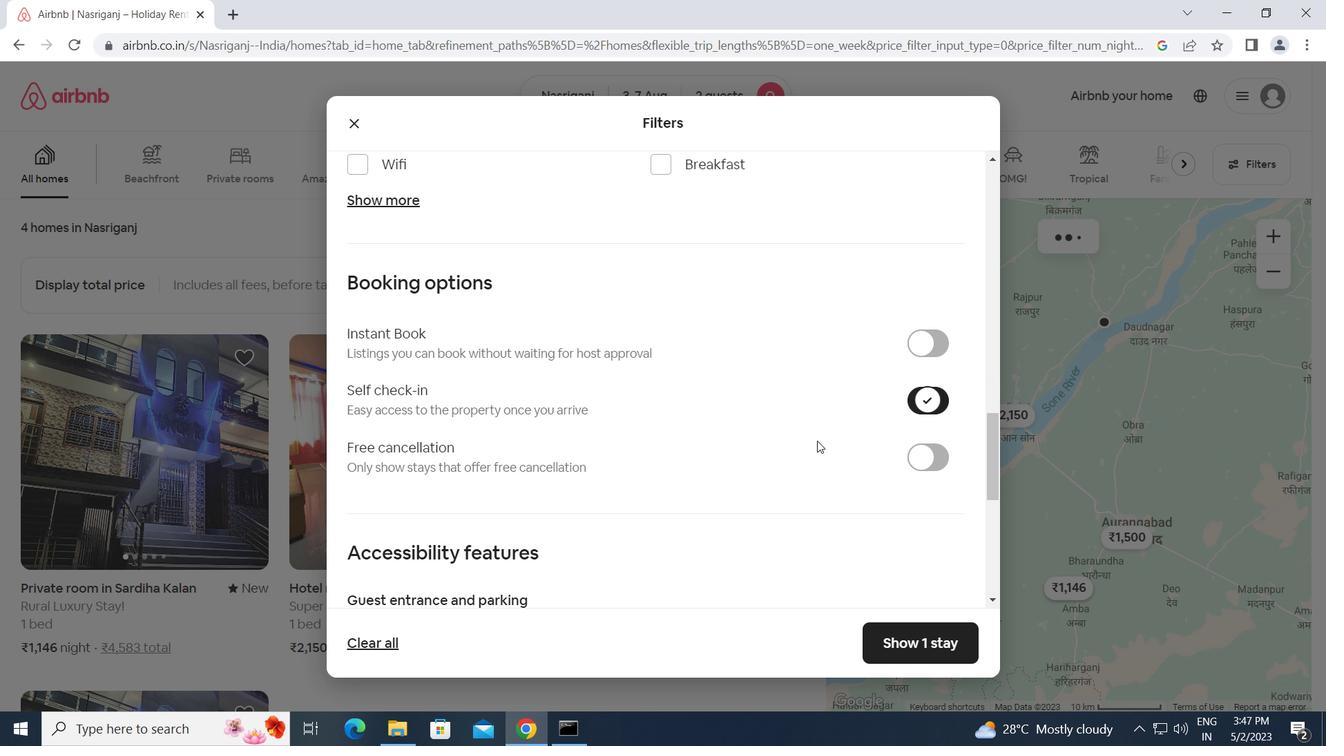 
Action: Mouse scrolled (816, 441) with delta (0, 0)
Screenshot: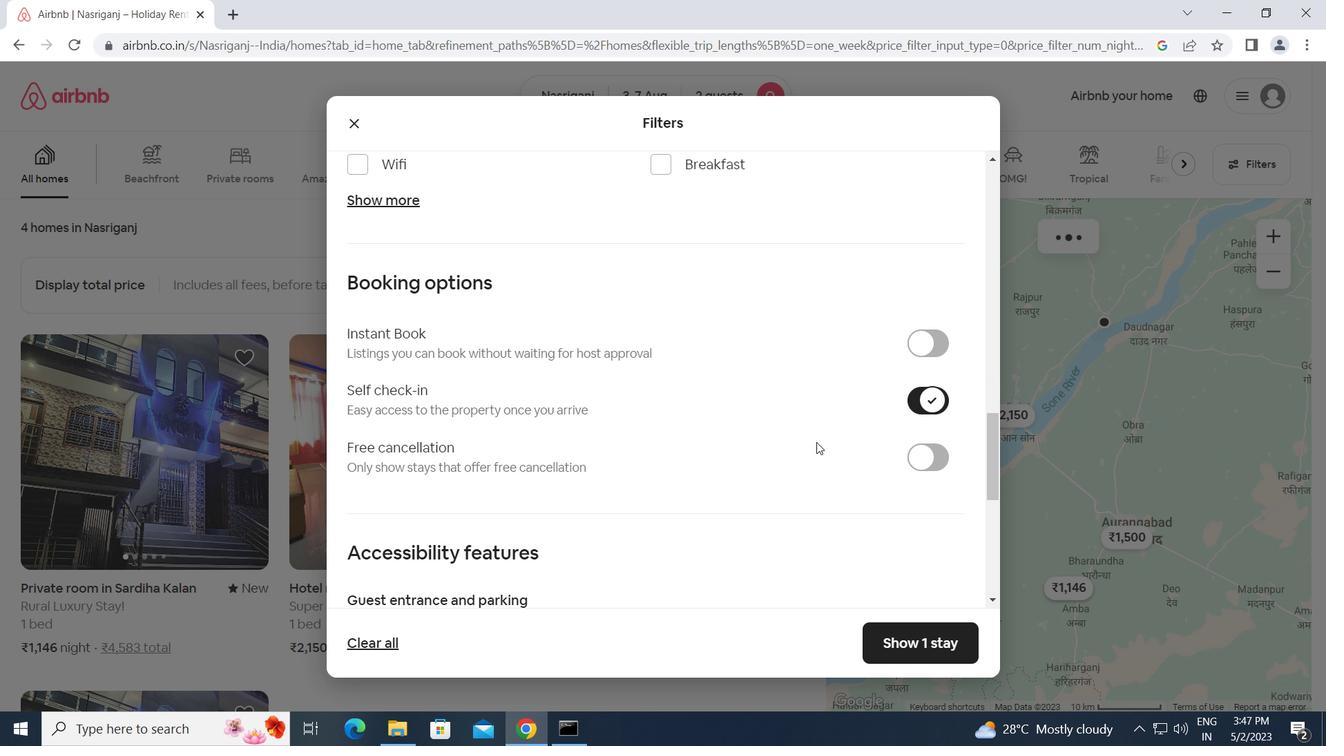 
Action: Mouse scrolled (816, 441) with delta (0, 0)
Screenshot: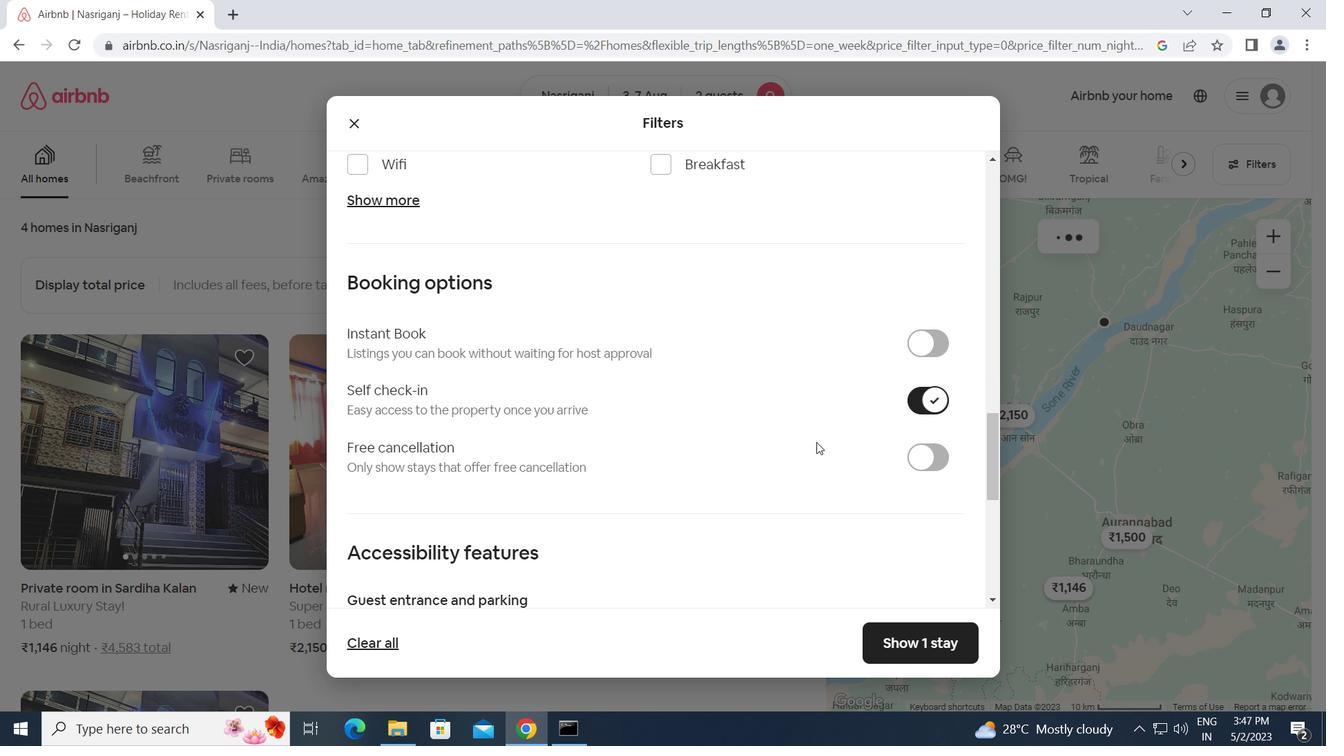 
Action: Mouse moved to (424, 507)
Screenshot: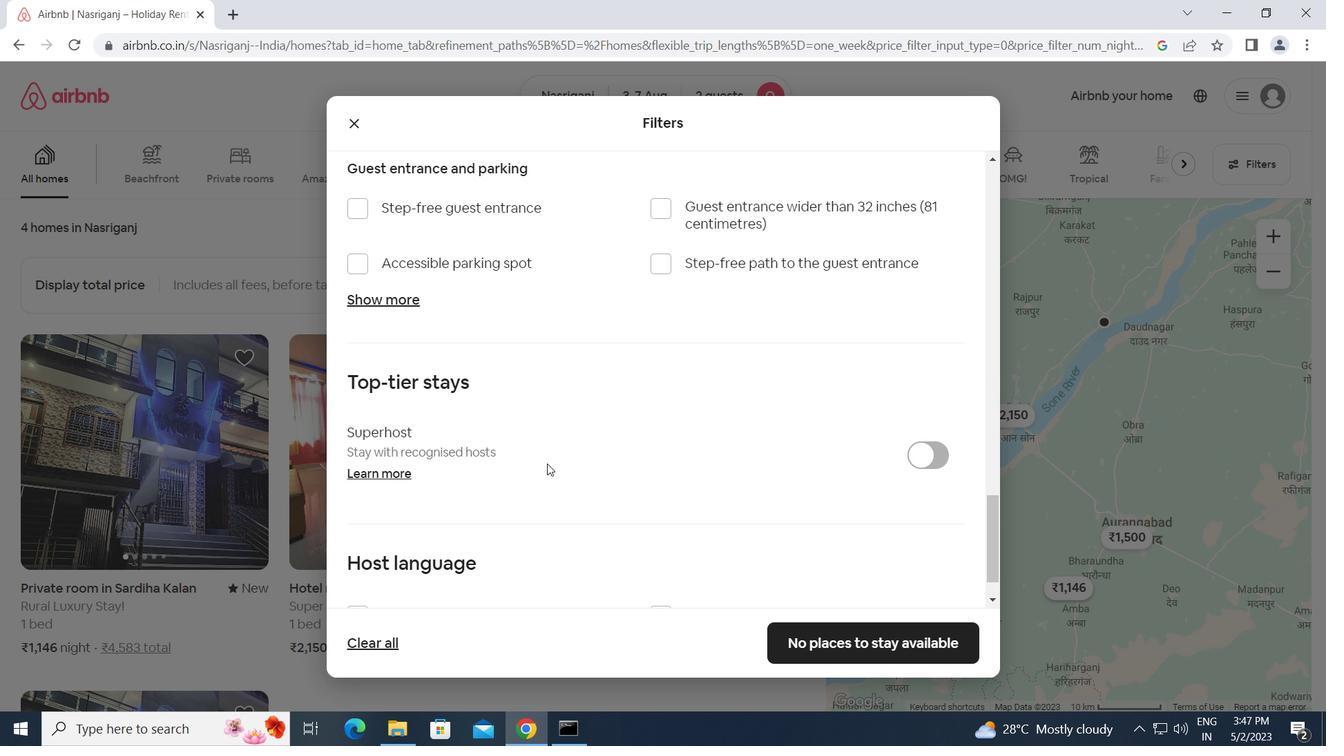 
Action: Mouse scrolled (424, 506) with delta (0, 0)
Screenshot: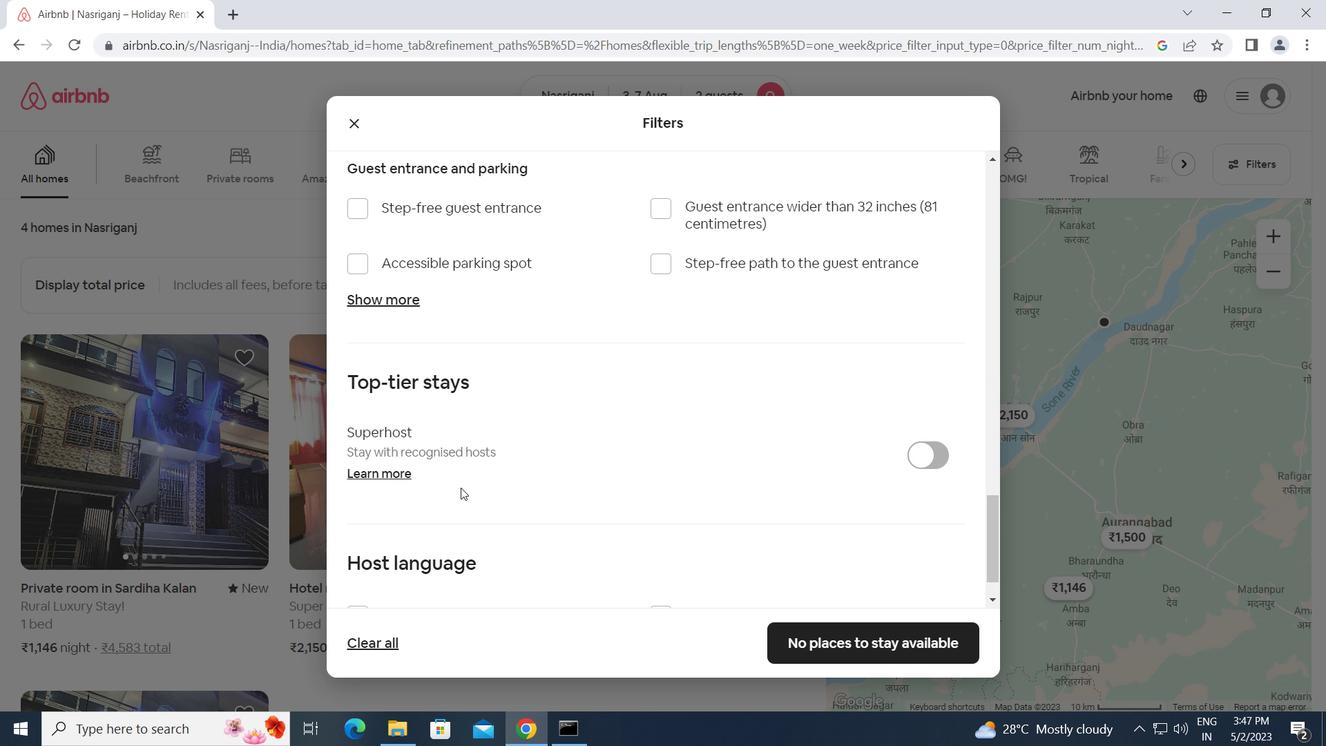 
Action: Mouse scrolled (424, 506) with delta (0, 0)
Screenshot: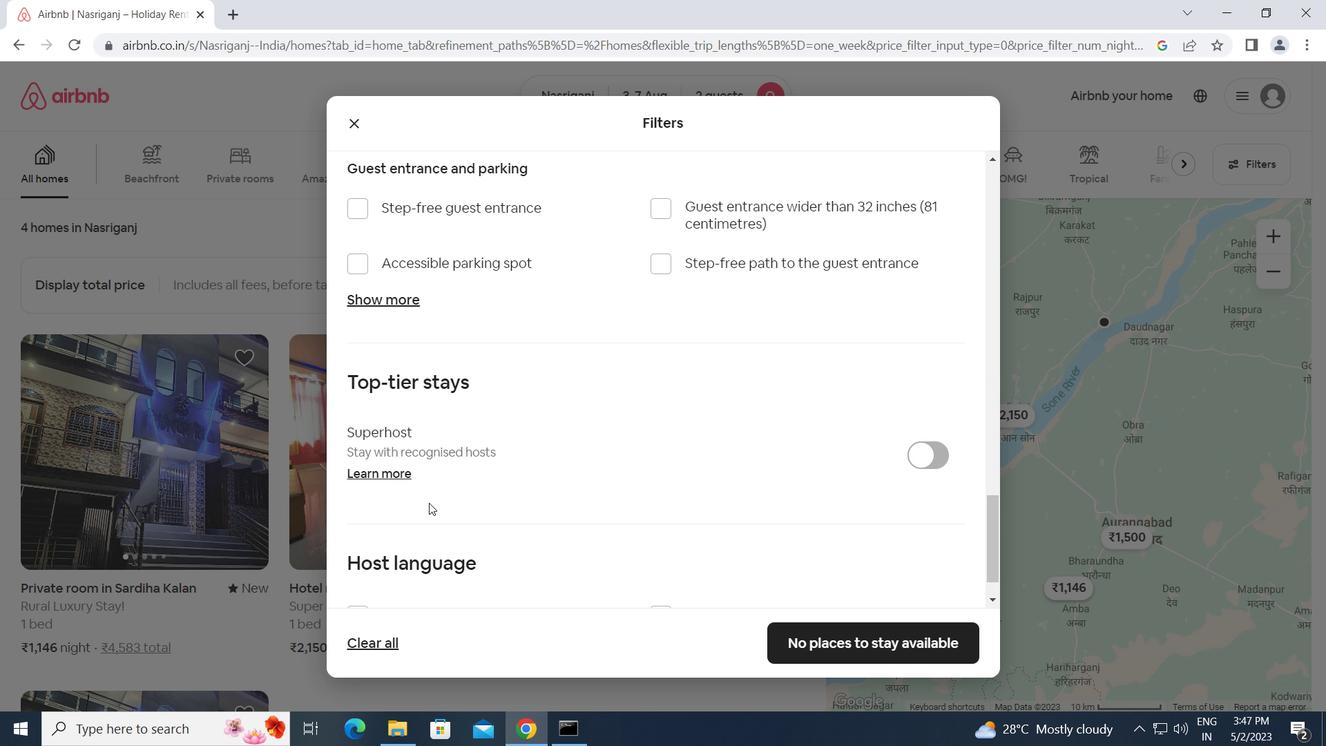 
Action: Mouse scrolled (424, 506) with delta (0, 0)
Screenshot: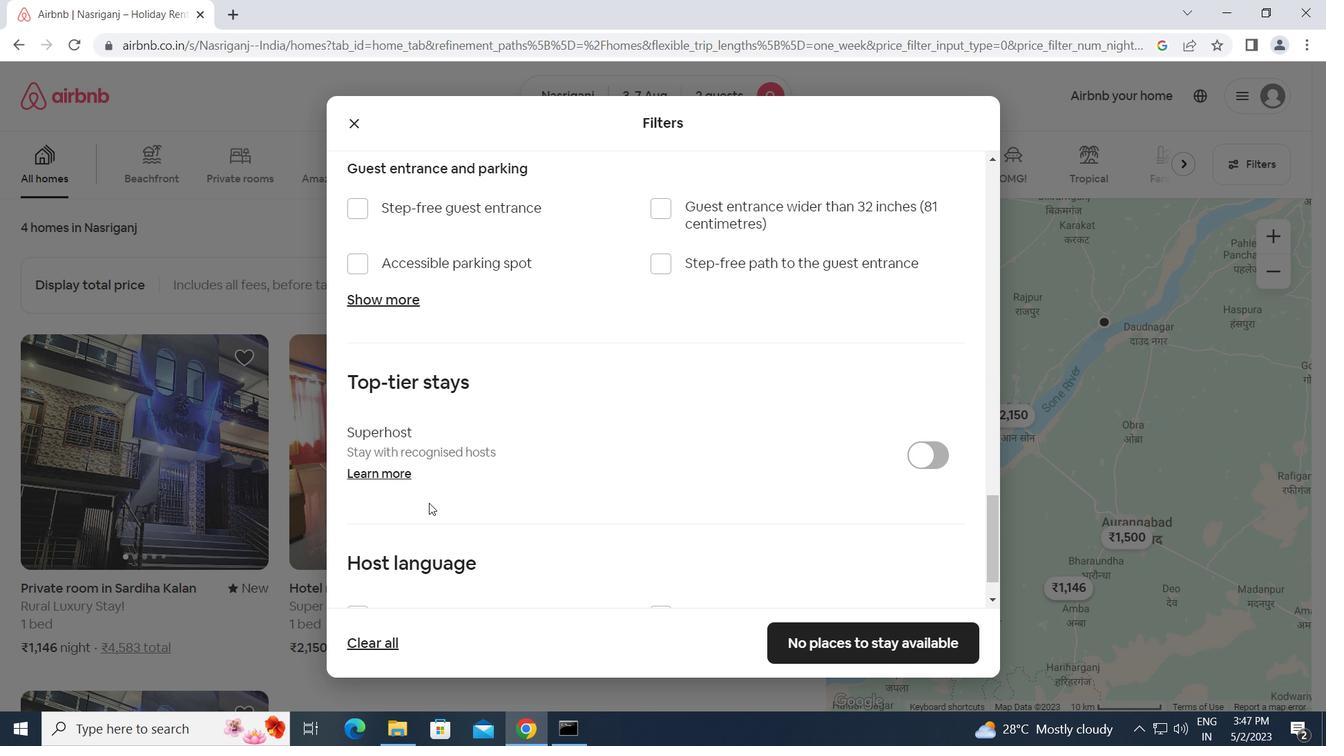 
Action: Mouse scrolled (424, 506) with delta (0, 0)
Screenshot: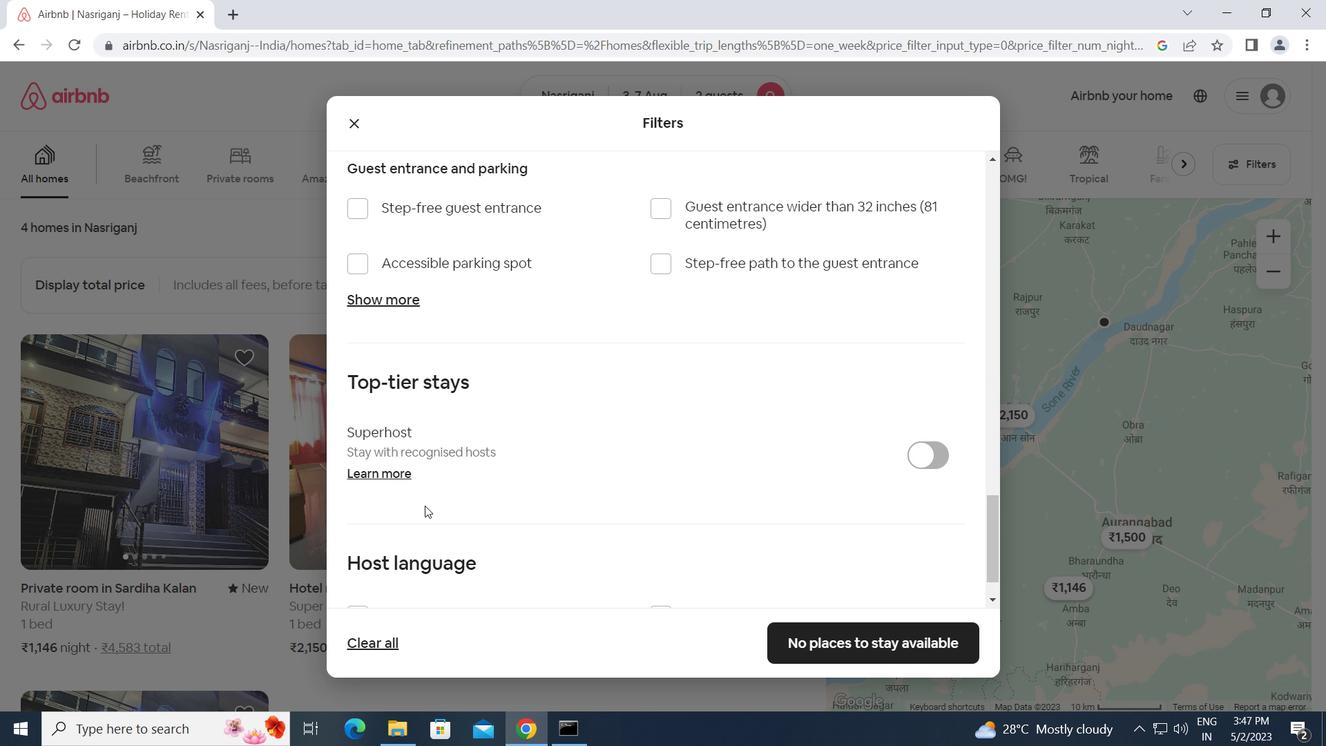 
Action: Mouse moved to (352, 567)
Screenshot: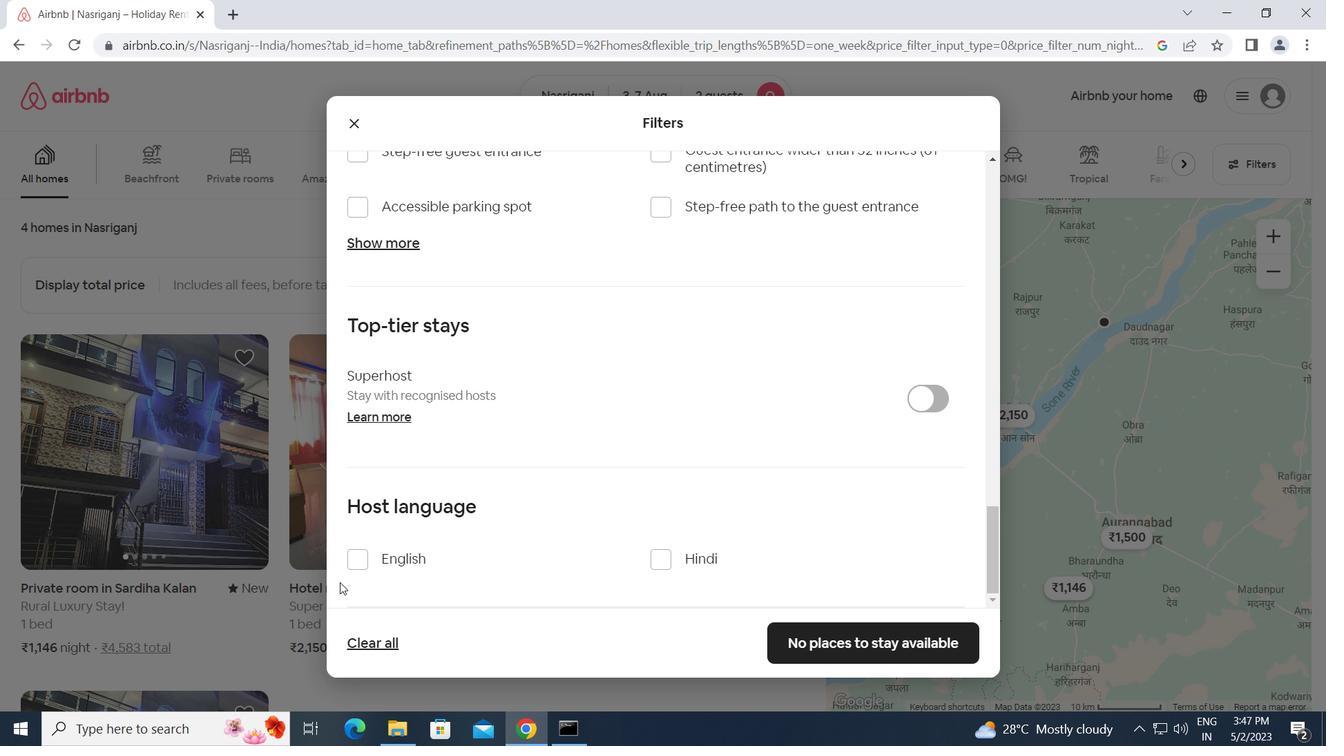 
Action: Mouse pressed left at (352, 567)
Screenshot: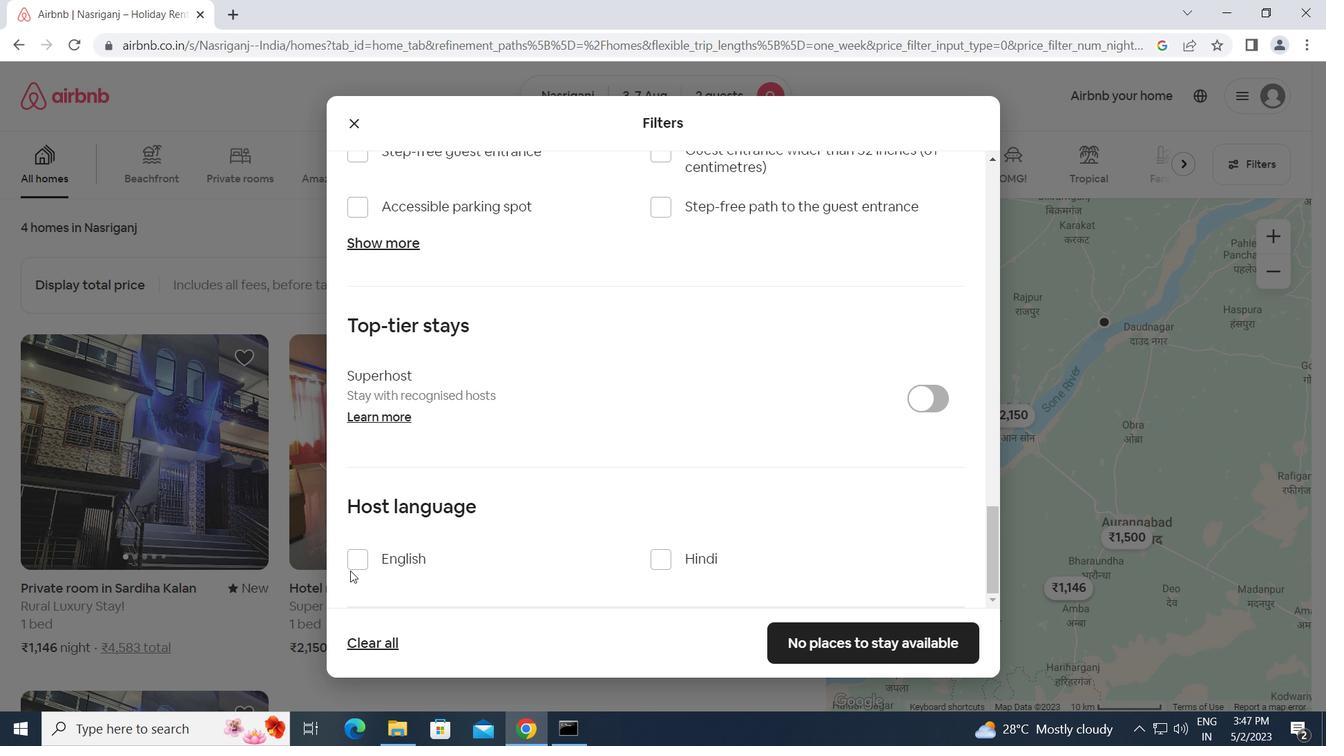 
Action: Mouse moved to (820, 642)
Screenshot: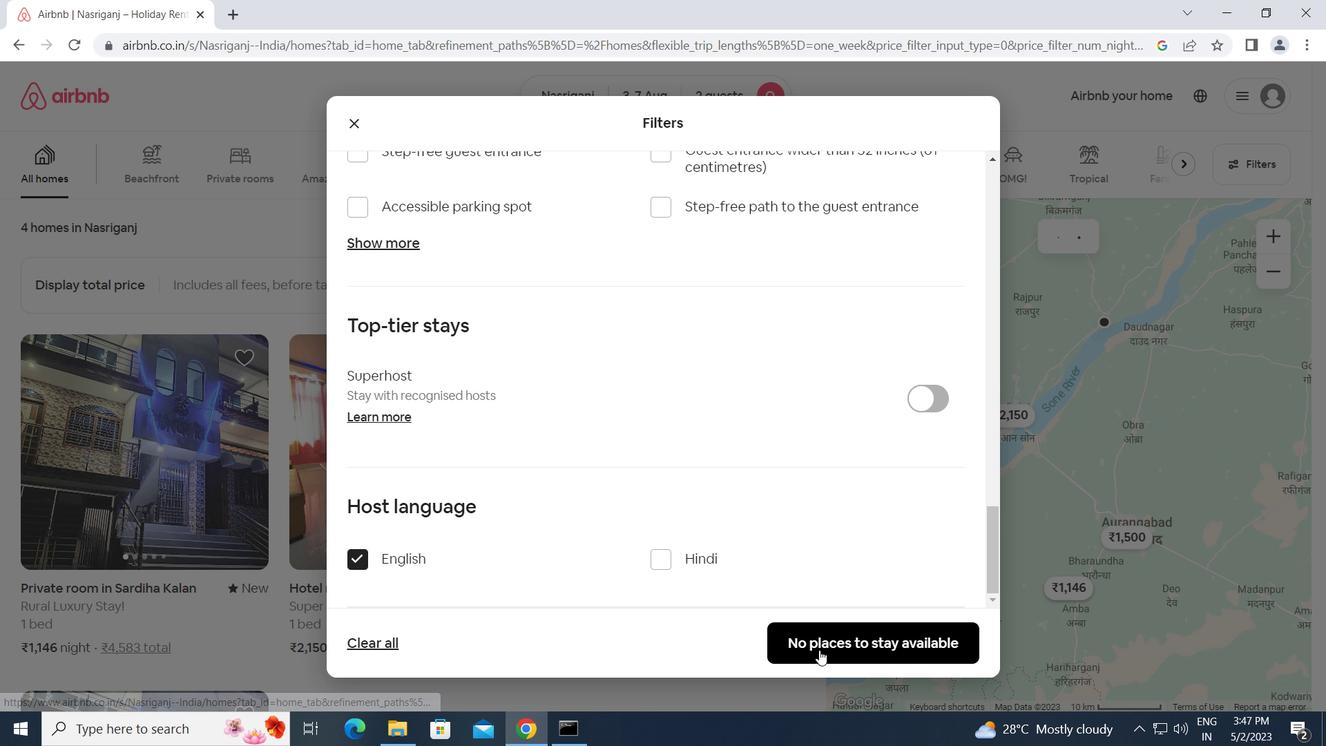 
Action: Mouse pressed left at (820, 642)
Screenshot: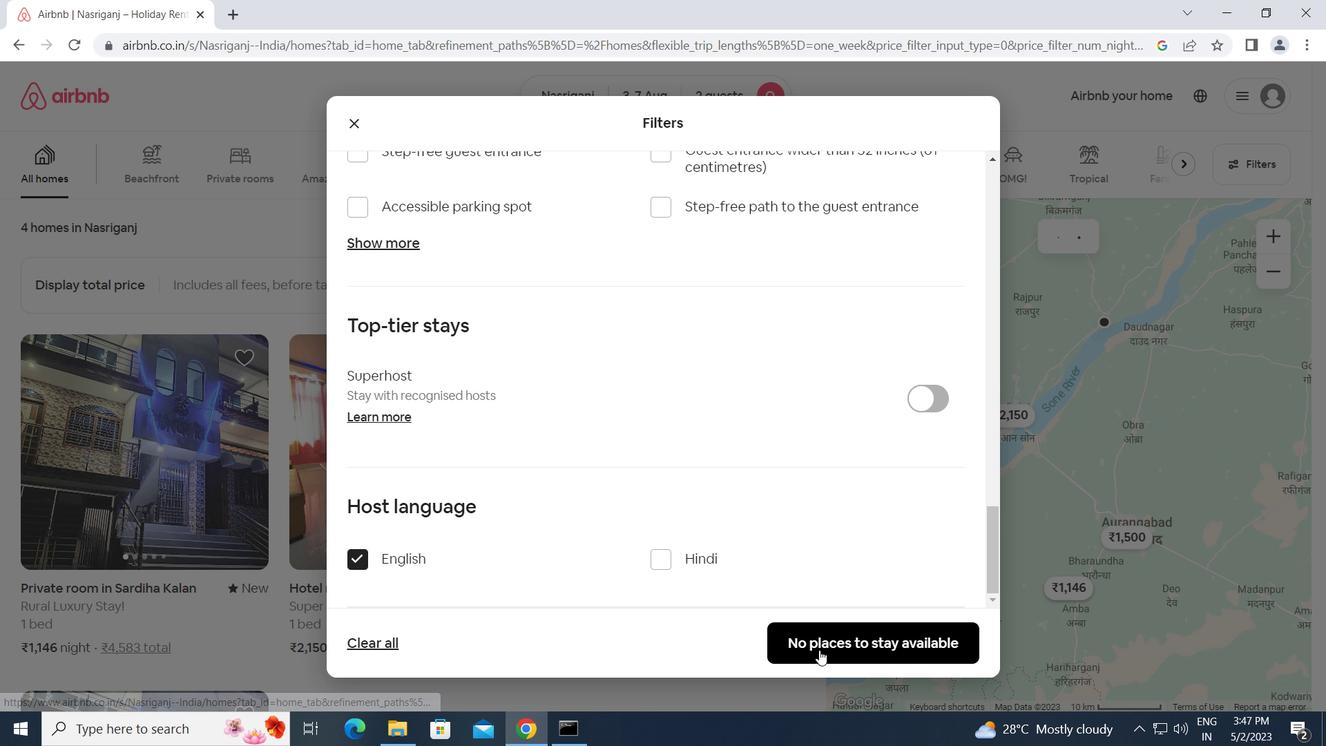 
Action: Mouse moved to (811, 641)
Screenshot: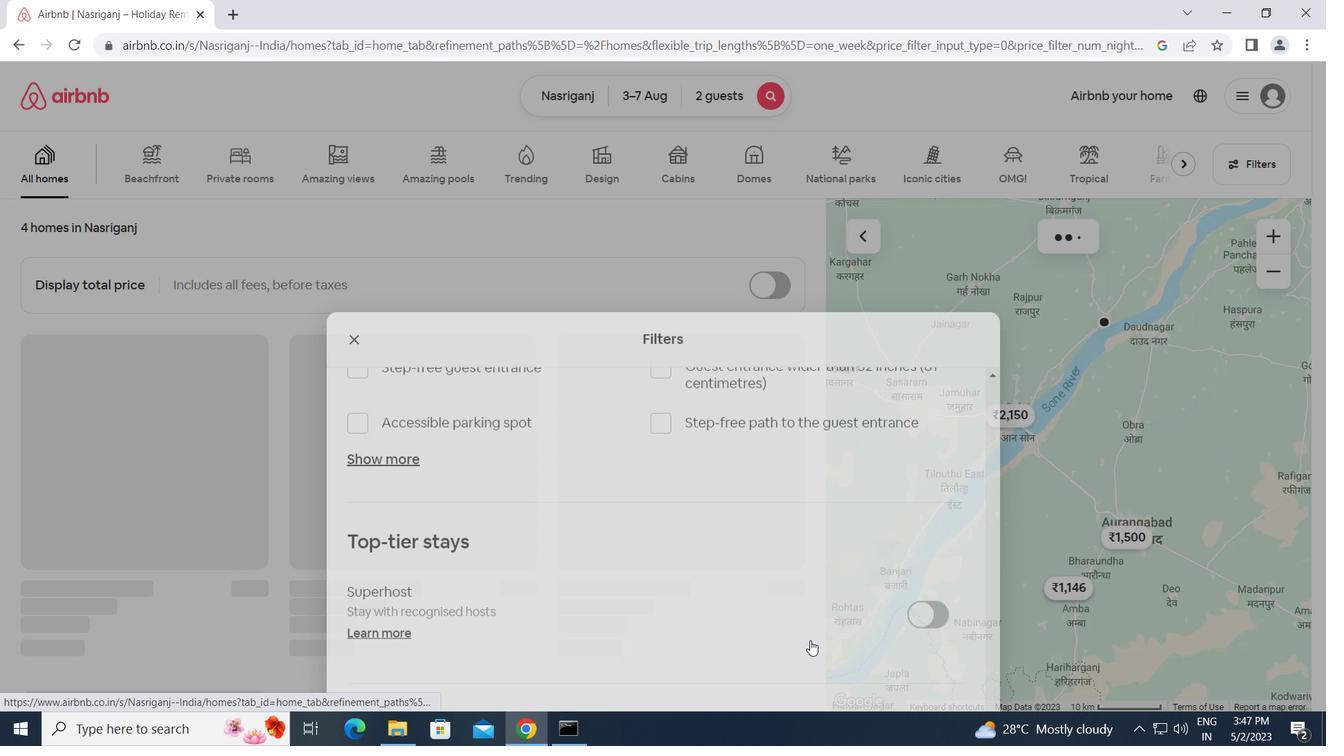 
